 Task: Find connections with filter location Rahden with filter topic #lawsuitswith filter profile language Spanish with filter current company Evalueserve with filter school Patrician College Of Arts And Science with filter industry Digital Accessibility Services with filter service category iOS Development with filter keywords title Information Security Analyst
Action: Mouse moved to (353, 265)
Screenshot: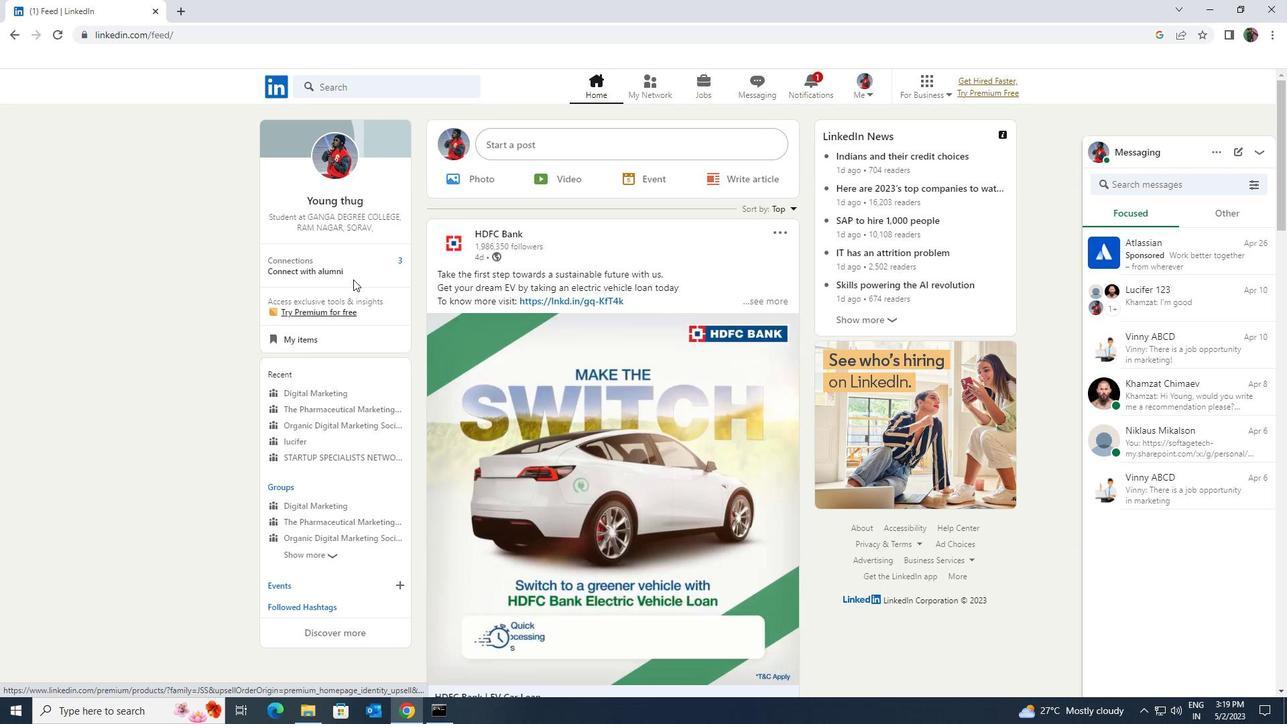 
Action: Mouse pressed left at (353, 265)
Screenshot: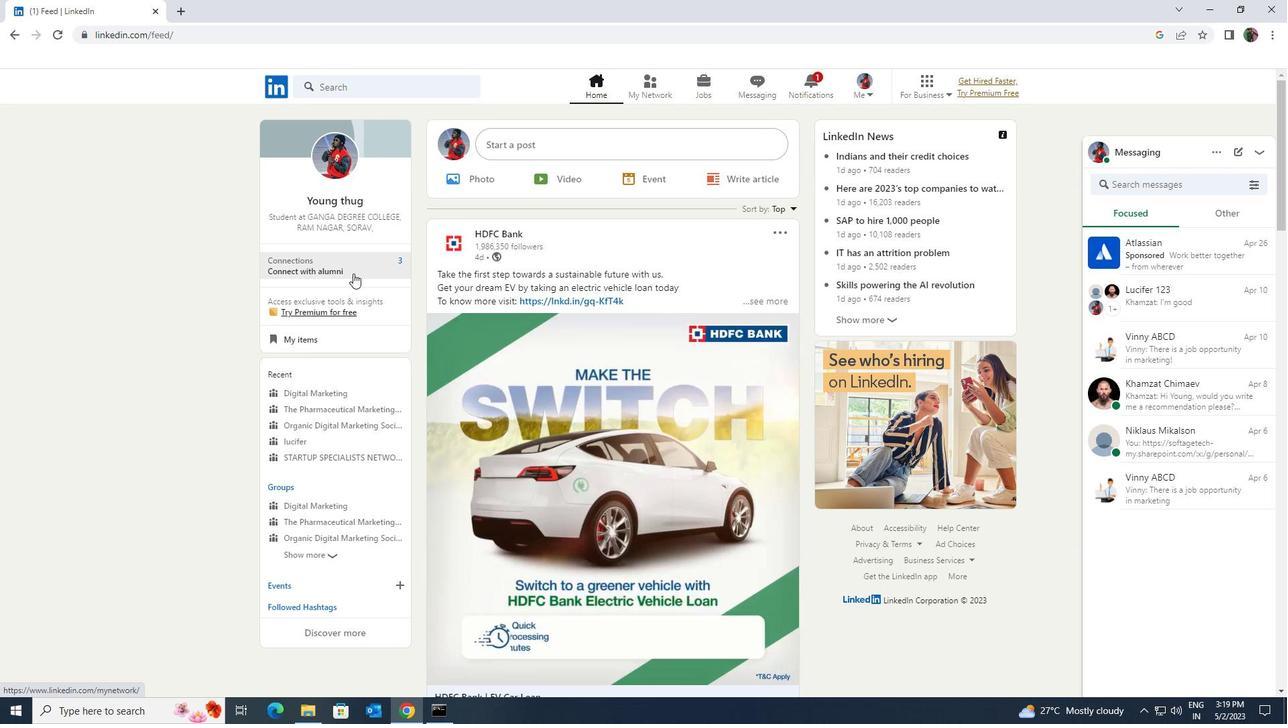 
Action: Mouse moved to (358, 159)
Screenshot: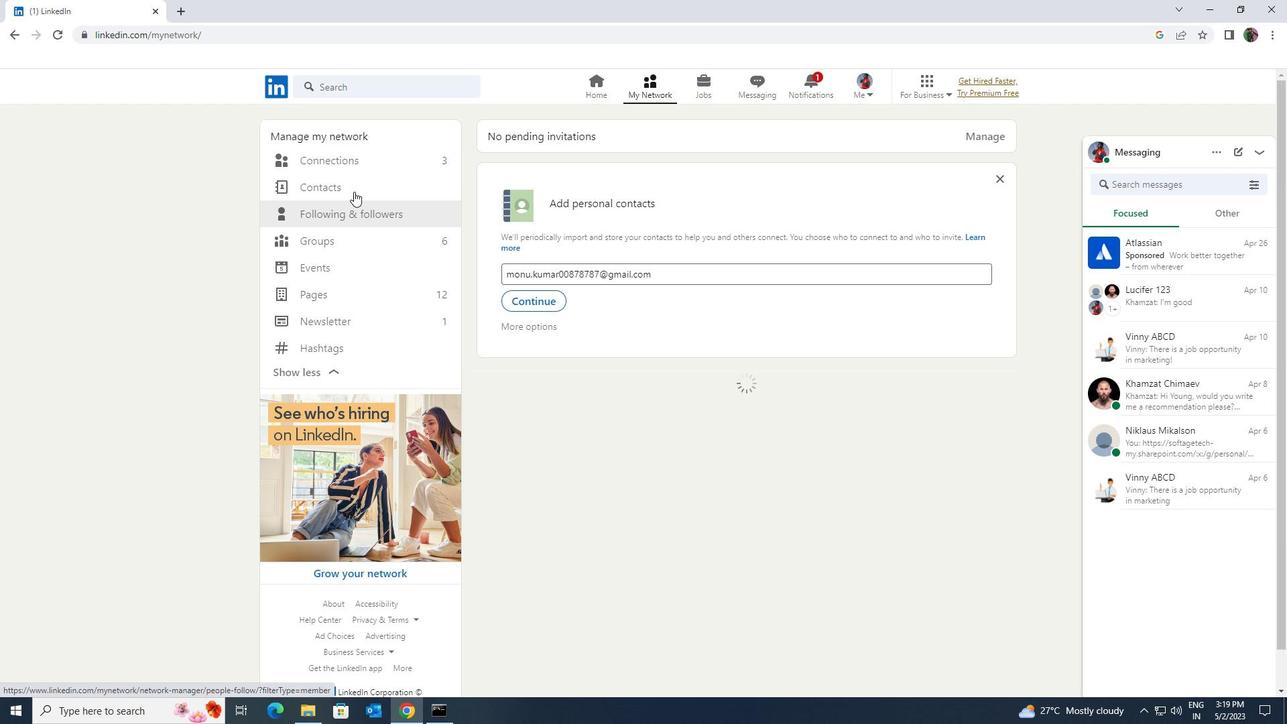 
Action: Mouse pressed left at (358, 159)
Screenshot: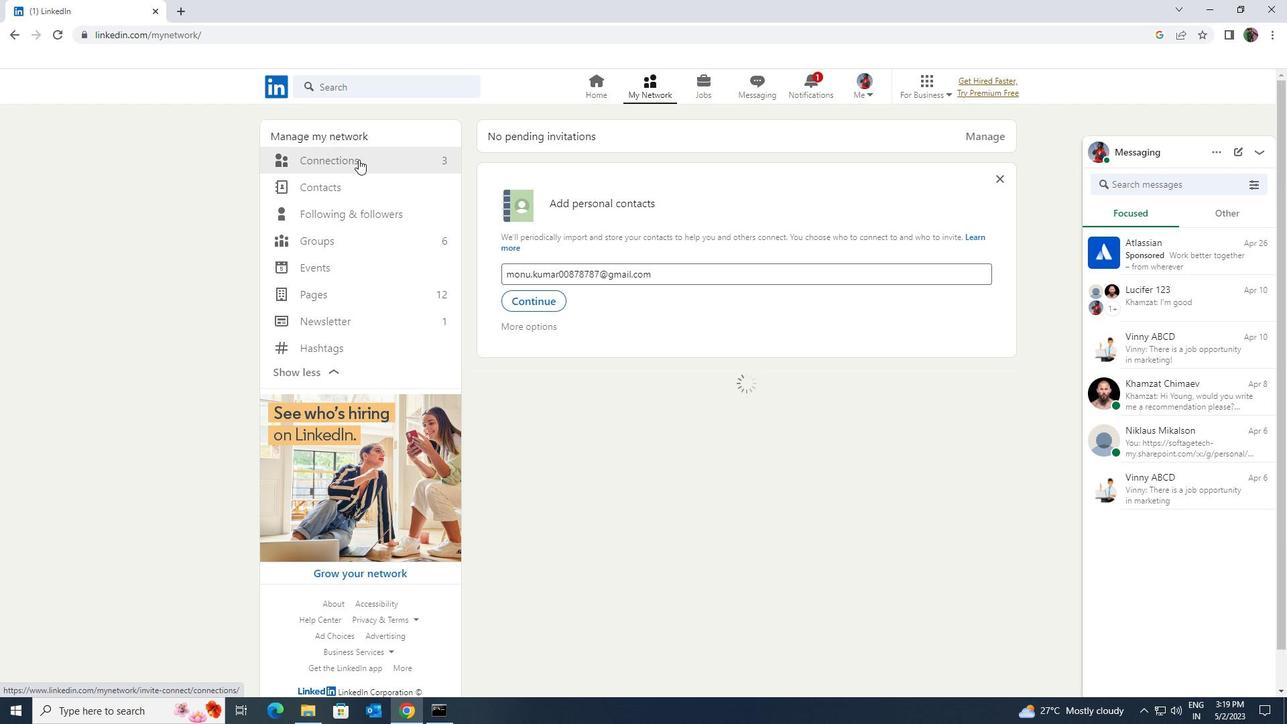 
Action: Mouse moved to (716, 165)
Screenshot: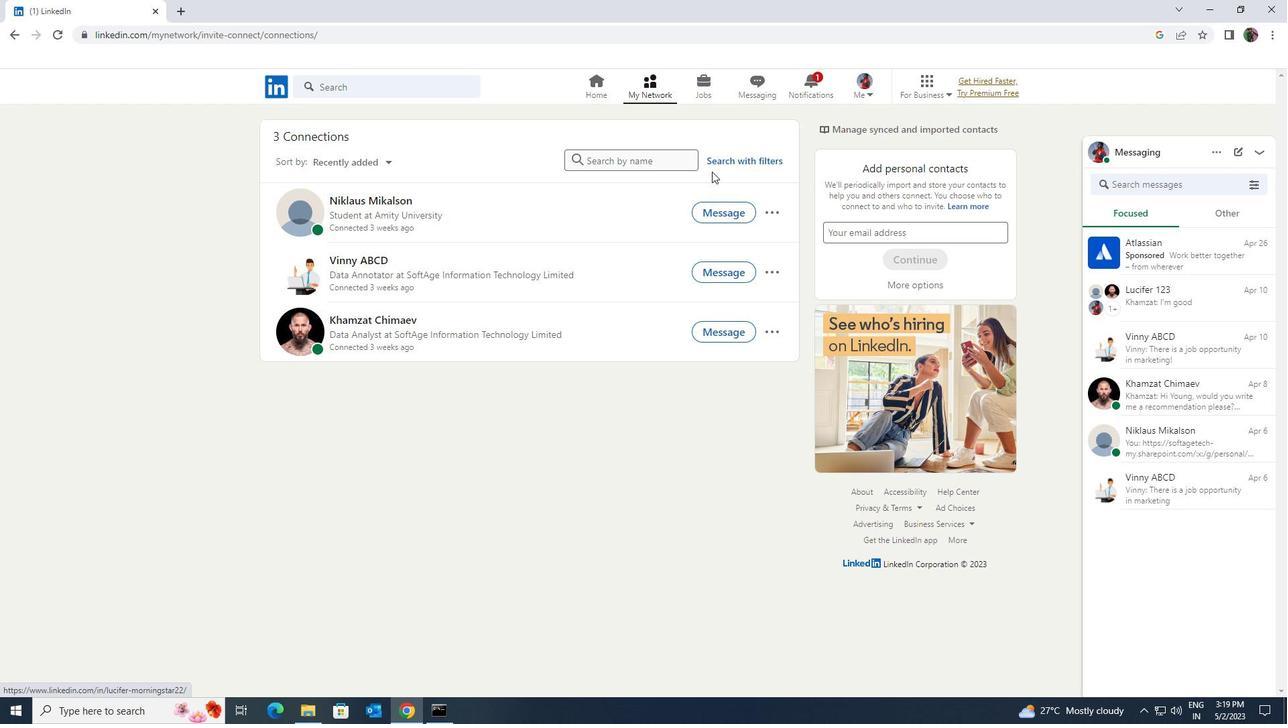 
Action: Mouse pressed left at (716, 165)
Screenshot: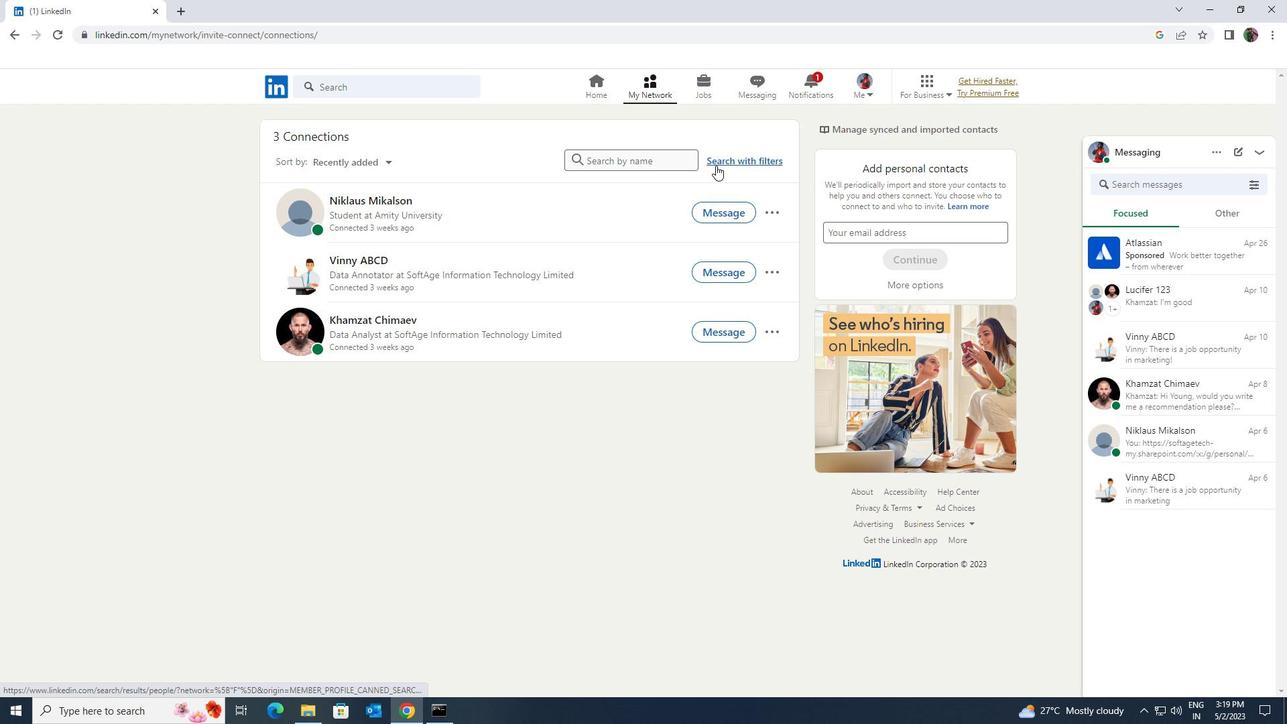 
Action: Mouse moved to (687, 124)
Screenshot: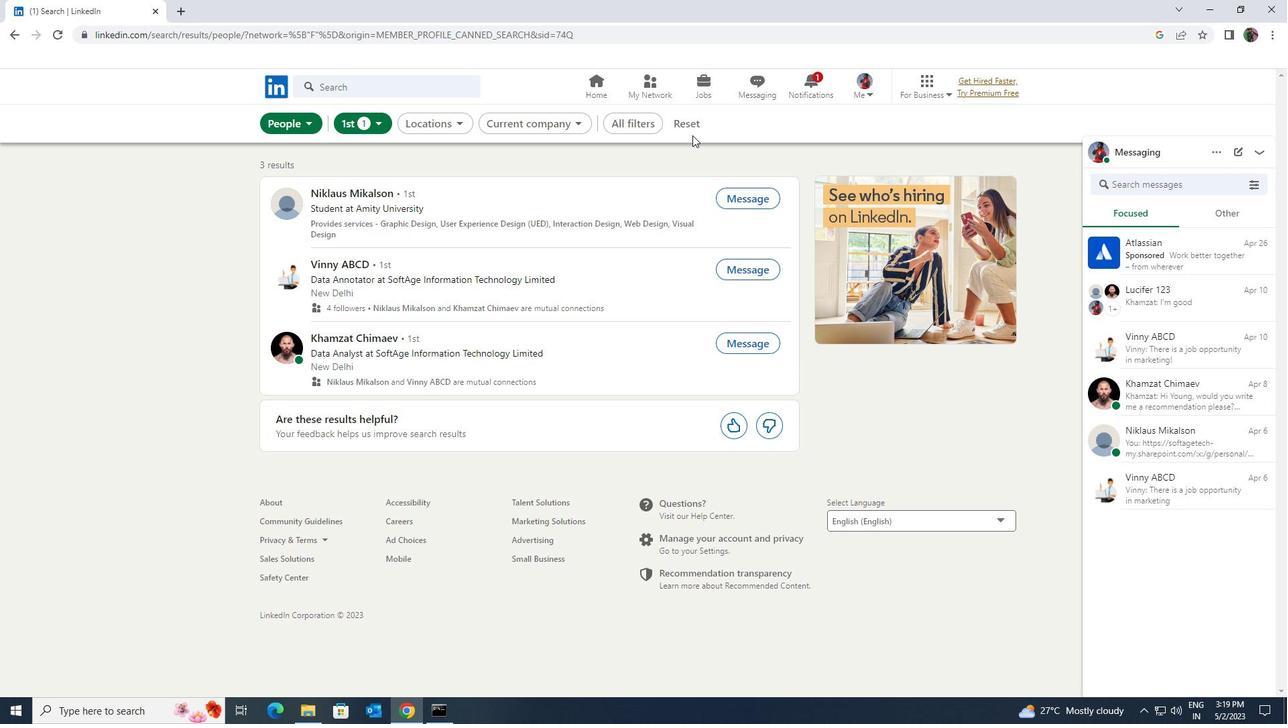 
Action: Mouse pressed left at (687, 124)
Screenshot: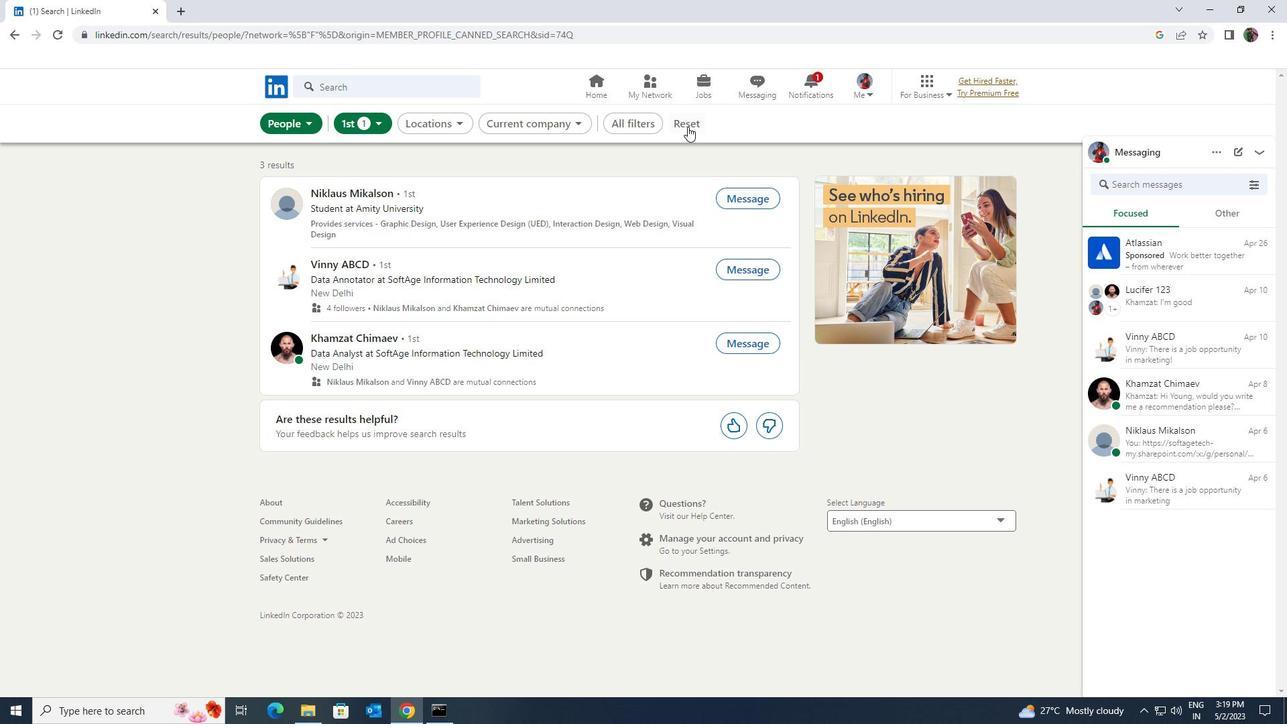 
Action: Mouse moved to (669, 122)
Screenshot: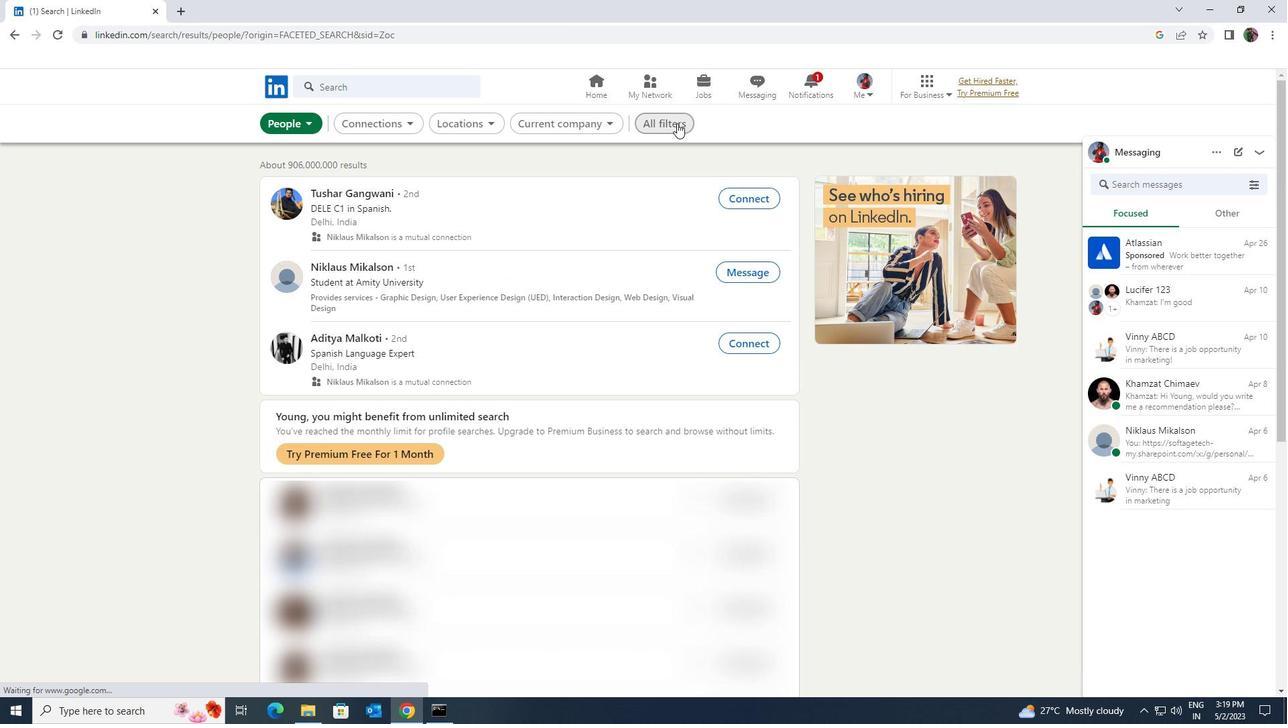 
Action: Mouse pressed left at (669, 122)
Screenshot: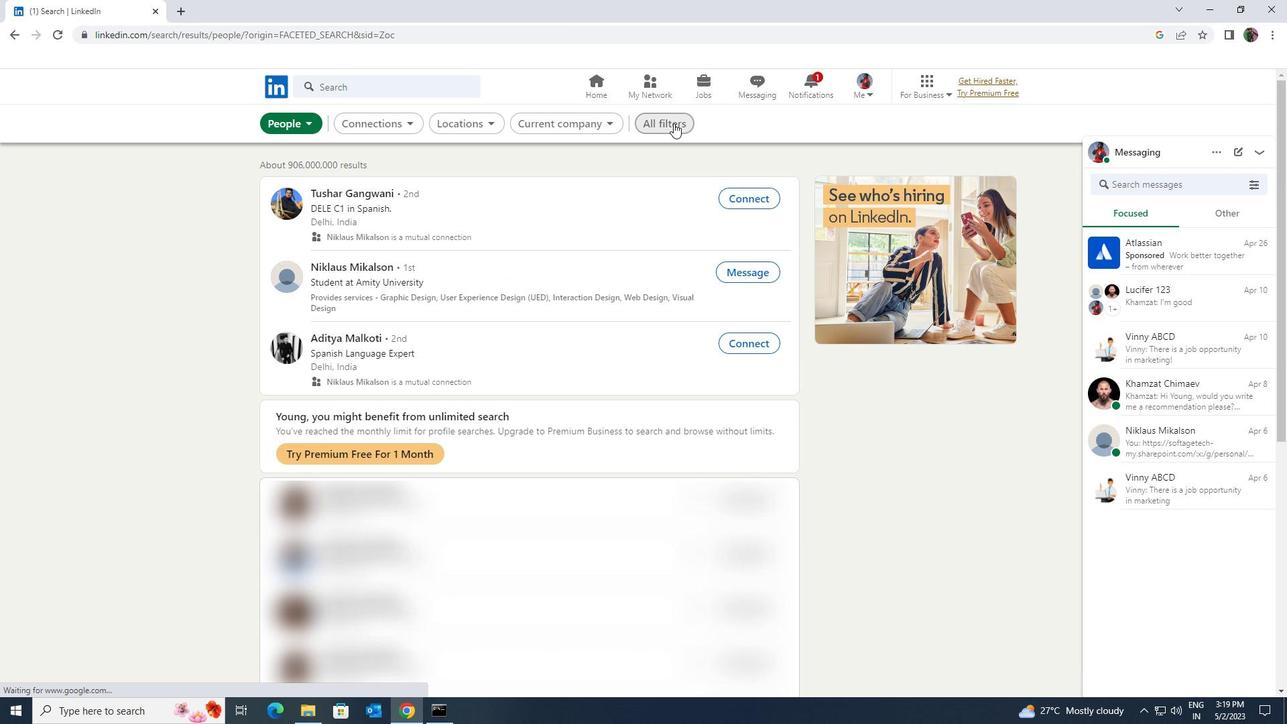 
Action: Mouse moved to (1123, 533)
Screenshot: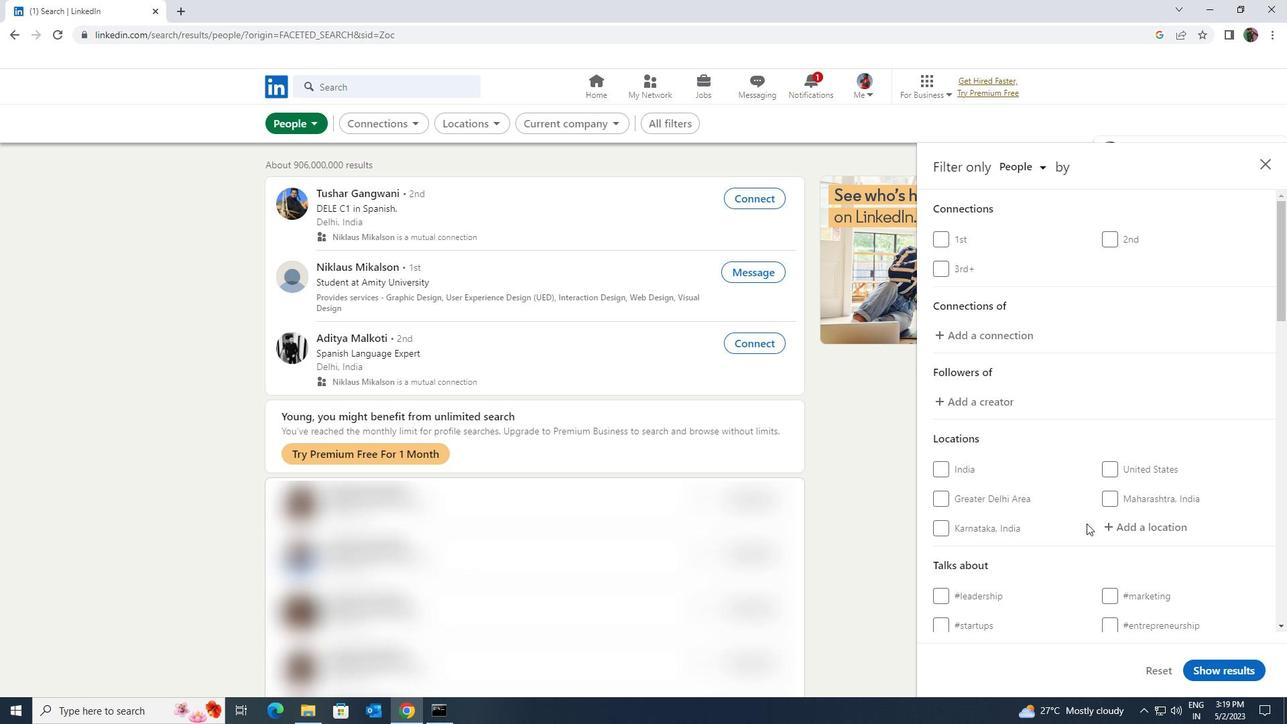 
Action: Mouse pressed left at (1123, 533)
Screenshot: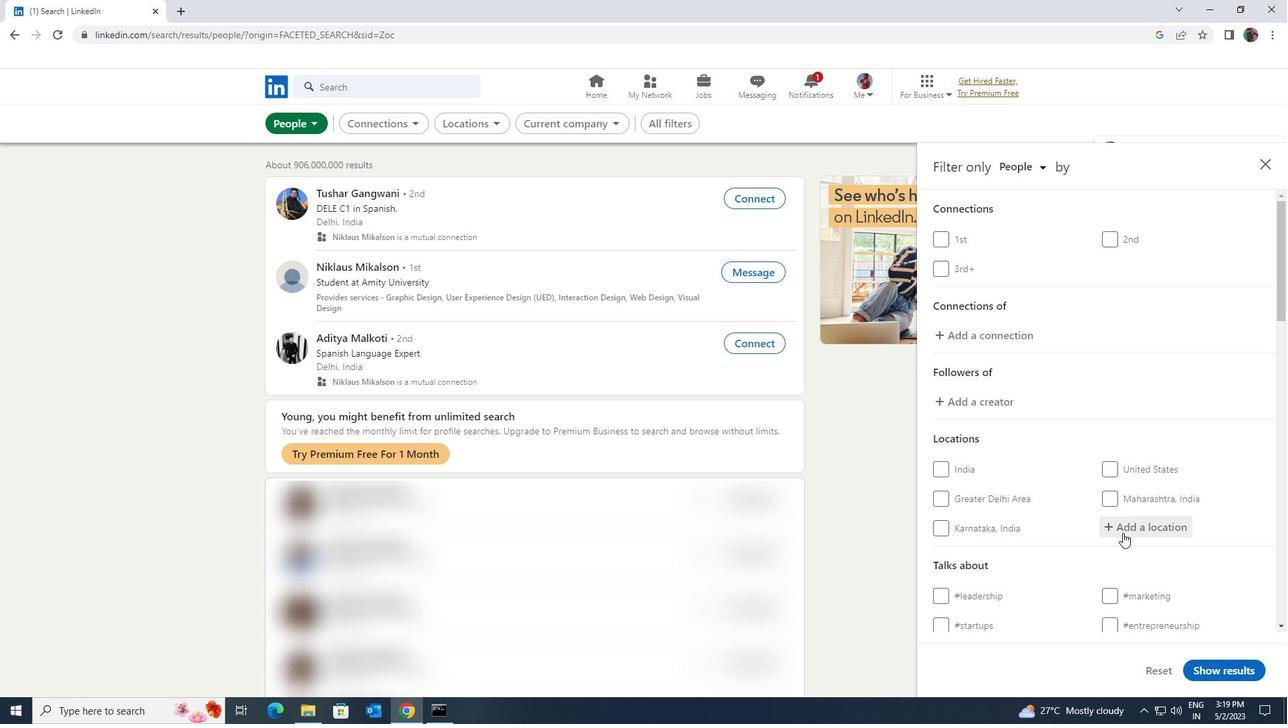
Action: Mouse moved to (1102, 547)
Screenshot: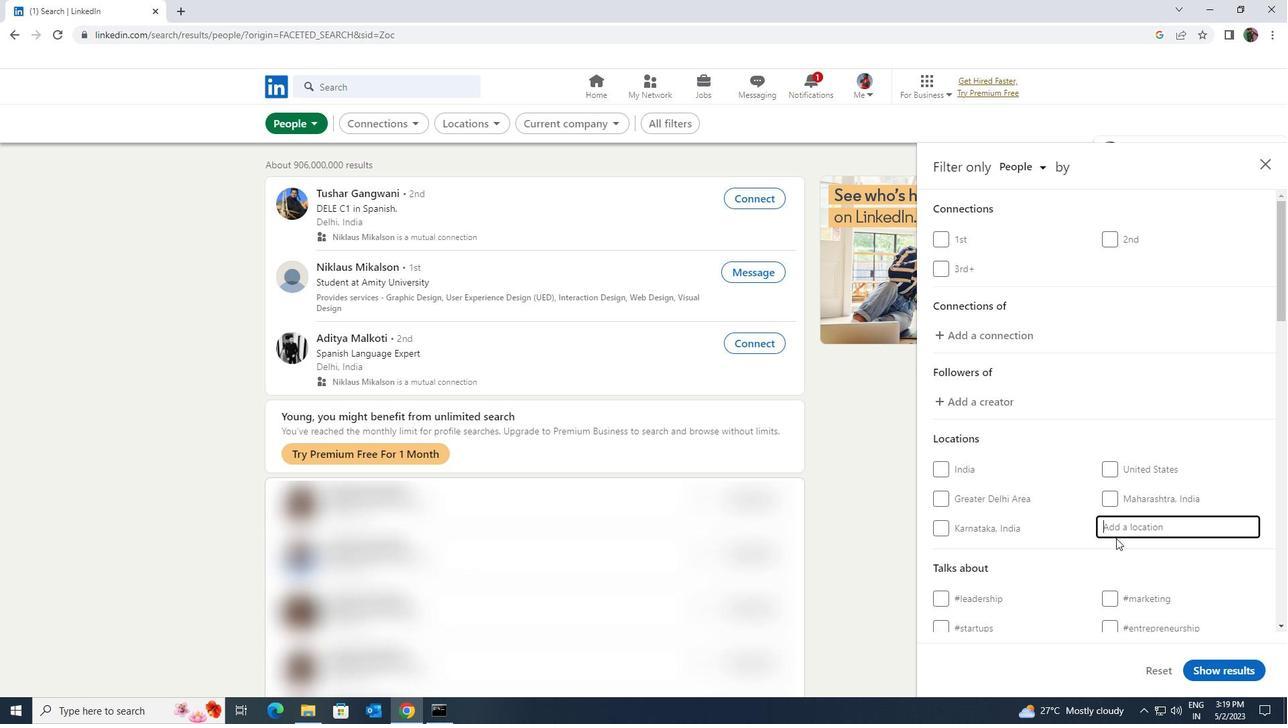 
Action: Key pressed <Key.shift>RAHDEN
Screenshot: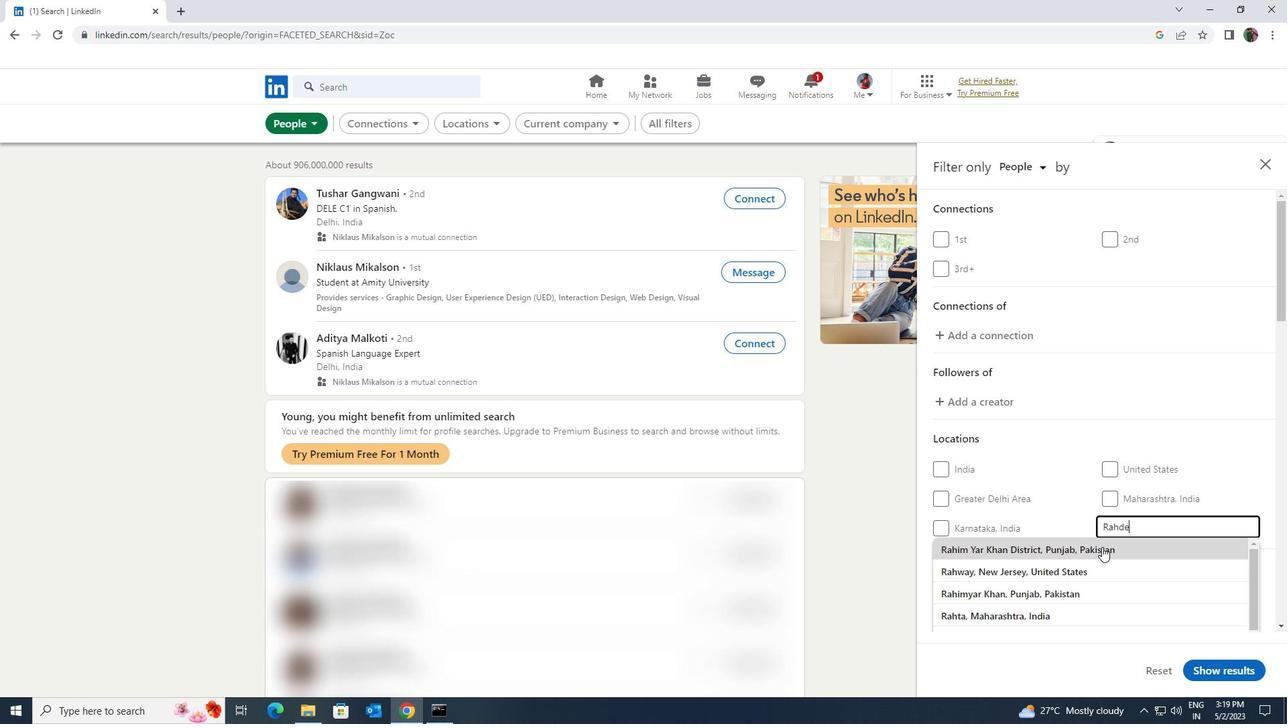 
Action: Mouse moved to (1080, 561)
Screenshot: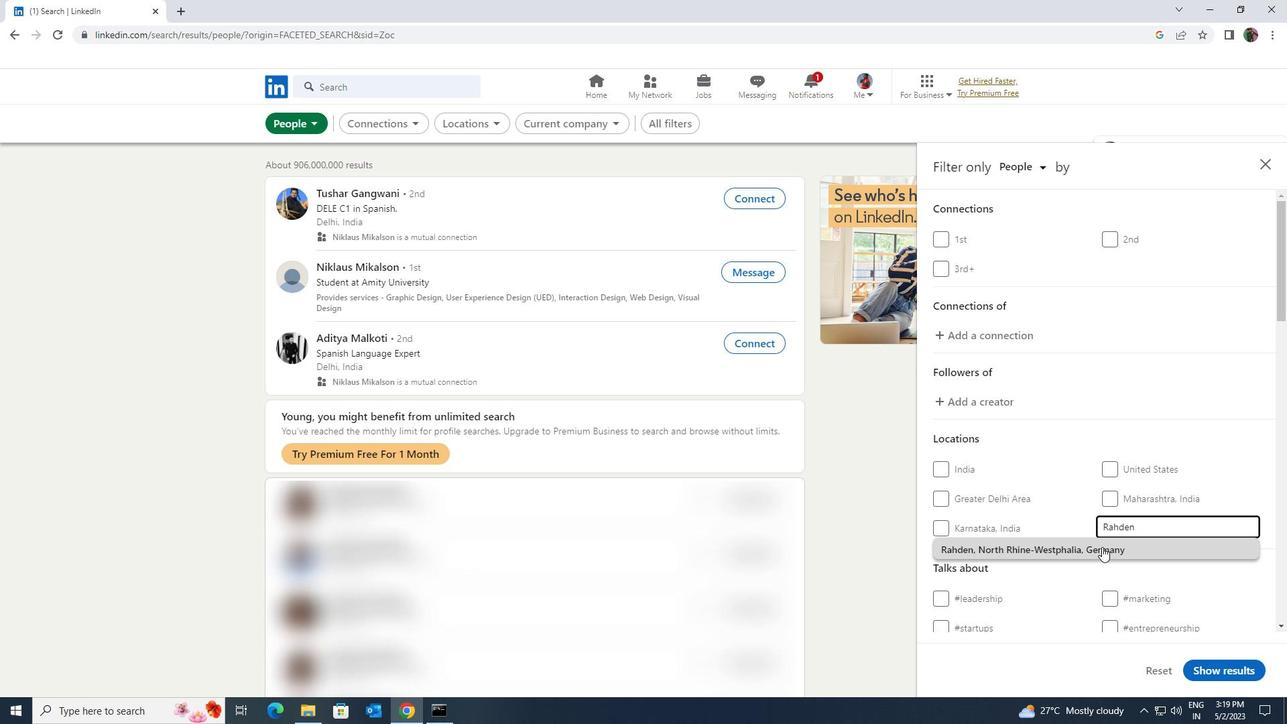 
Action: Mouse pressed left at (1080, 561)
Screenshot: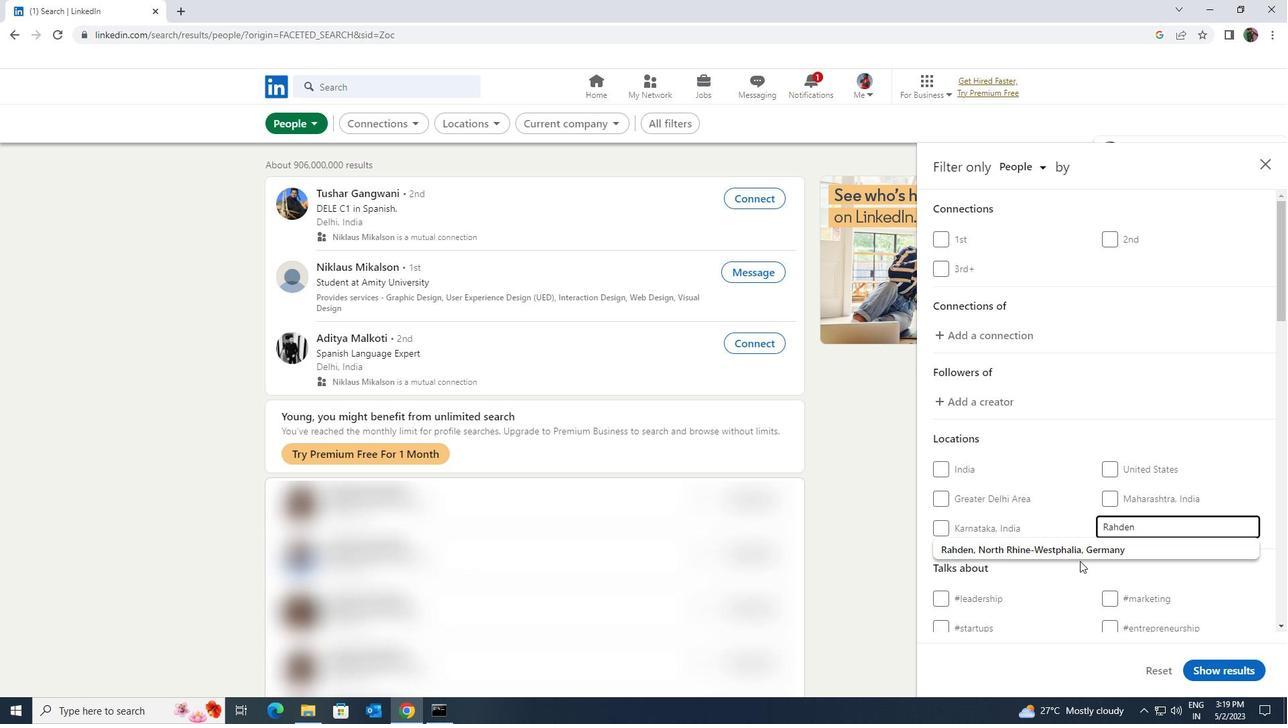 
Action: Mouse moved to (1082, 539)
Screenshot: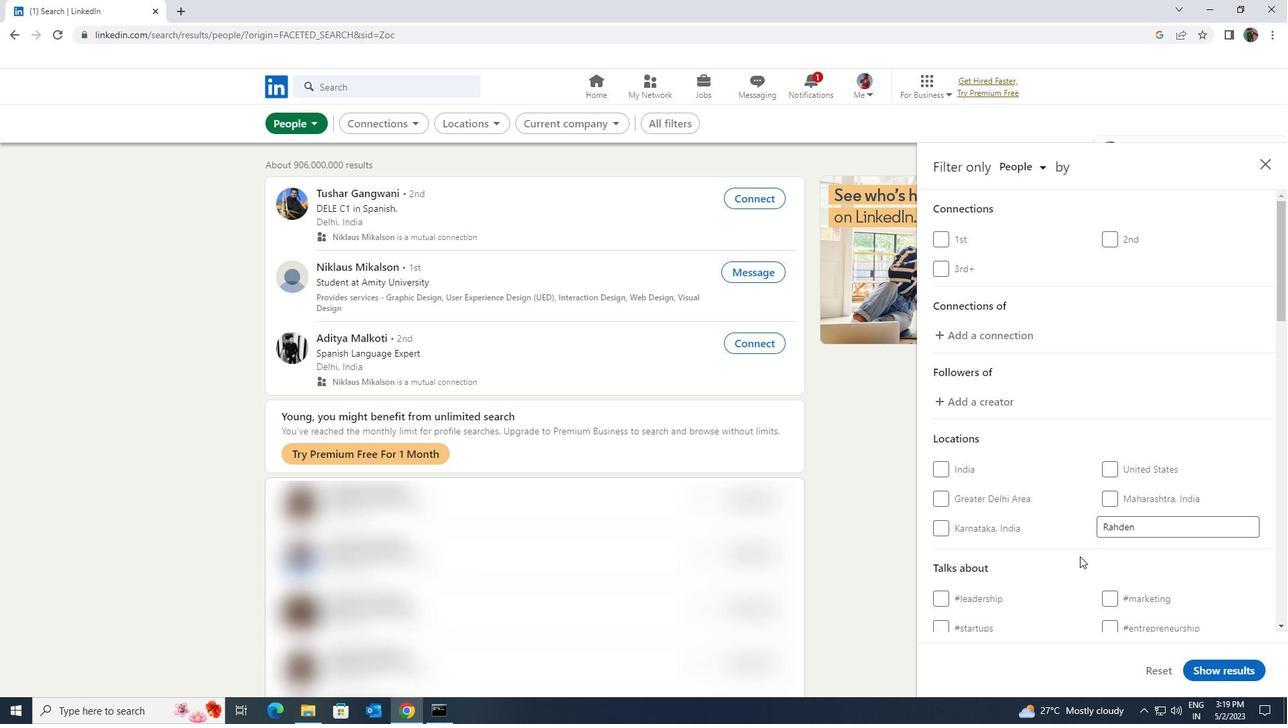 
Action: Mouse scrolled (1082, 538) with delta (0, 0)
Screenshot: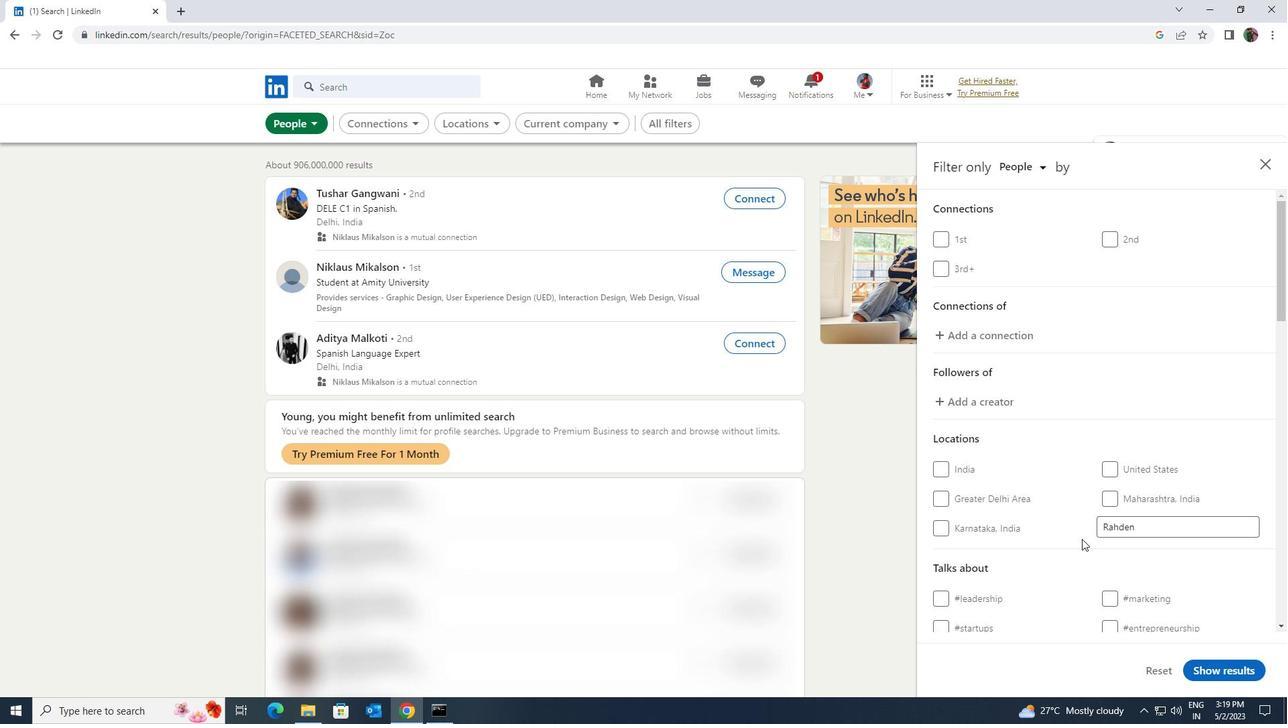 
Action: Mouse scrolled (1082, 538) with delta (0, 0)
Screenshot: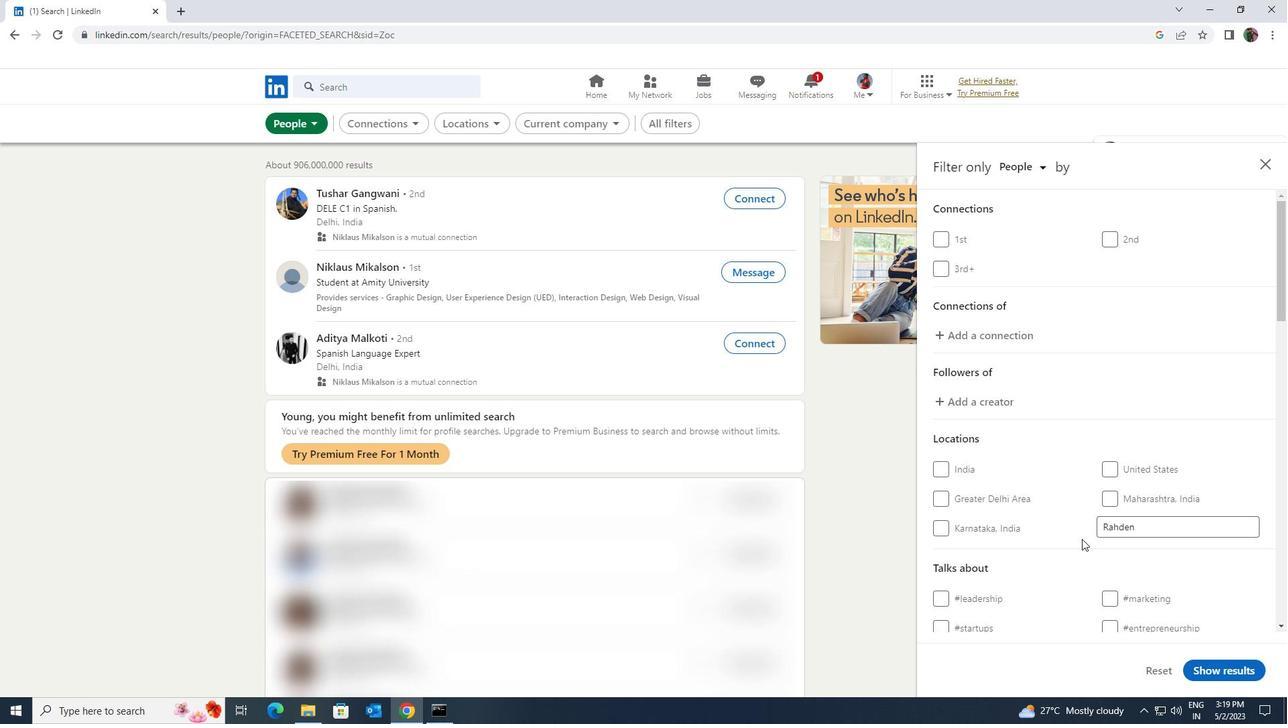 
Action: Mouse moved to (1119, 524)
Screenshot: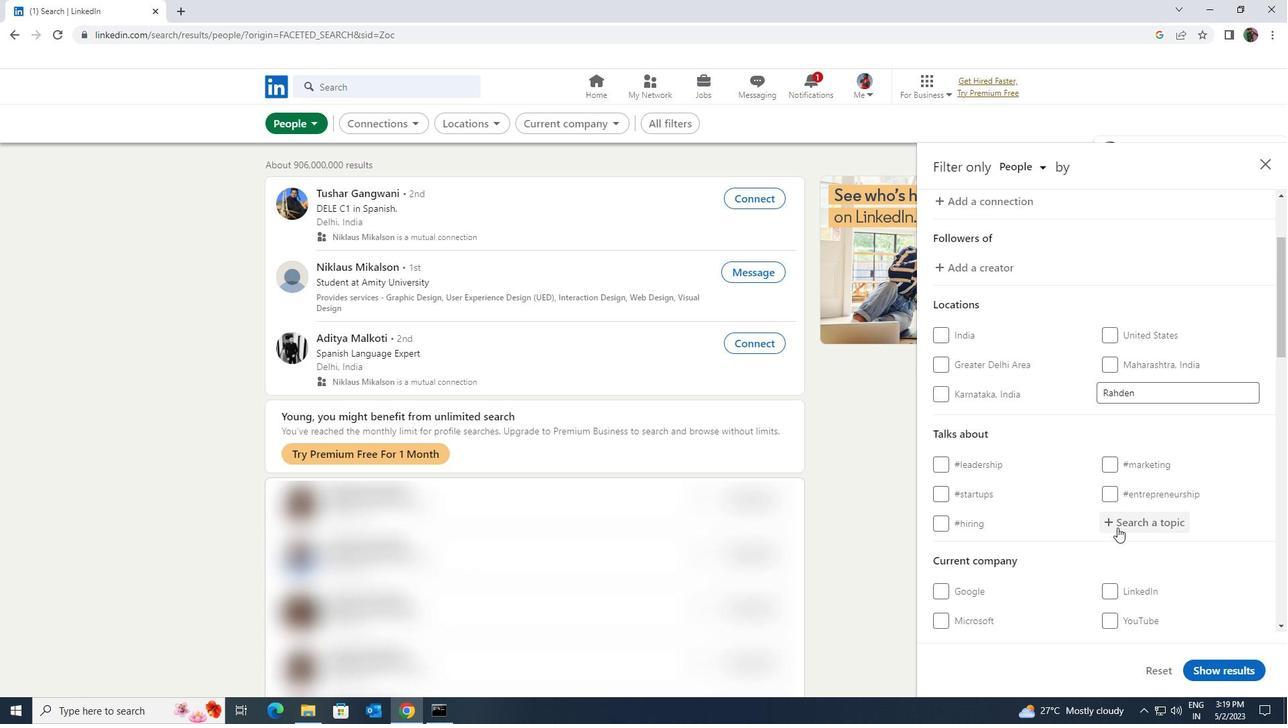
Action: Mouse pressed left at (1119, 524)
Screenshot: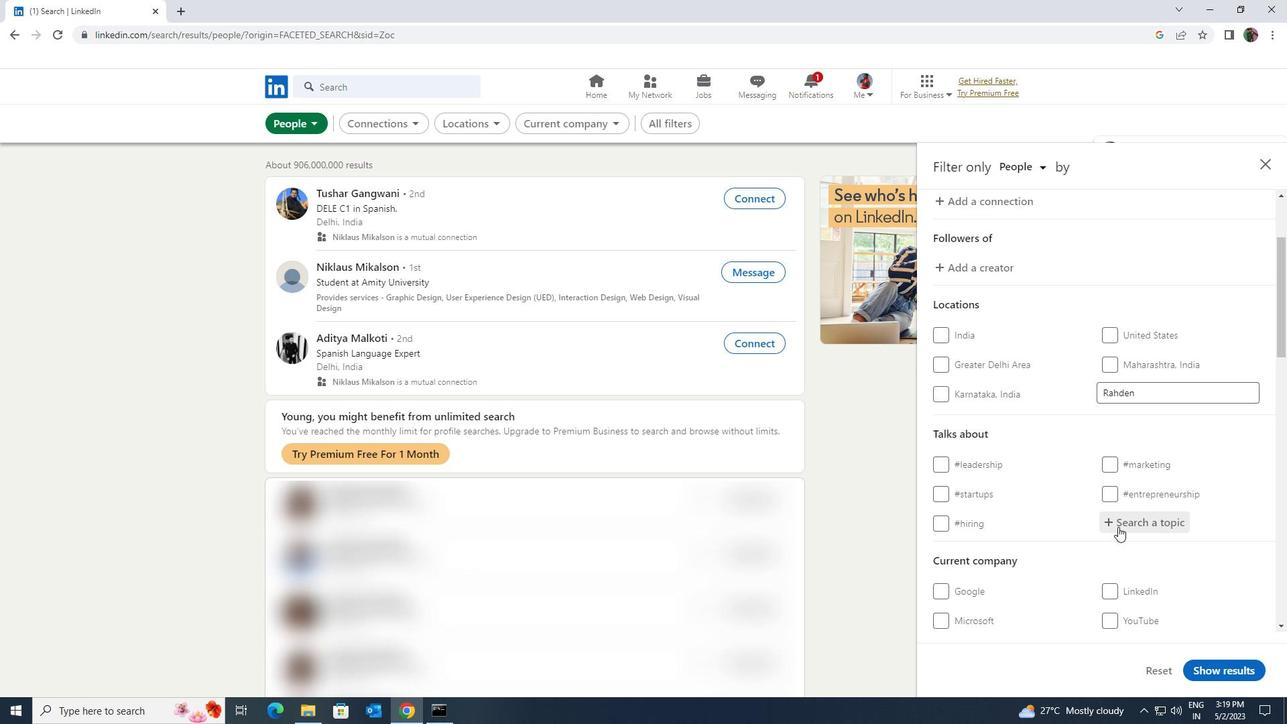
Action: Key pressed <Key.shift><Key.shift><Key.shift><Key.shift><Key.shift><Key.shift><Key.shift><Key.shift>LAWSUIT
Screenshot: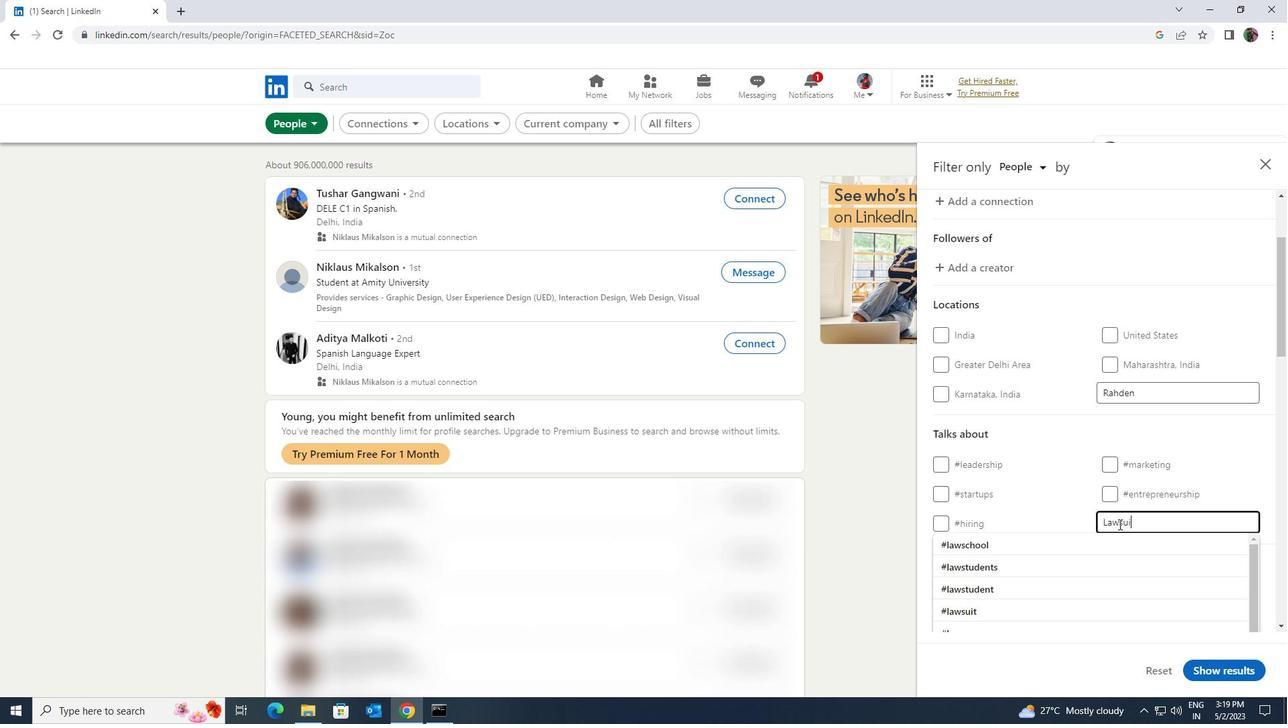 
Action: Mouse moved to (1081, 560)
Screenshot: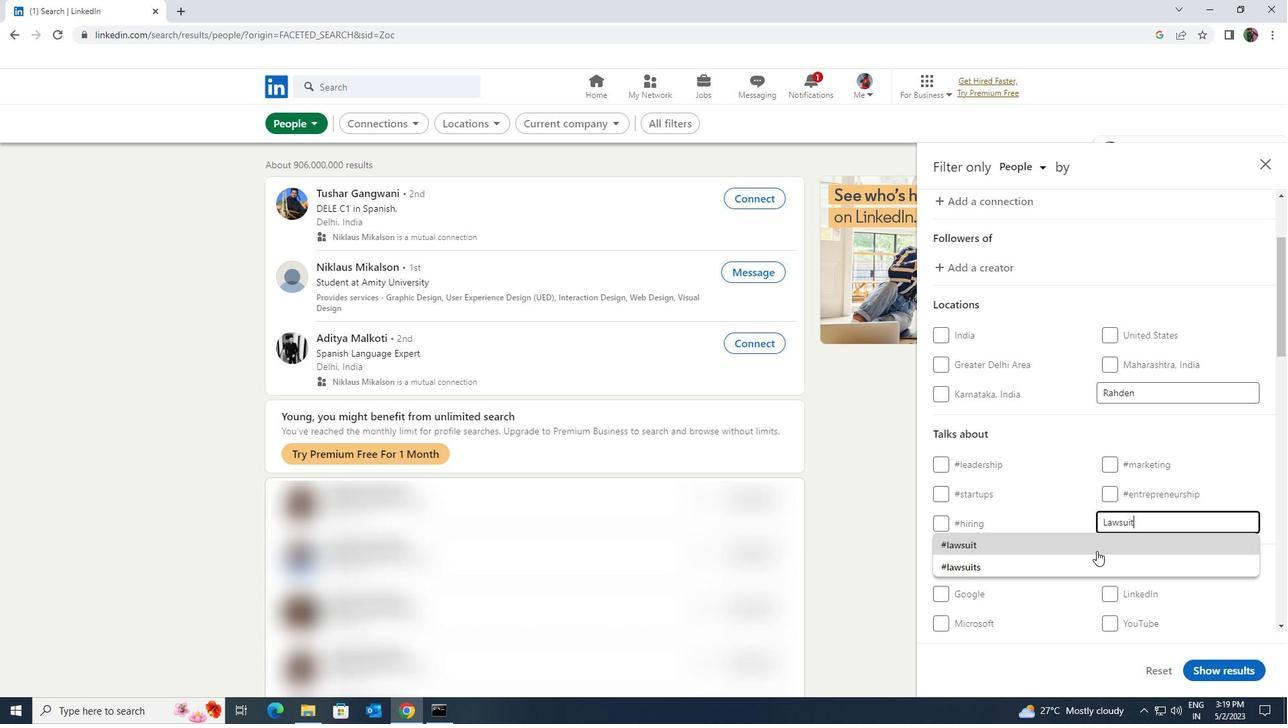
Action: Mouse pressed left at (1081, 560)
Screenshot: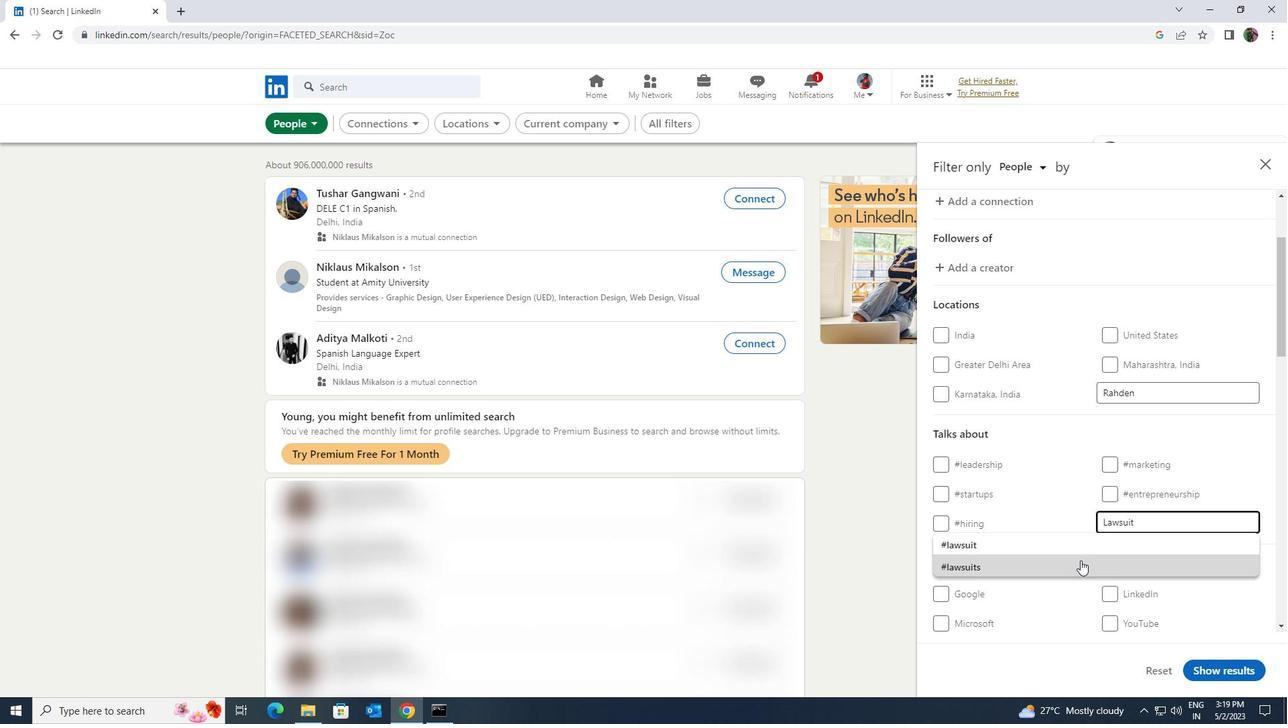 
Action: Mouse scrolled (1081, 559) with delta (0, 0)
Screenshot: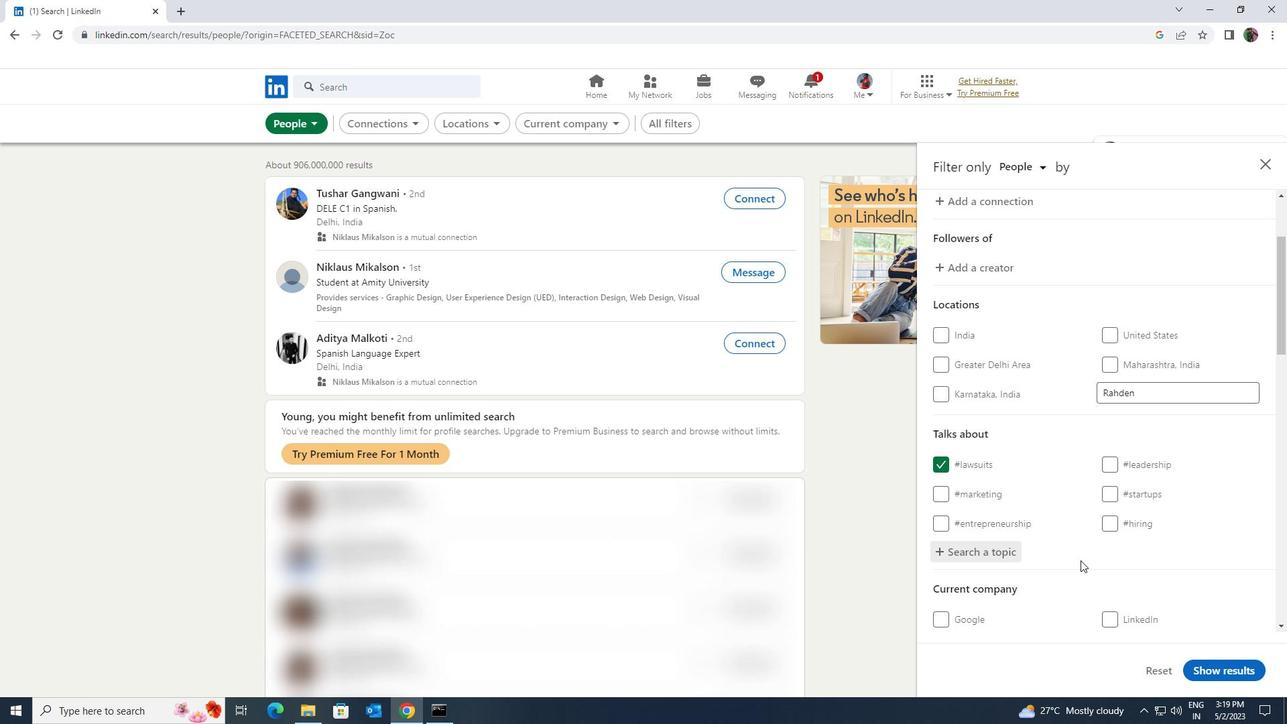 
Action: Mouse scrolled (1081, 559) with delta (0, 0)
Screenshot: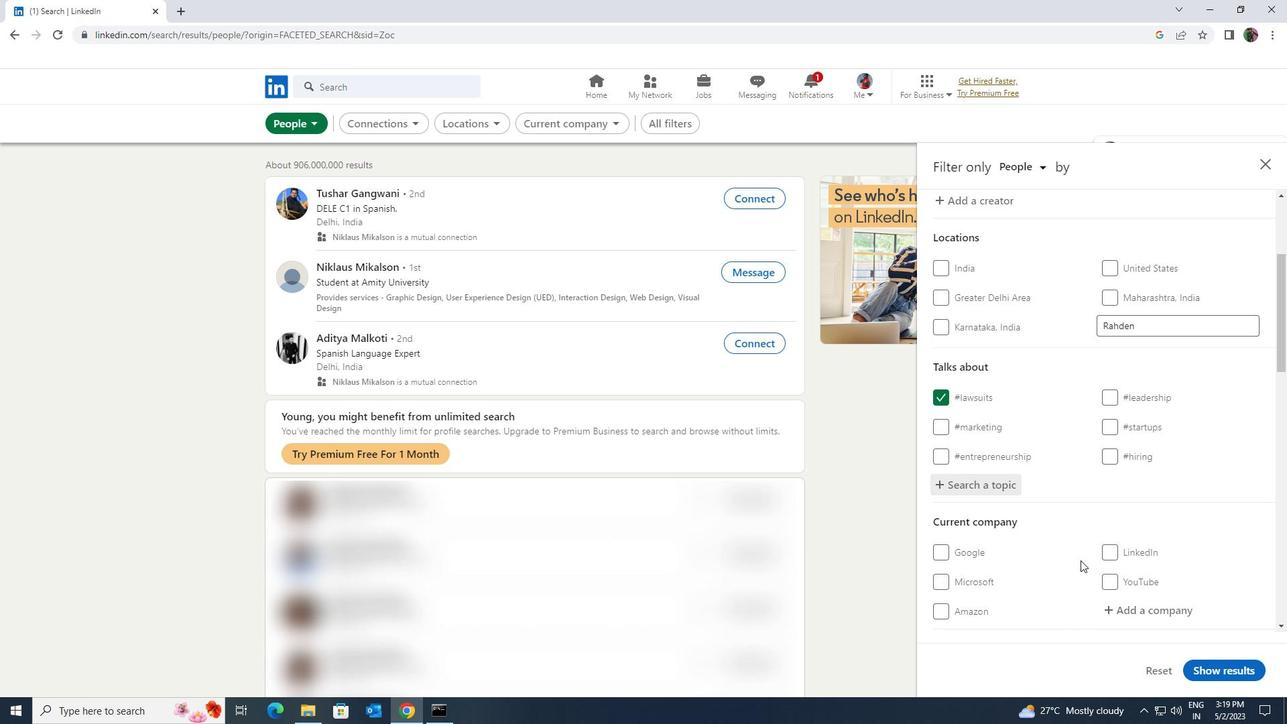 
Action: Mouse scrolled (1081, 559) with delta (0, 0)
Screenshot: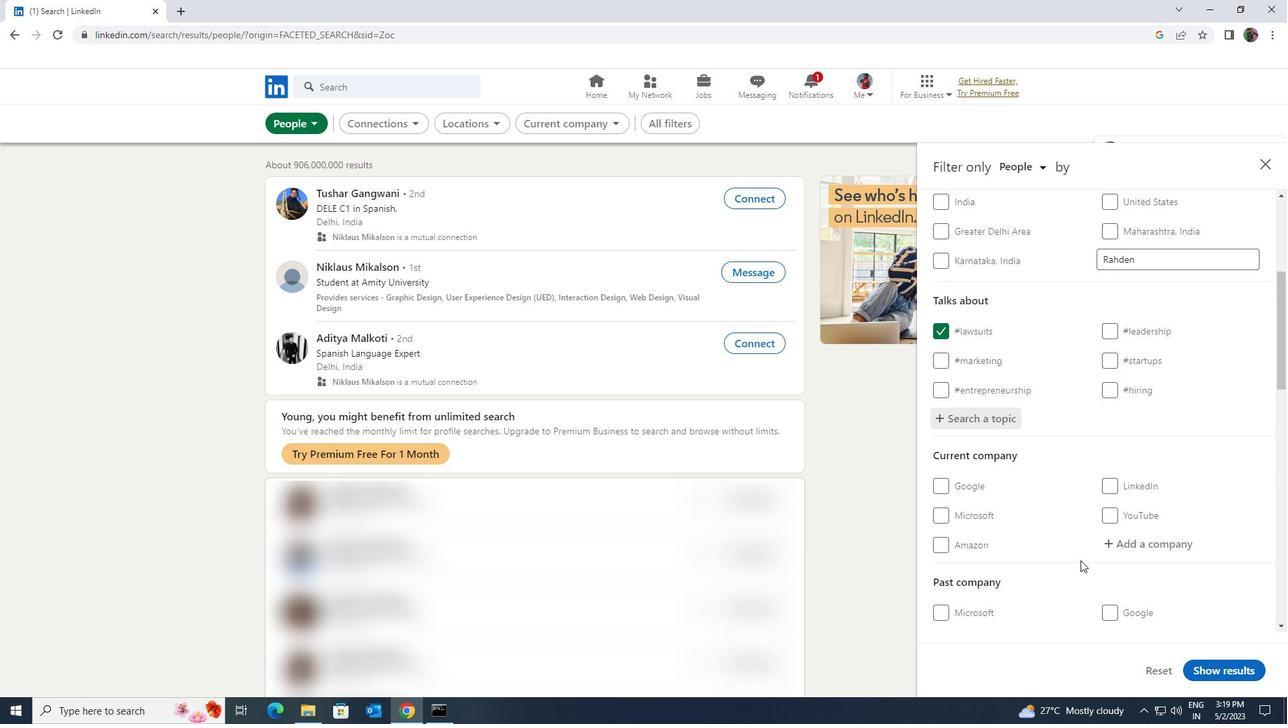 
Action: Mouse scrolled (1081, 559) with delta (0, 0)
Screenshot: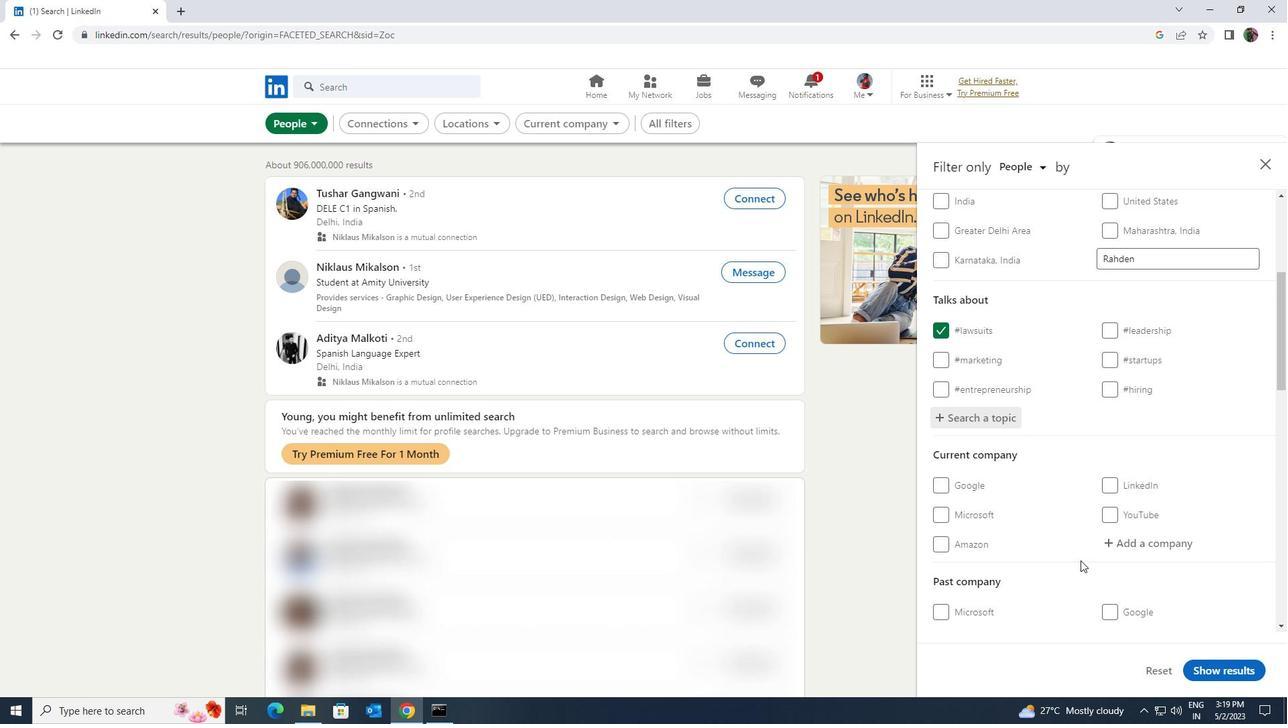 
Action: Mouse scrolled (1081, 559) with delta (0, 0)
Screenshot: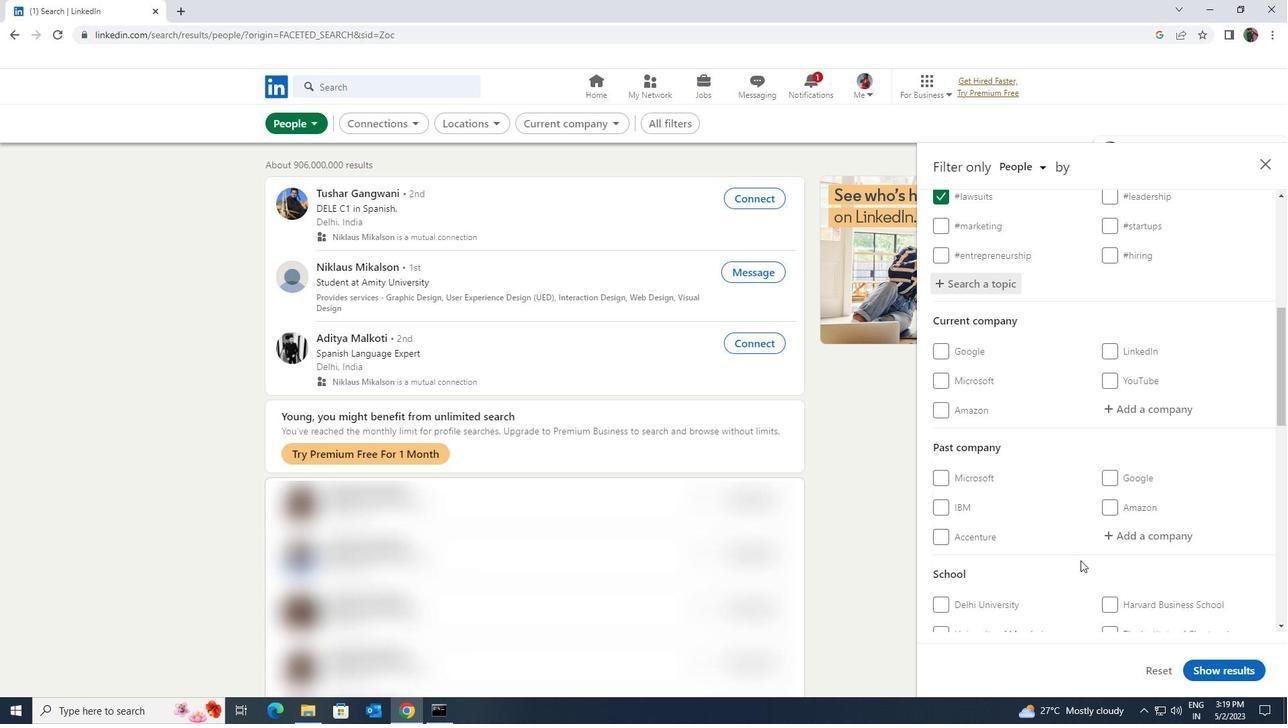 
Action: Mouse scrolled (1081, 559) with delta (0, 0)
Screenshot: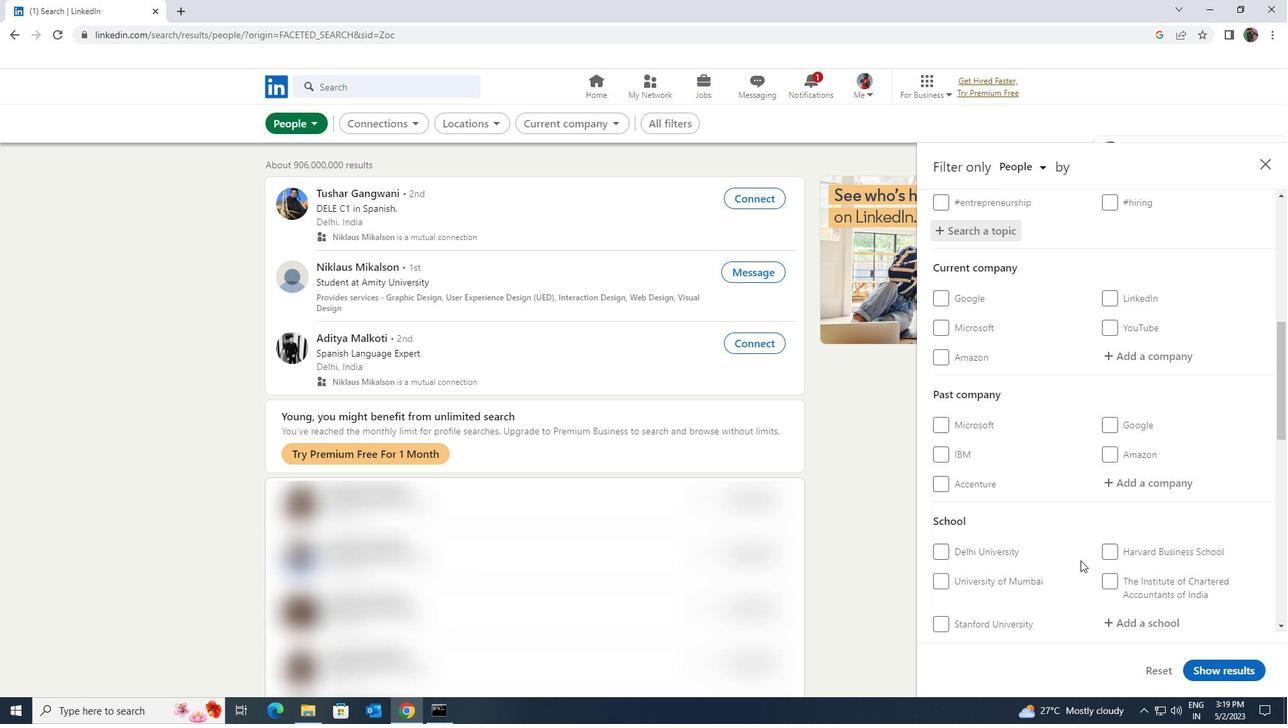 
Action: Mouse scrolled (1081, 559) with delta (0, 0)
Screenshot: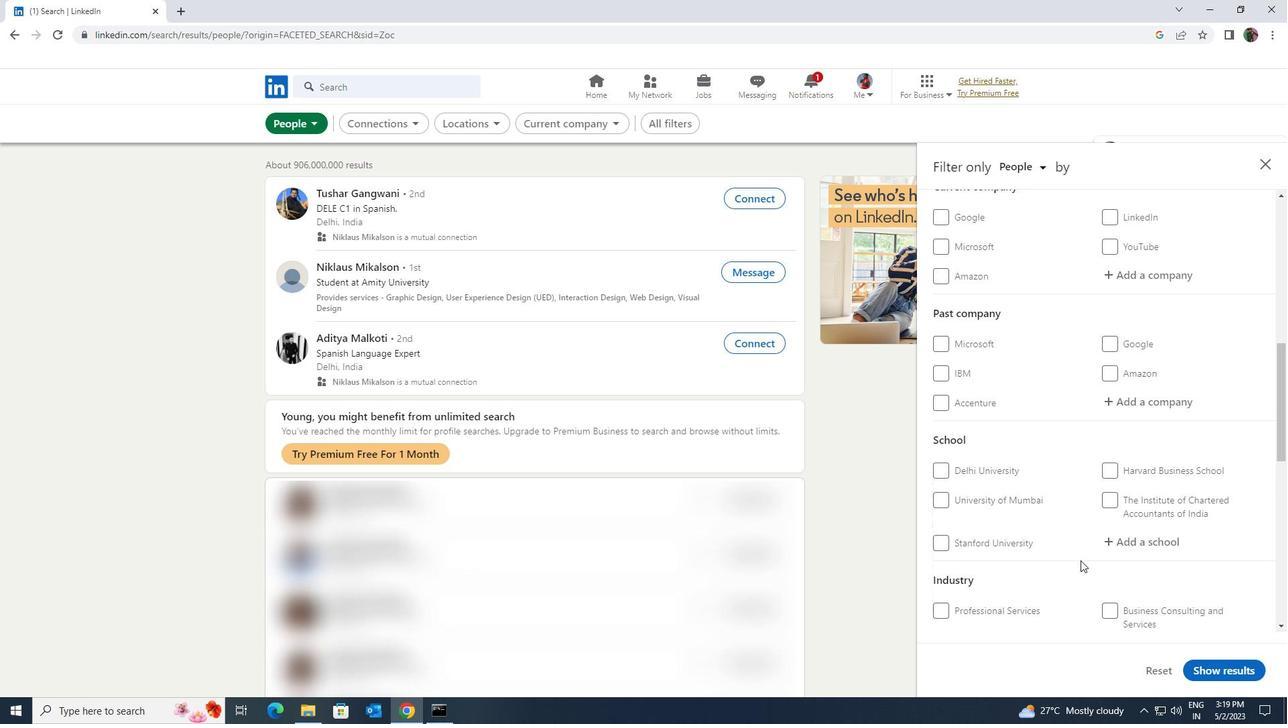 
Action: Mouse scrolled (1081, 559) with delta (0, 0)
Screenshot: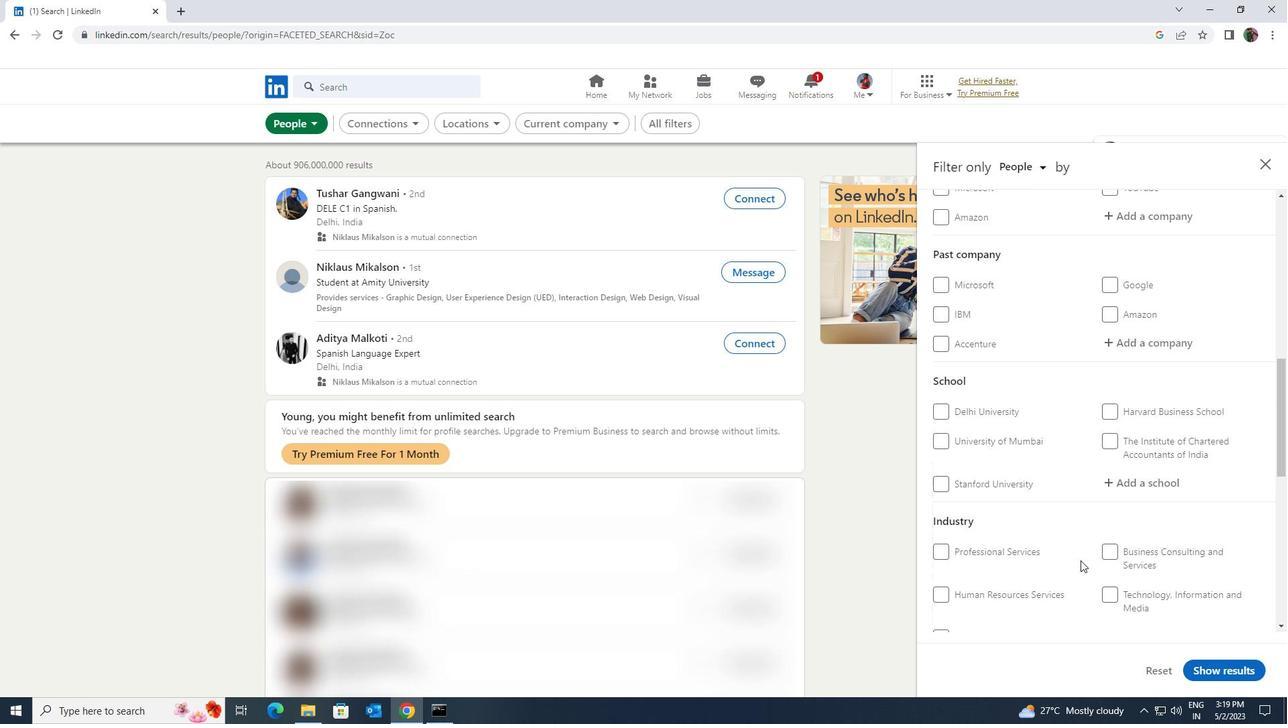 
Action: Mouse scrolled (1081, 559) with delta (0, 0)
Screenshot: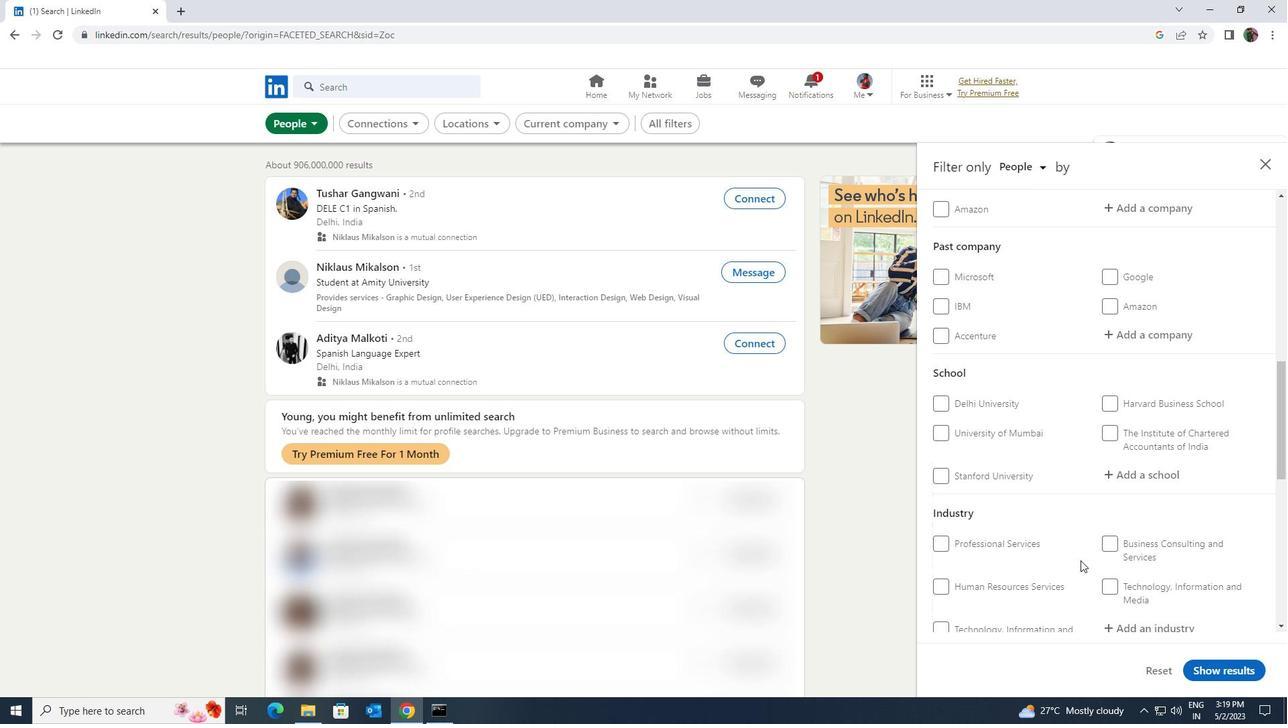 
Action: Mouse scrolled (1081, 559) with delta (0, 0)
Screenshot: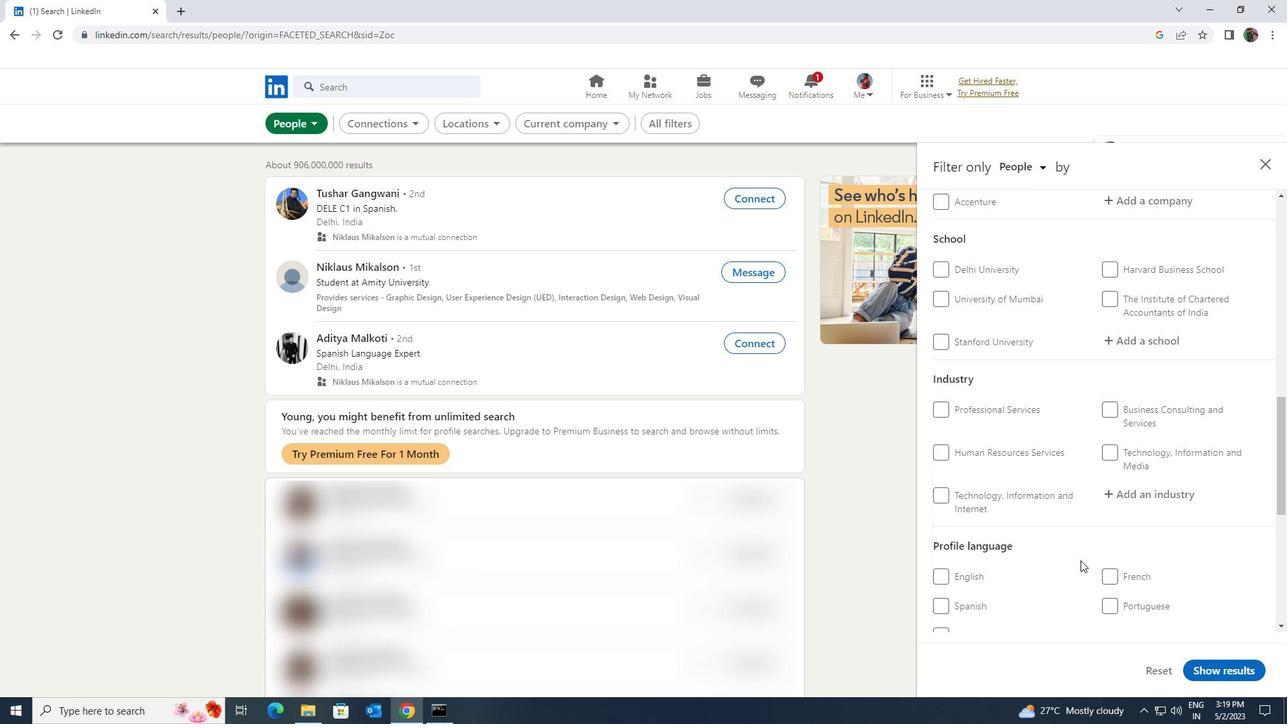 
Action: Mouse moved to (941, 535)
Screenshot: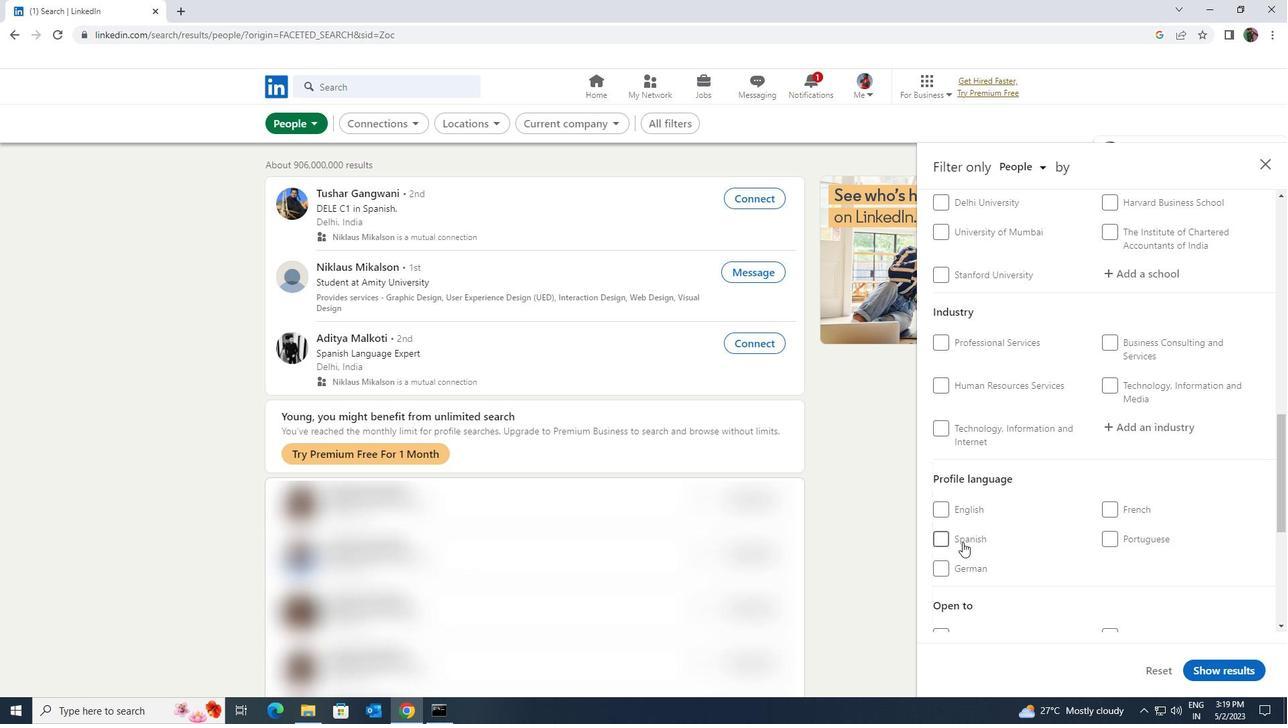
Action: Mouse pressed left at (941, 535)
Screenshot: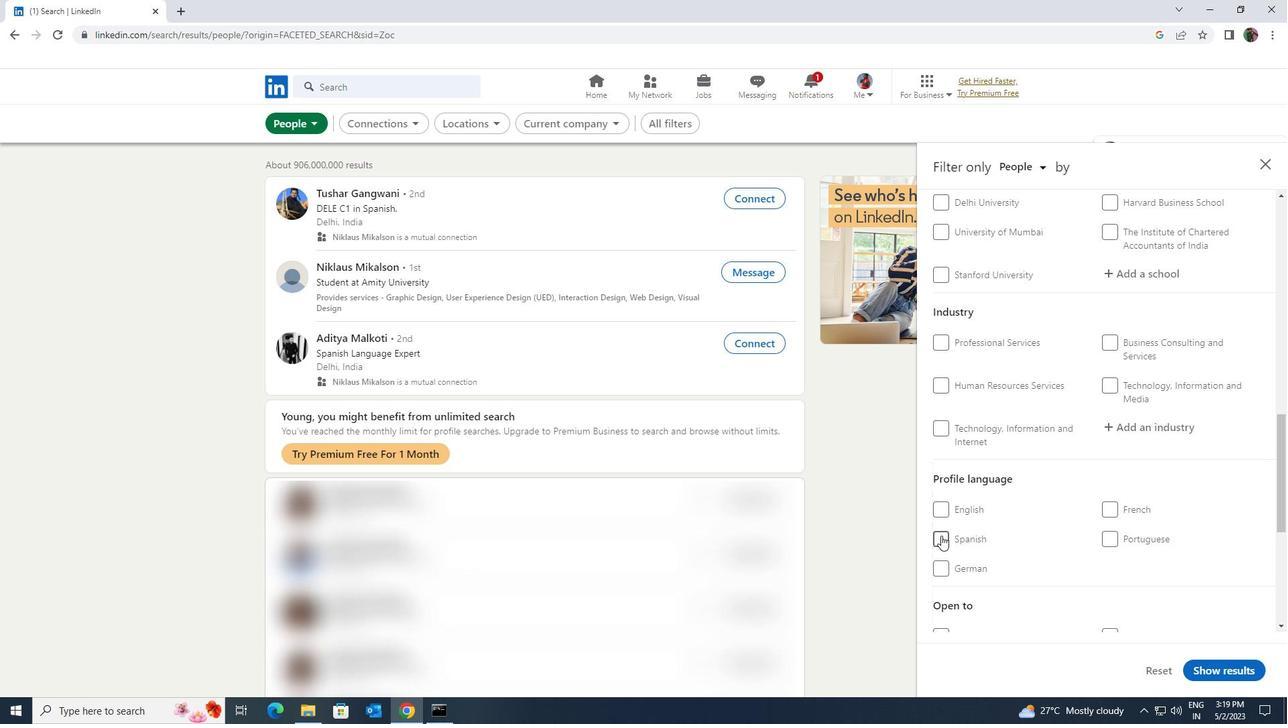 
Action: Mouse moved to (1107, 558)
Screenshot: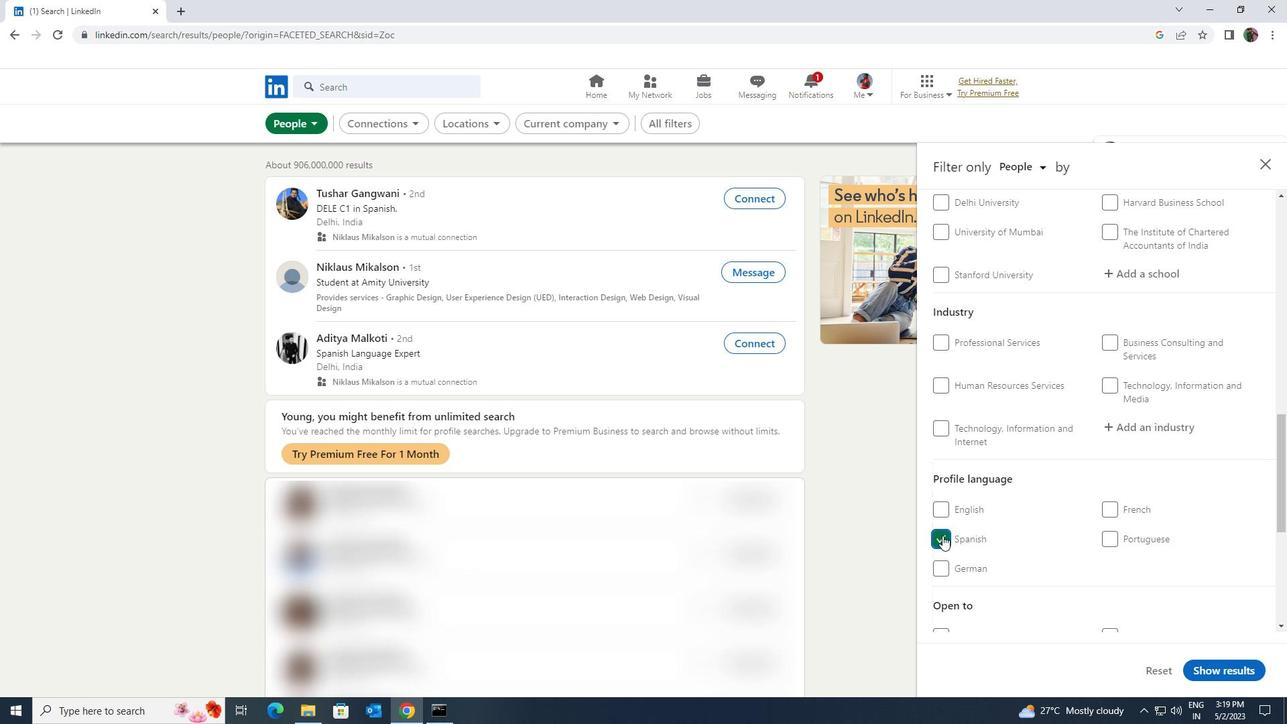 
Action: Mouse scrolled (1107, 559) with delta (0, 0)
Screenshot: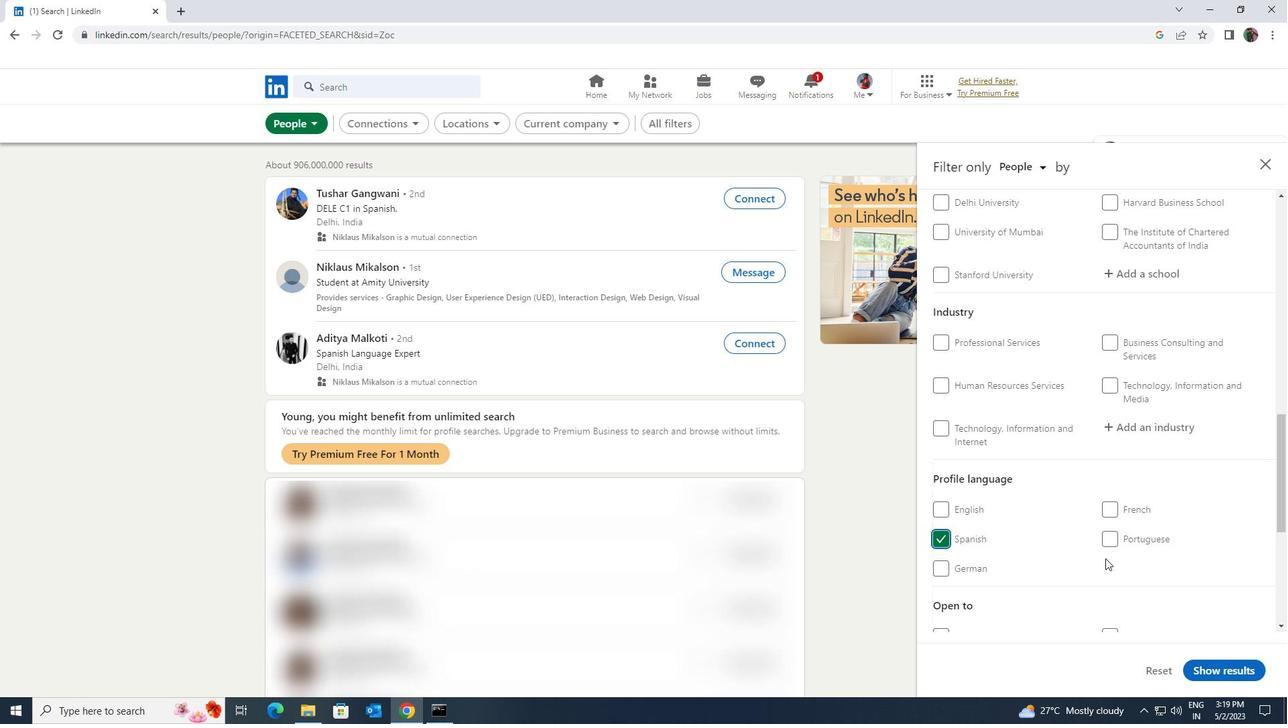 
Action: Mouse scrolled (1107, 559) with delta (0, 0)
Screenshot: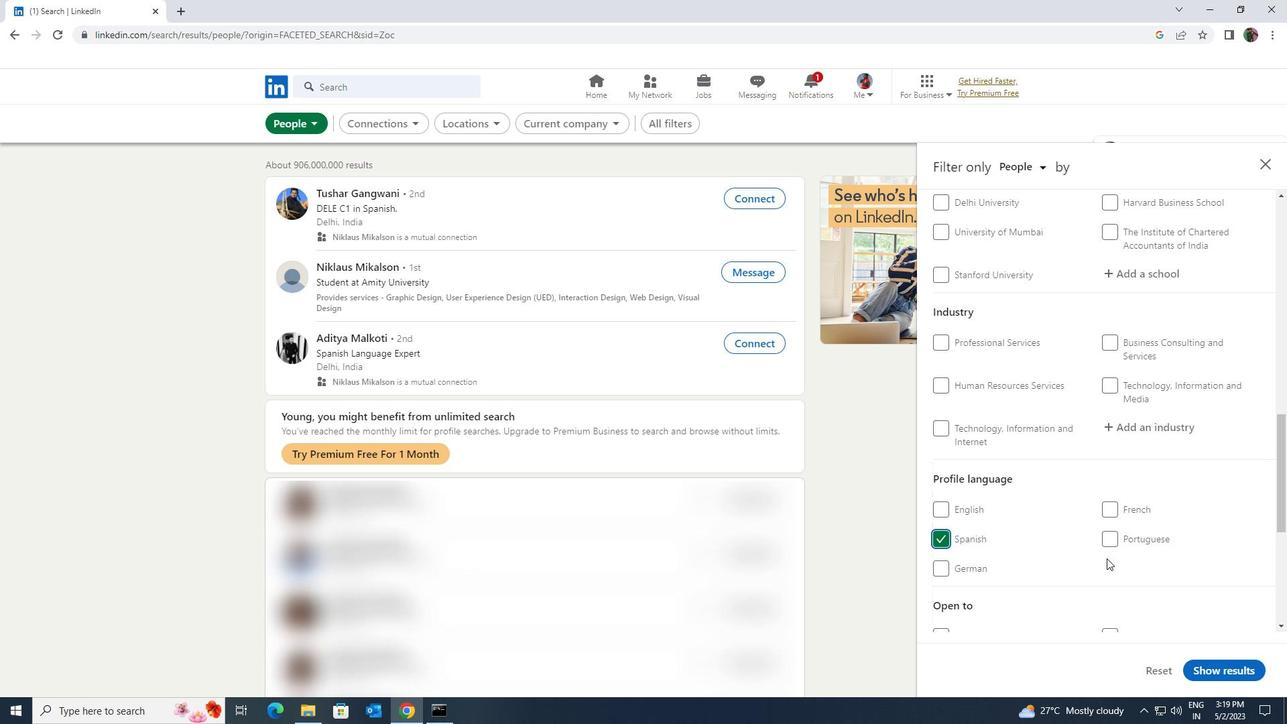 
Action: Mouse scrolled (1107, 559) with delta (0, 0)
Screenshot: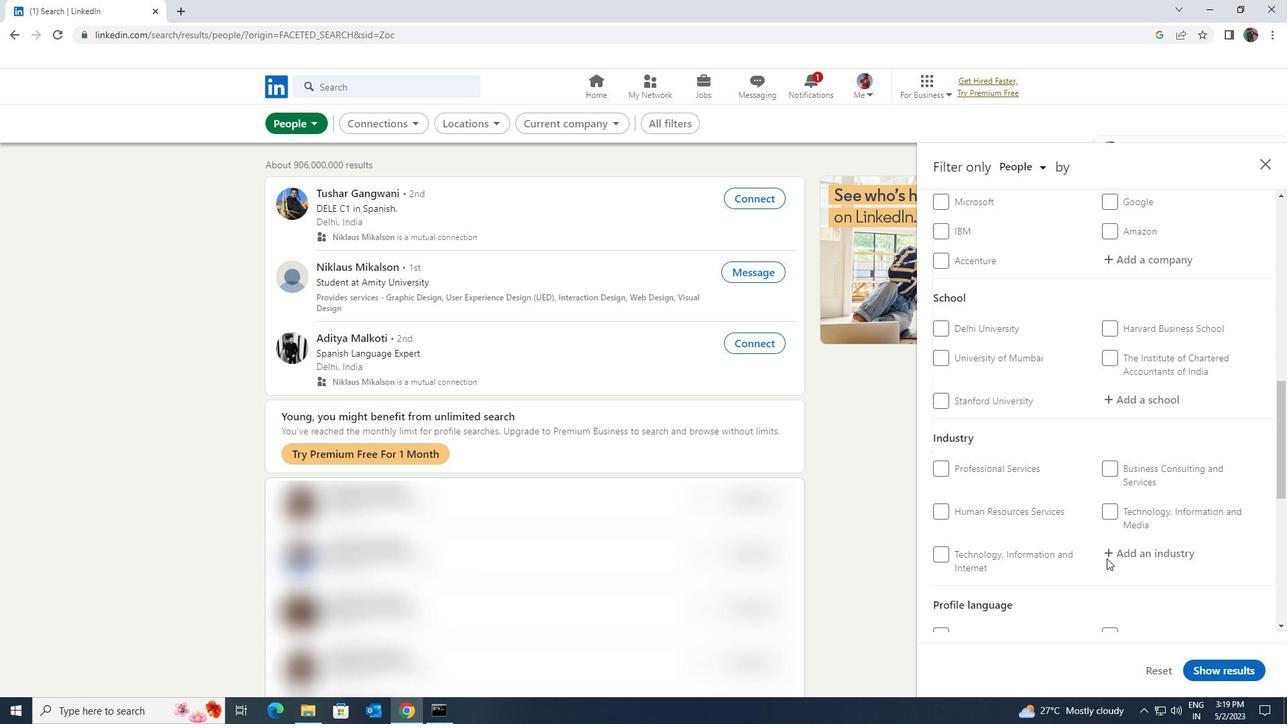 
Action: Mouse scrolled (1107, 559) with delta (0, 0)
Screenshot: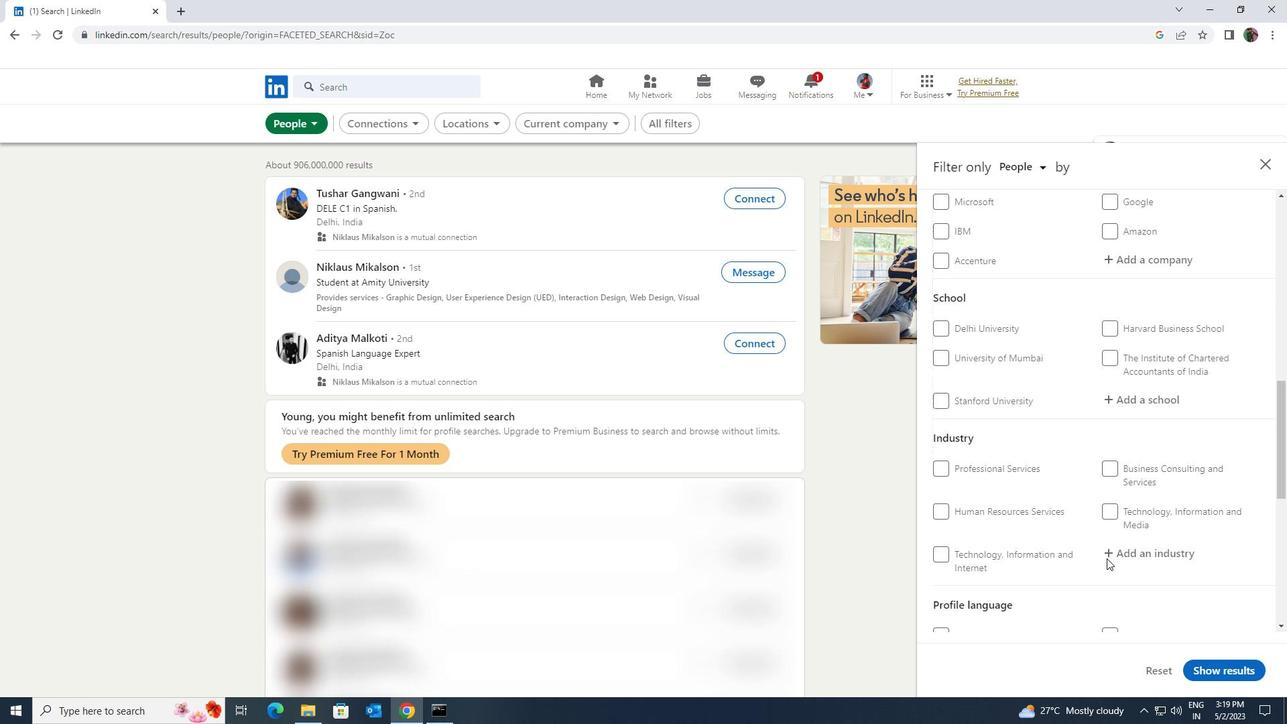 
Action: Mouse moved to (1107, 558)
Screenshot: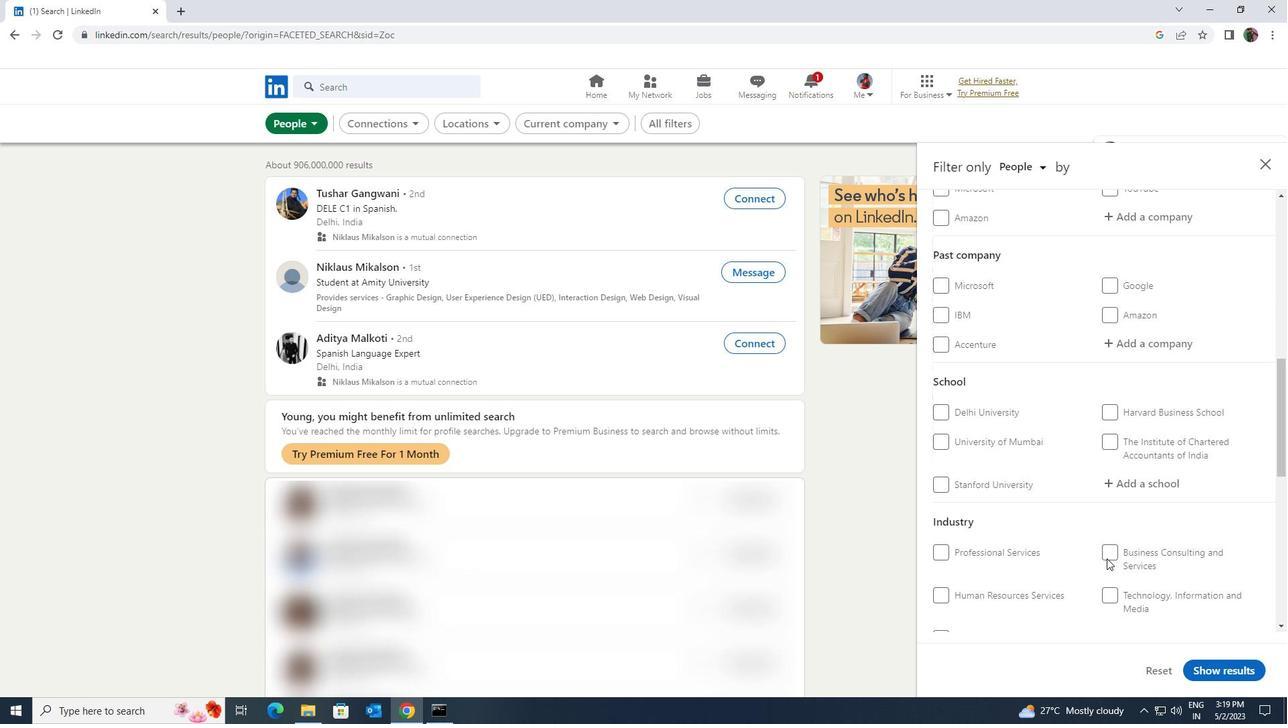 
Action: Mouse scrolled (1107, 559) with delta (0, 0)
Screenshot: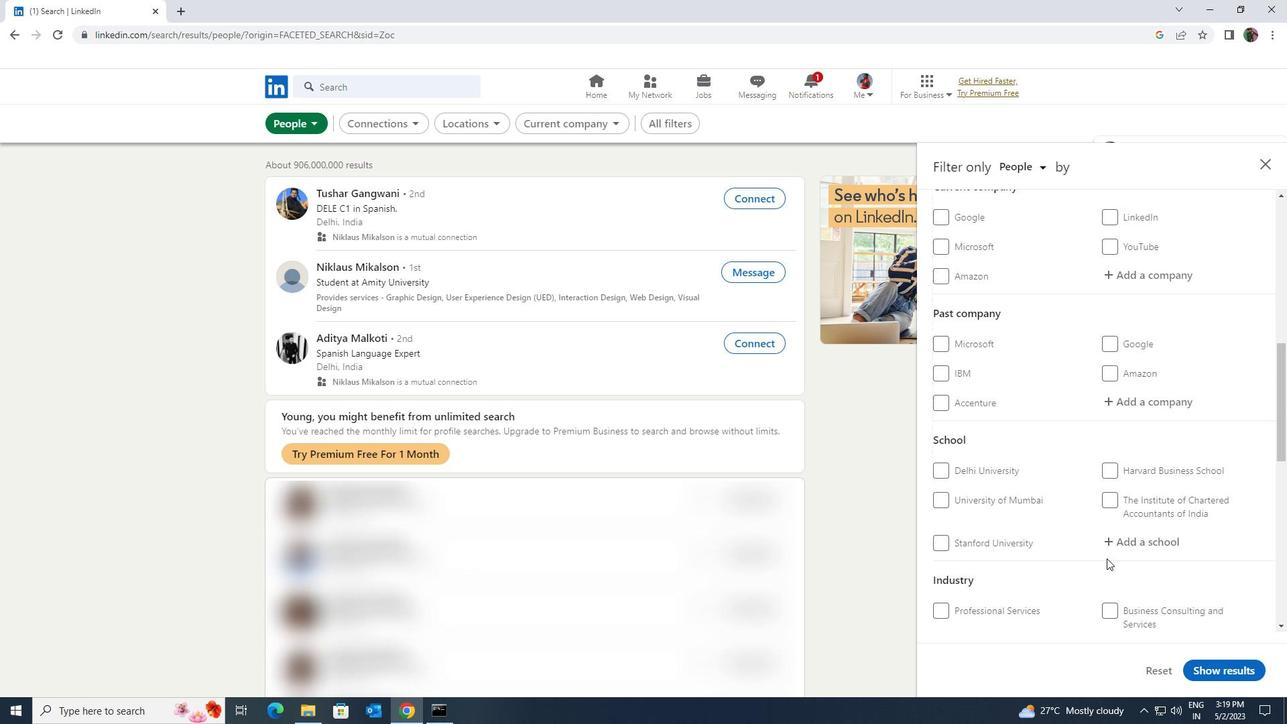 
Action: Mouse moved to (1105, 559)
Screenshot: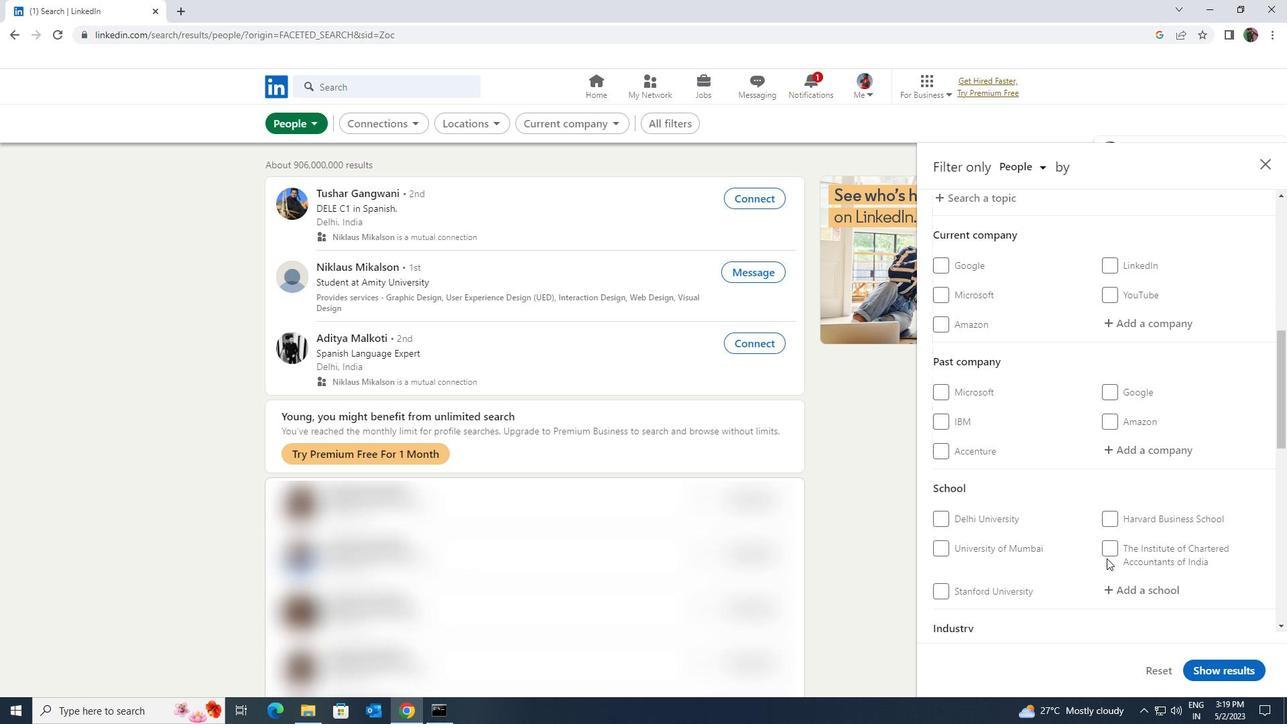 
Action: Mouse scrolled (1105, 559) with delta (0, 0)
Screenshot: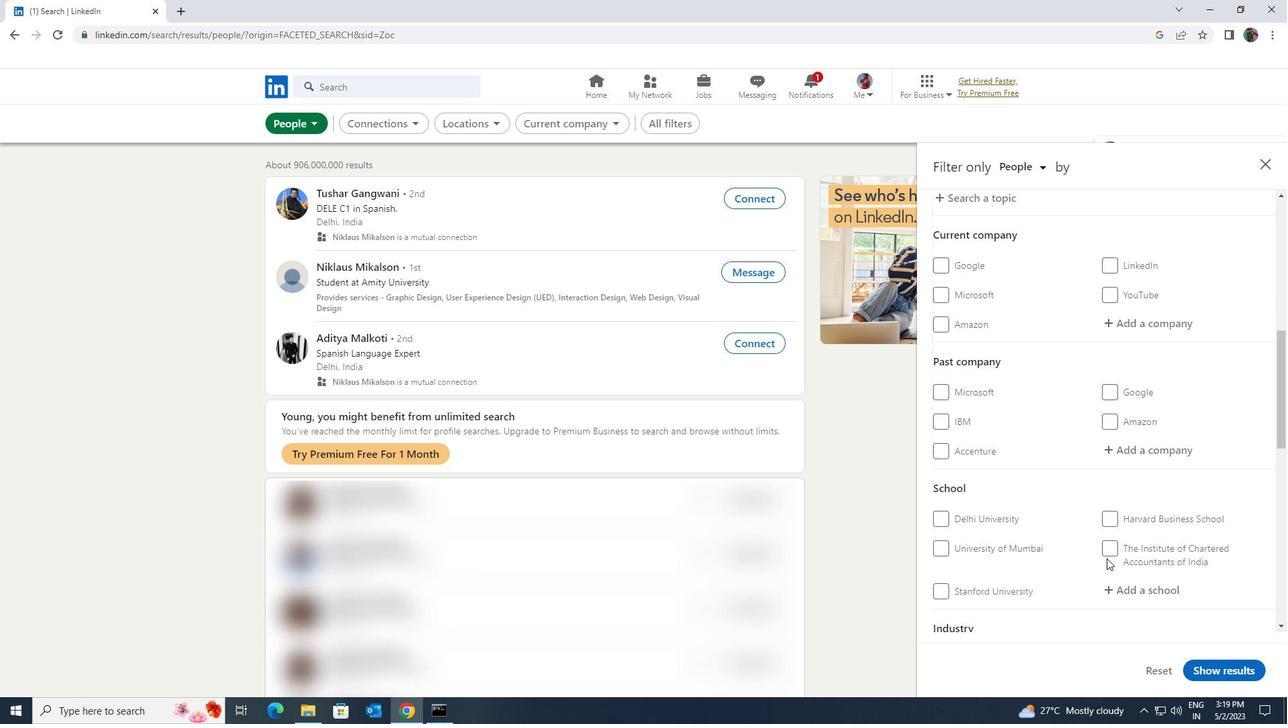 
Action: Mouse scrolled (1105, 559) with delta (0, 0)
Screenshot: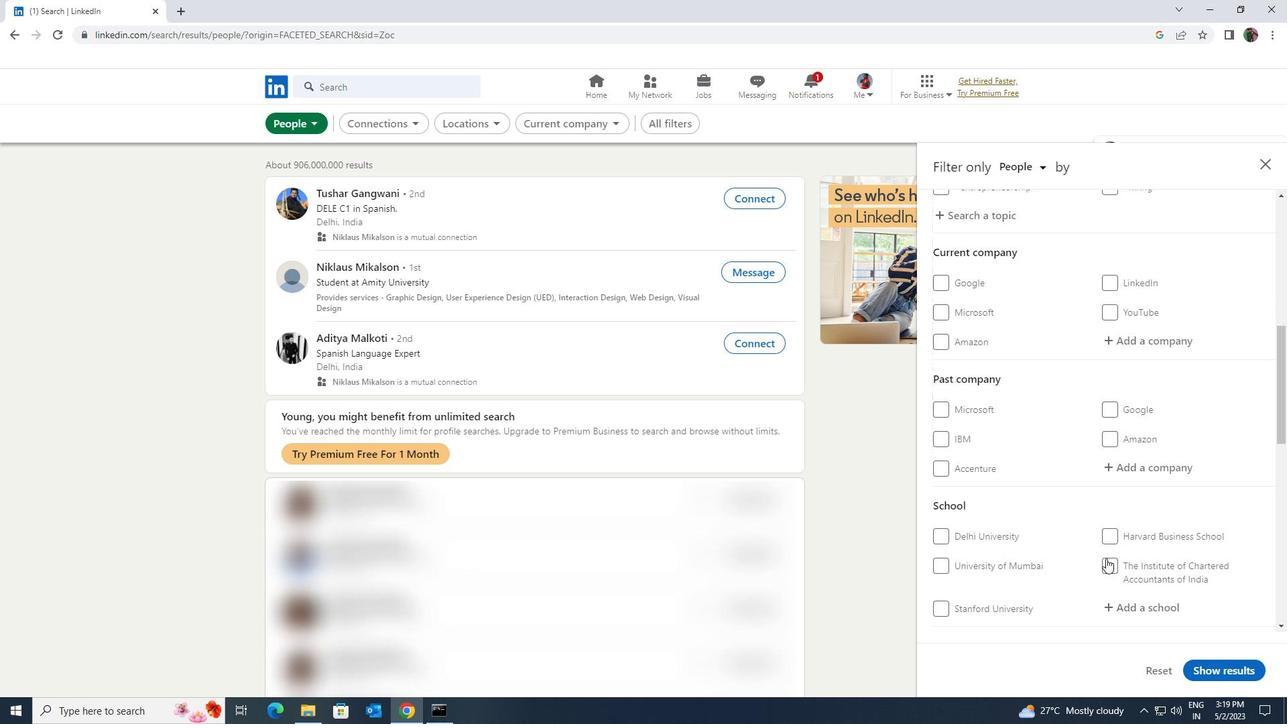 
Action: Mouse moved to (1110, 480)
Screenshot: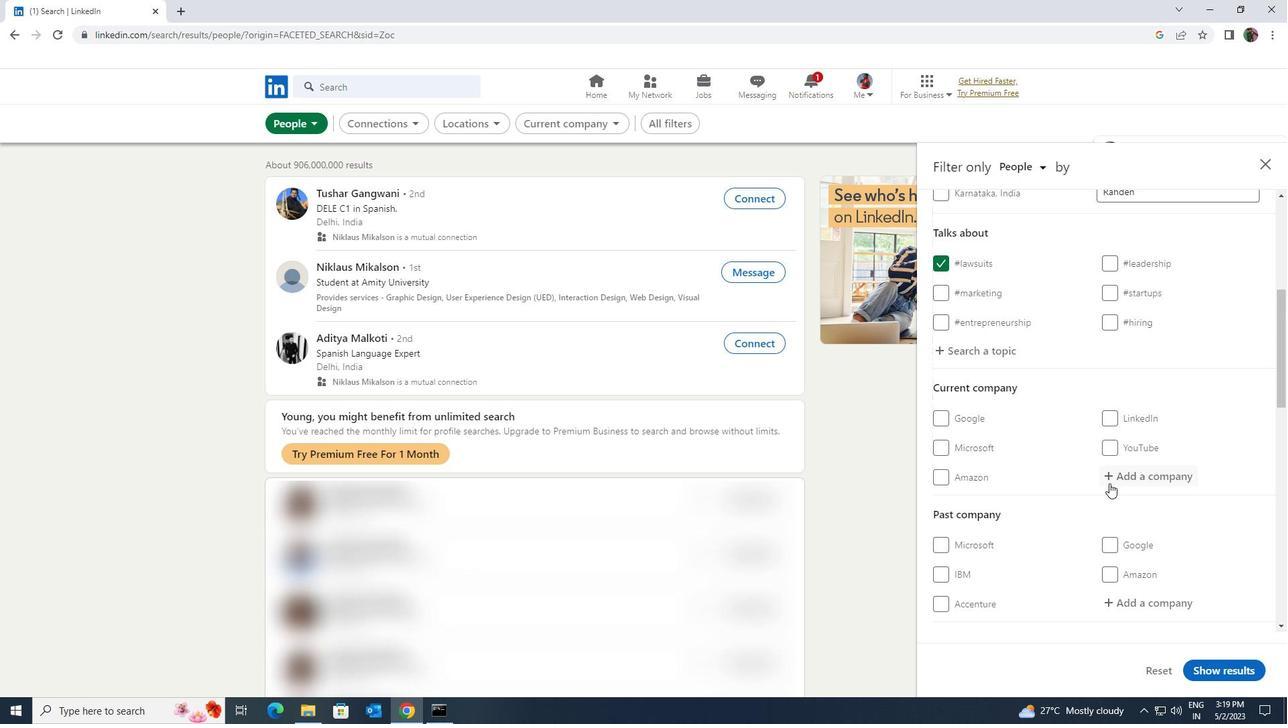 
Action: Mouse pressed left at (1110, 480)
Screenshot: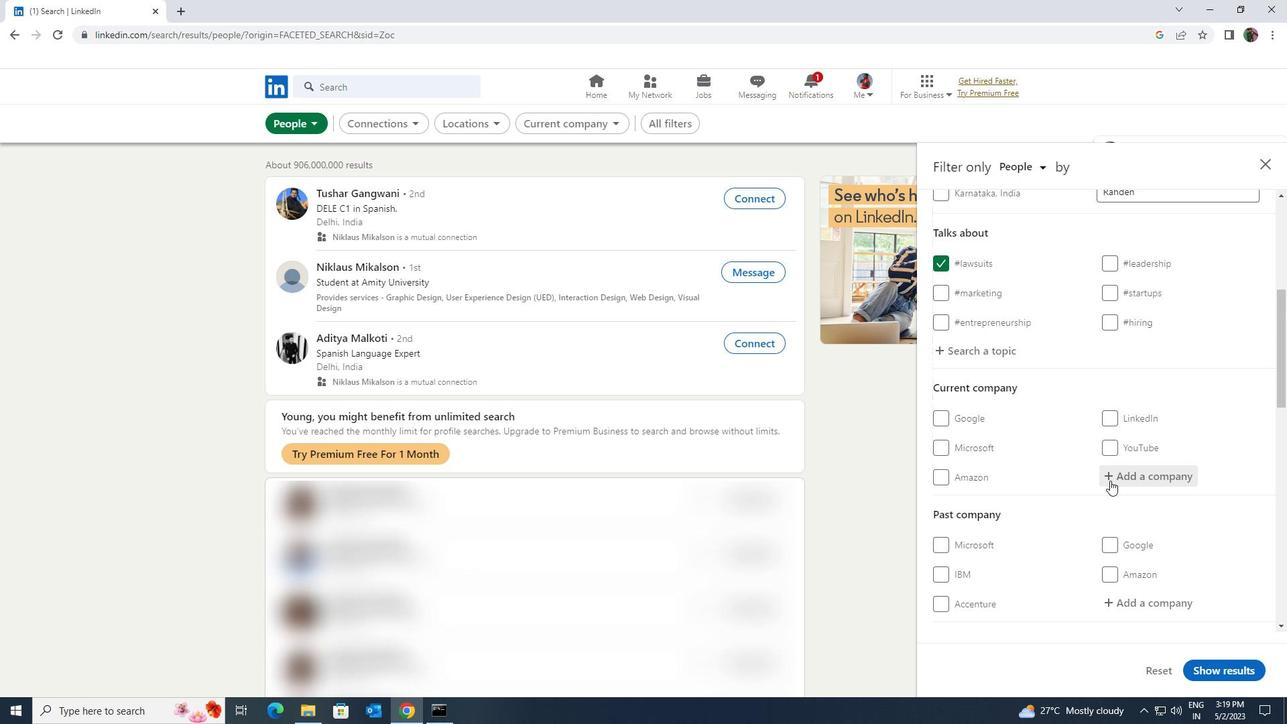 
Action: Key pressed <Key.shift><Key.shift><Key.shift><Key.shift><Key.shift><Key.shift><Key.shift><Key.shift><Key.shift><Key.shift><Key.shift><Key.shift><Key.shift><Key.shift><Key.shift><Key.shift><Key.shift><Key.shift><Key.shift><Key.shift><Key.shift><Key.shift><Key.shift><Key.shift><Key.shift><Key.shift><Key.shift><Key.shift><Key.shift><Key.shift>EVALUESS<Key.backspace><Key.backspace>
Screenshot: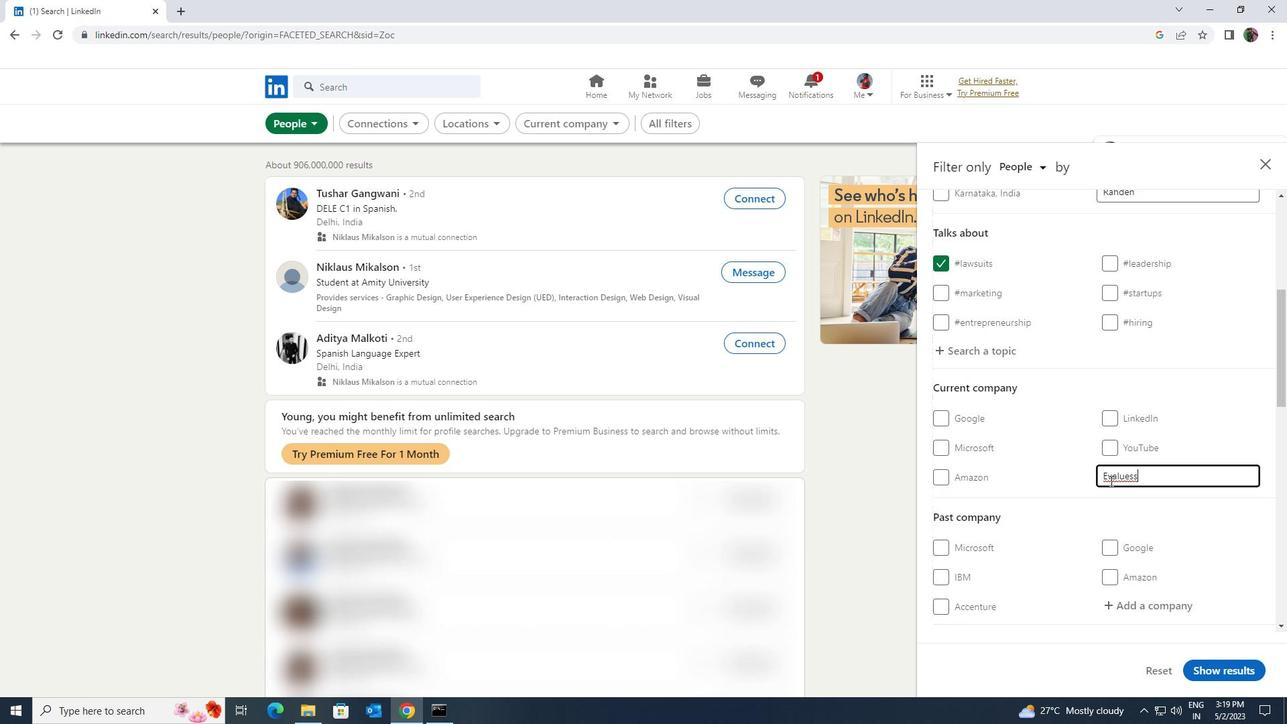 
Action: Mouse moved to (1074, 502)
Screenshot: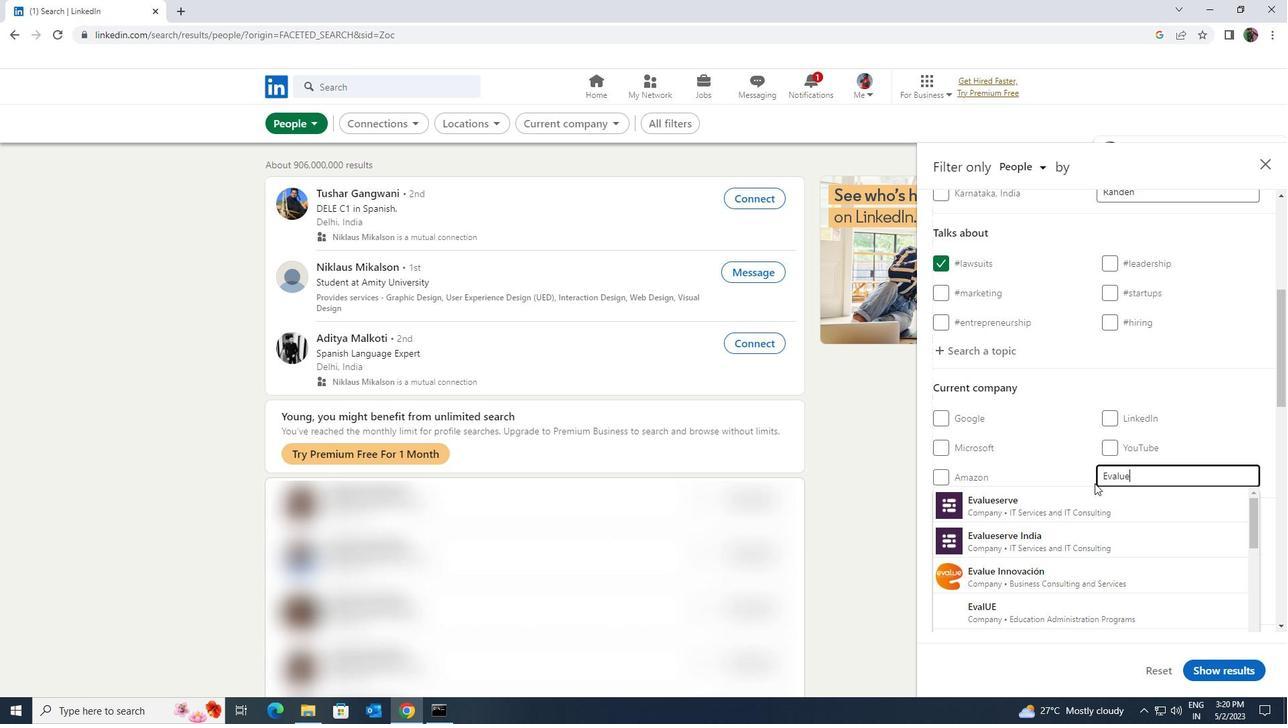 
Action: Mouse pressed left at (1074, 502)
Screenshot: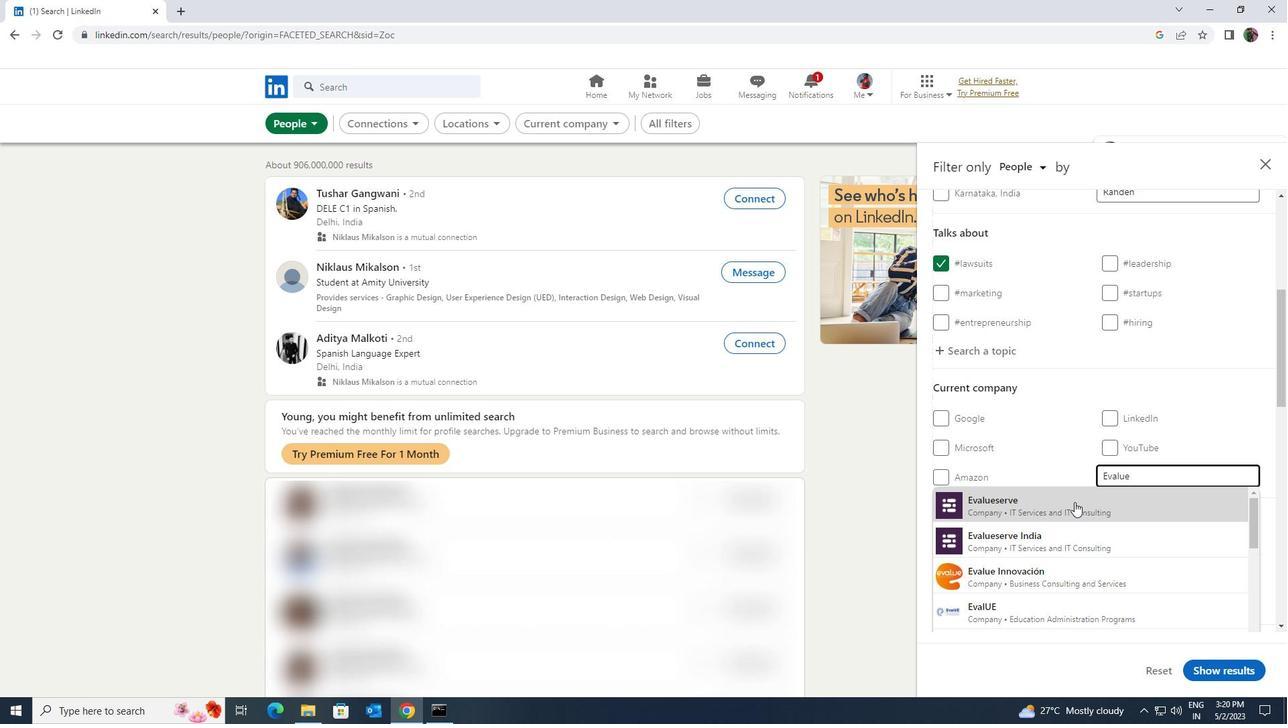 
Action: Mouse scrolled (1074, 501) with delta (0, 0)
Screenshot: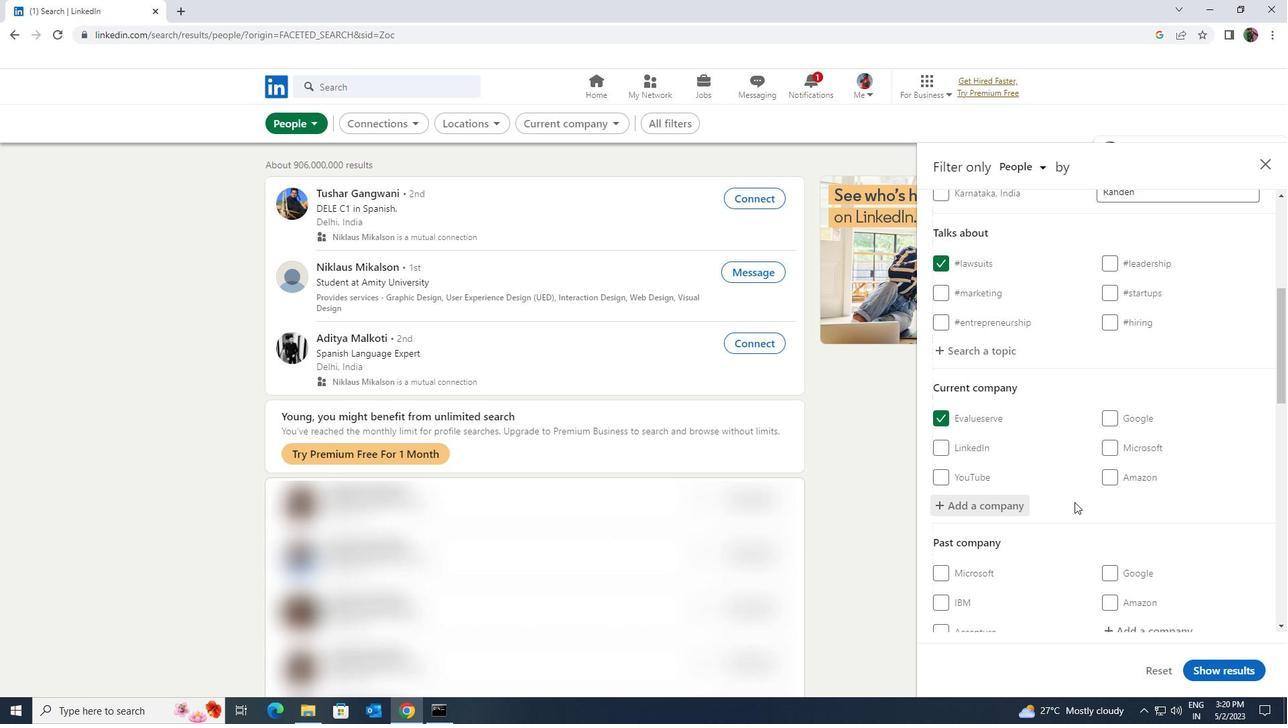 
Action: Mouse scrolled (1074, 501) with delta (0, 0)
Screenshot: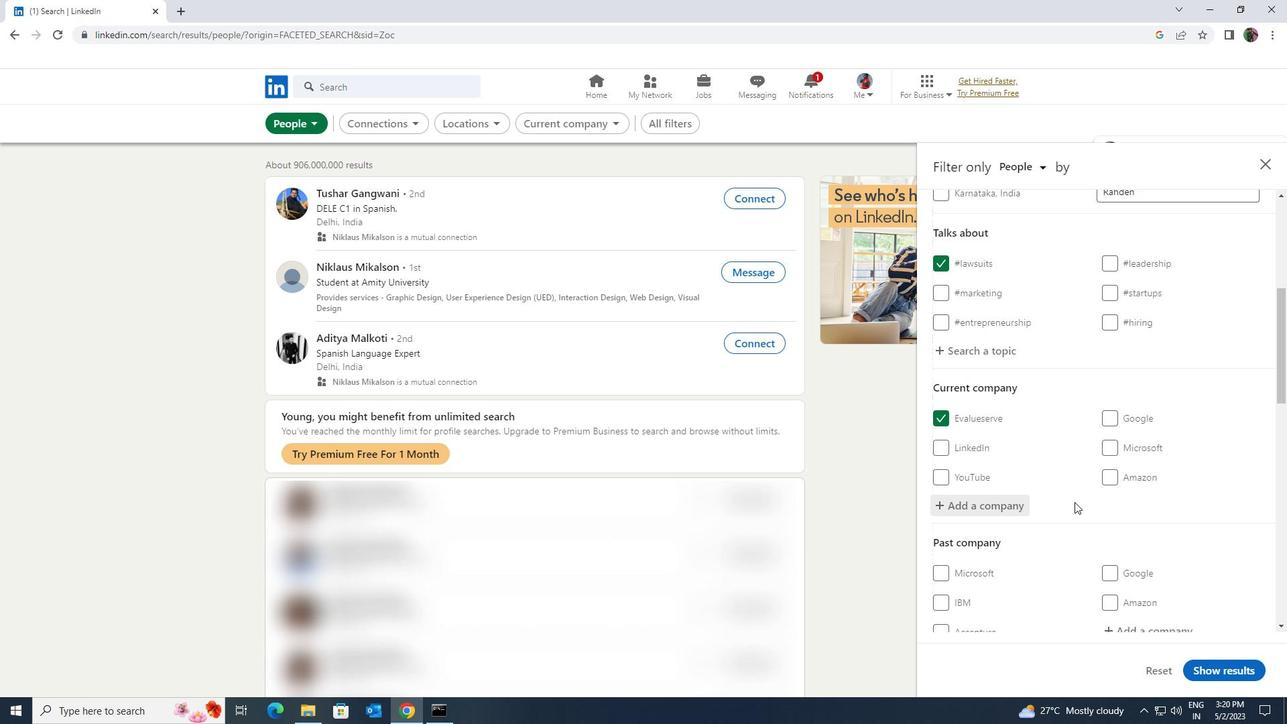 
Action: Mouse scrolled (1074, 501) with delta (0, 0)
Screenshot: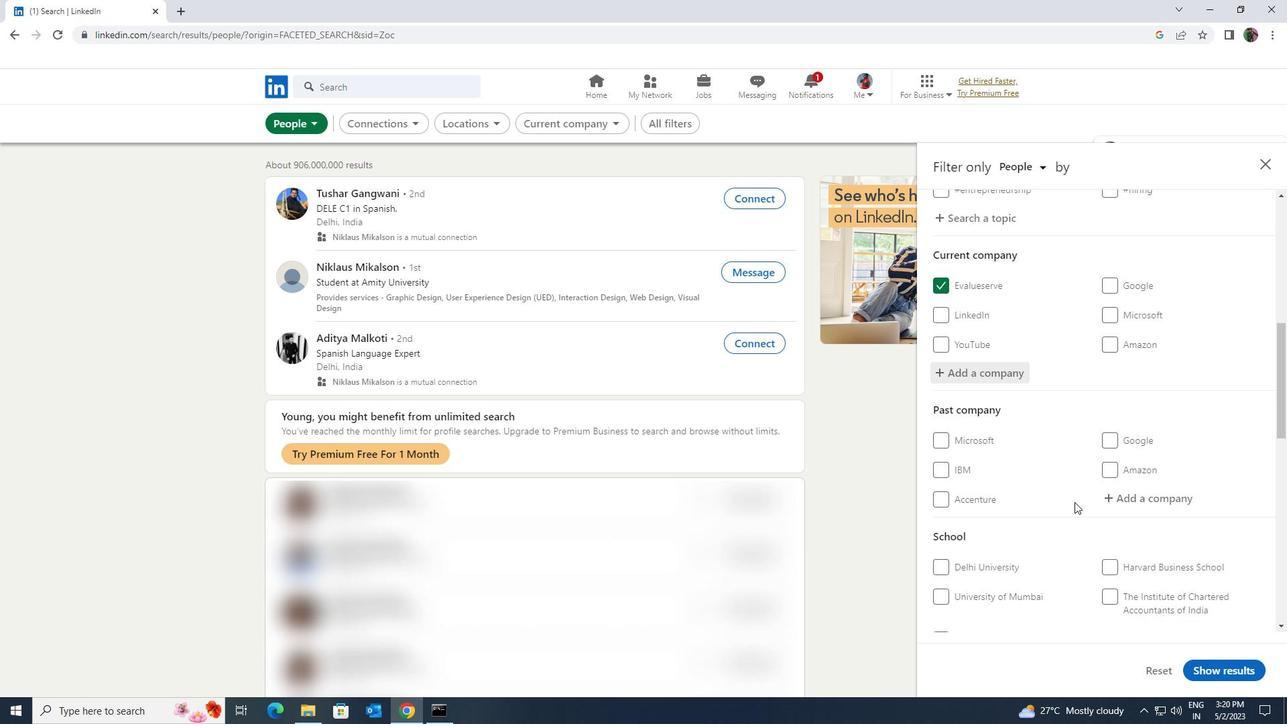 
Action: Mouse moved to (1115, 564)
Screenshot: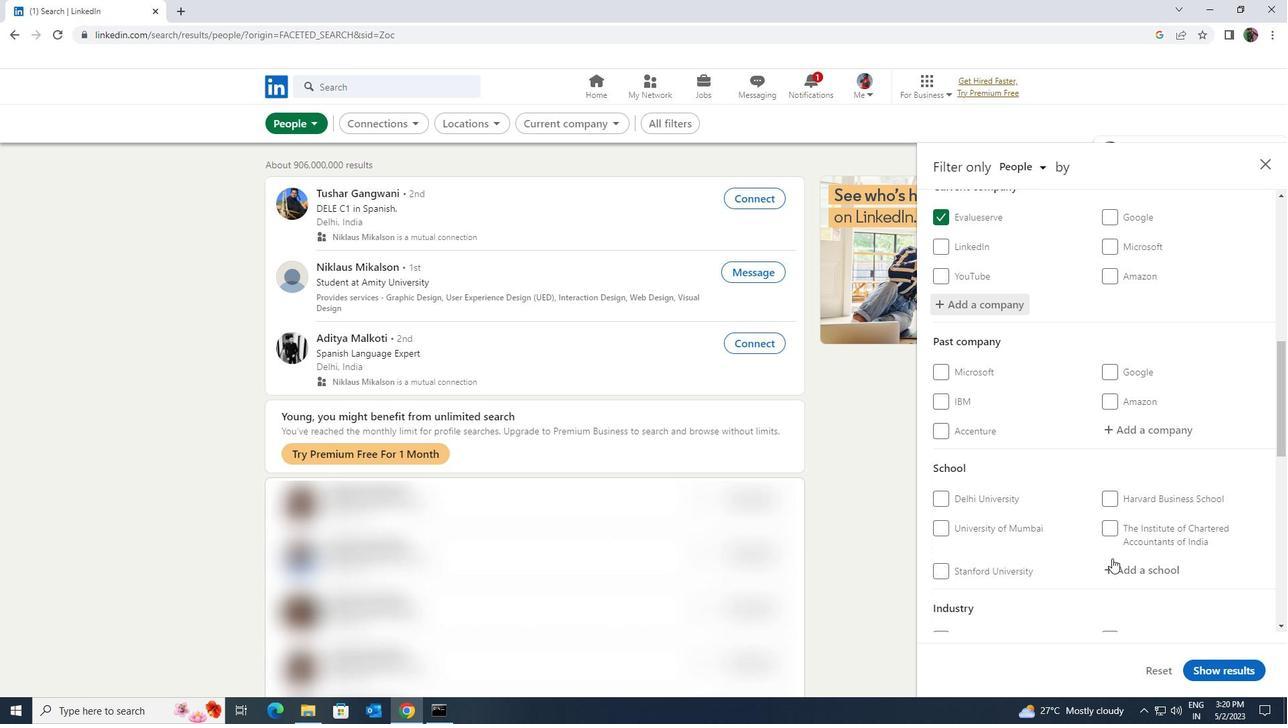 
Action: Mouse pressed left at (1115, 564)
Screenshot: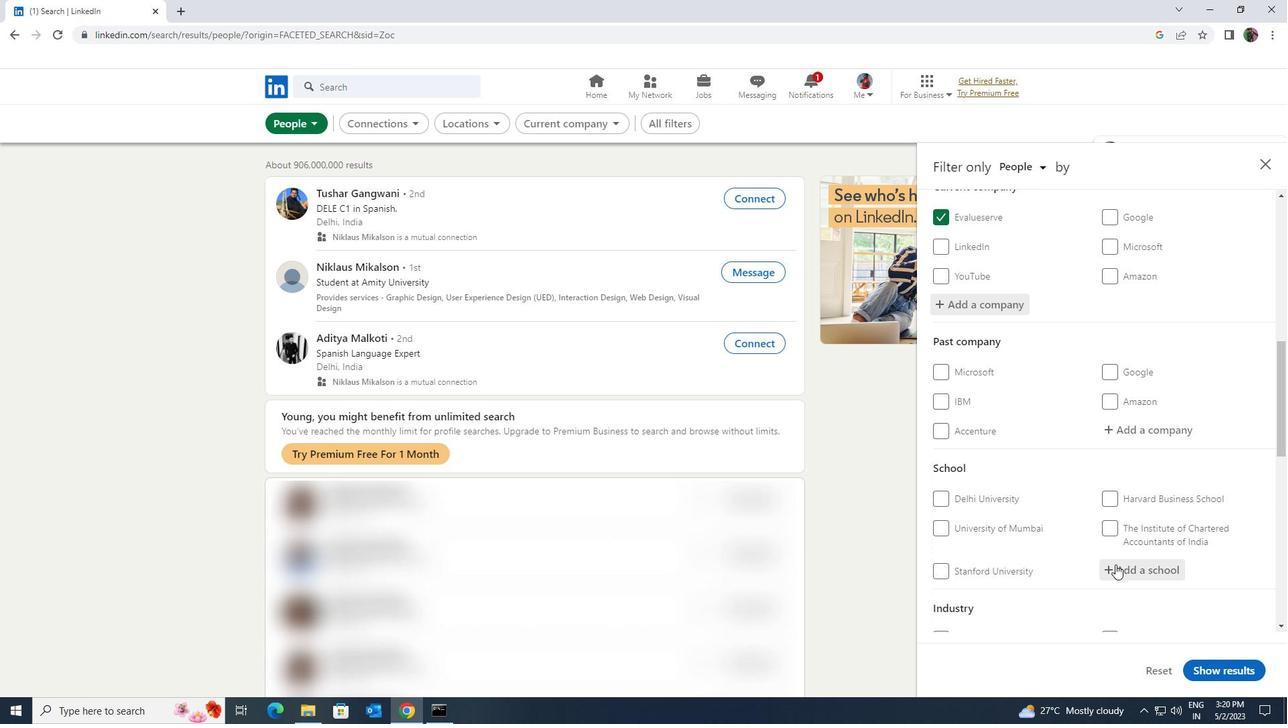 
Action: Key pressed <Key.shift>PATRI
Screenshot: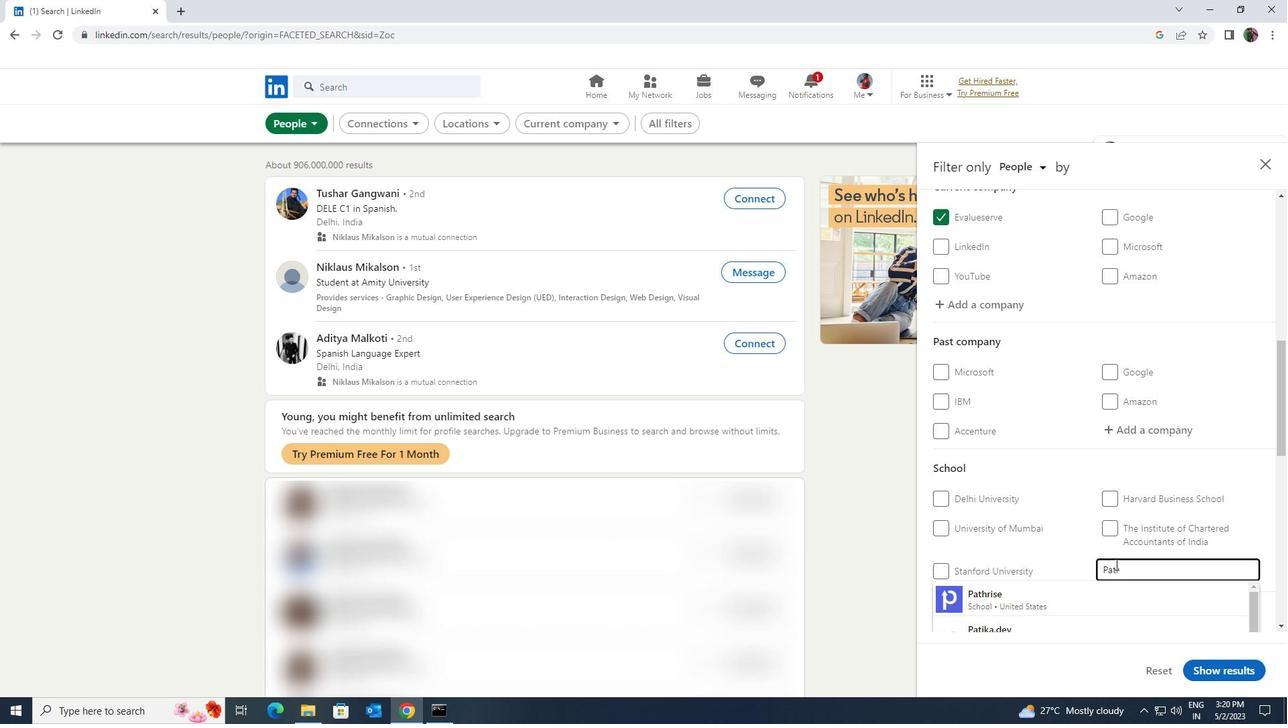 
Action: Mouse moved to (1107, 618)
Screenshot: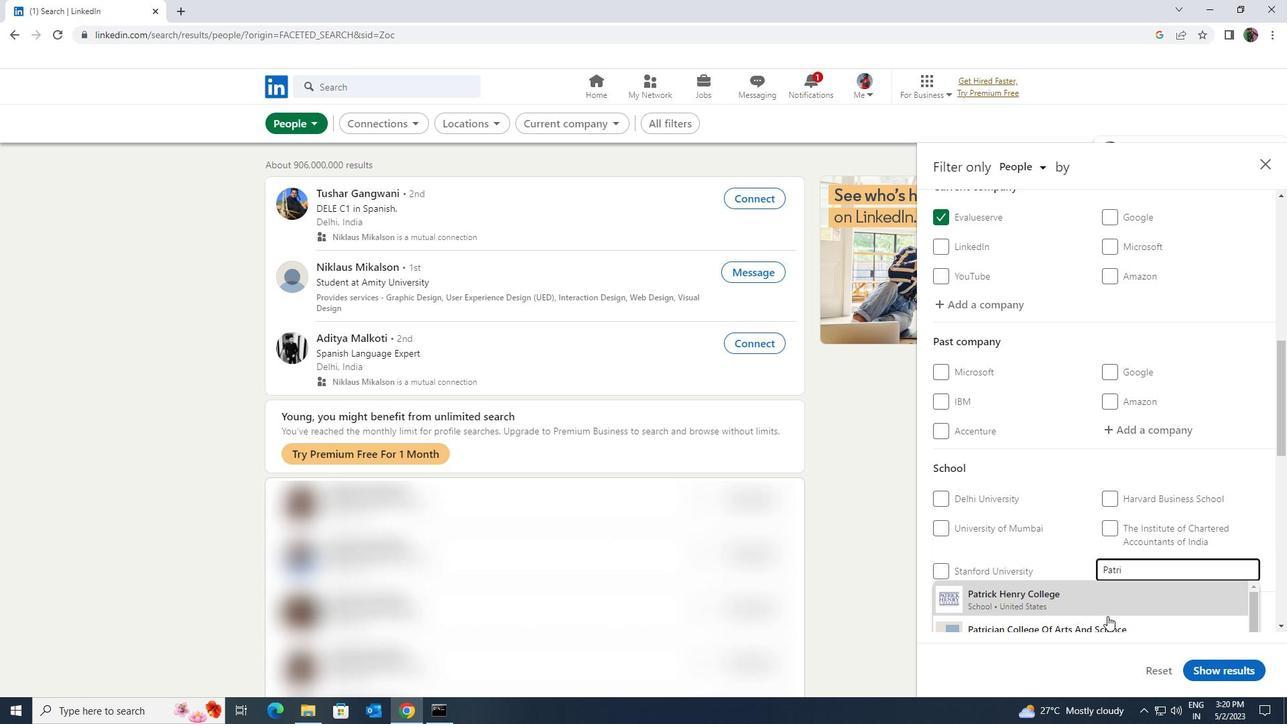 
Action: Mouse pressed left at (1107, 618)
Screenshot: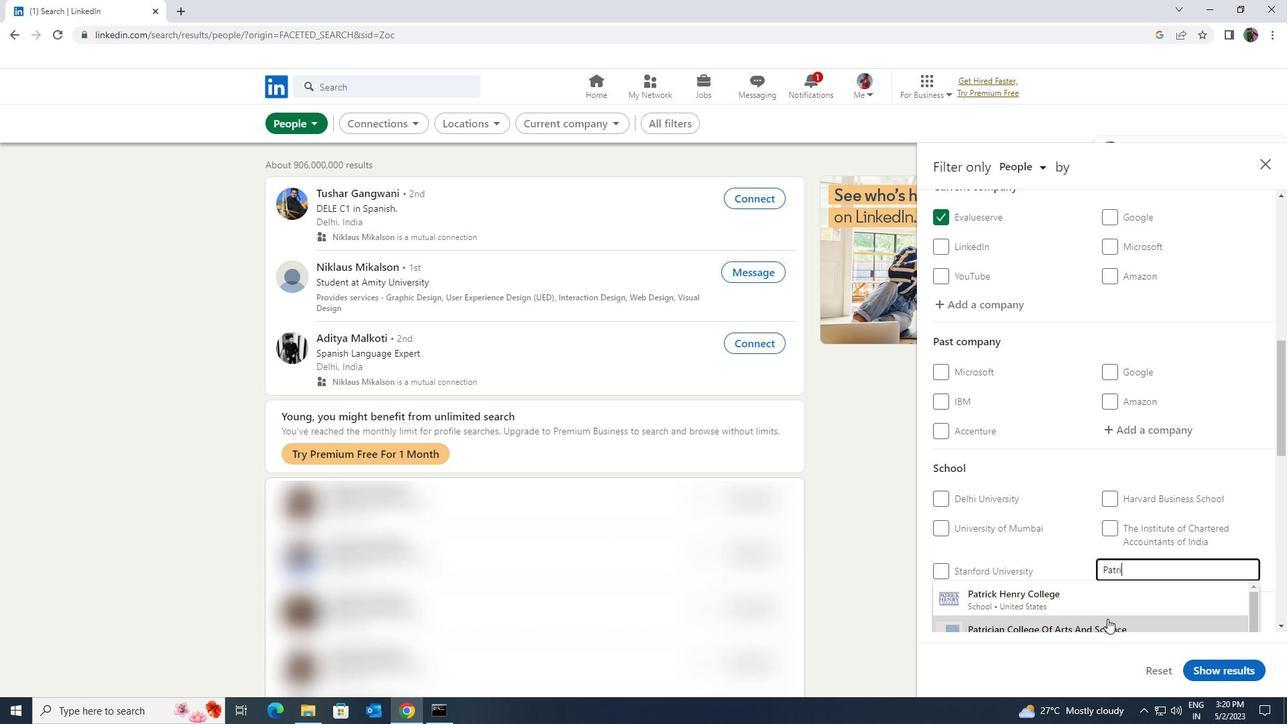 
Action: Mouse scrolled (1107, 618) with delta (0, 0)
Screenshot: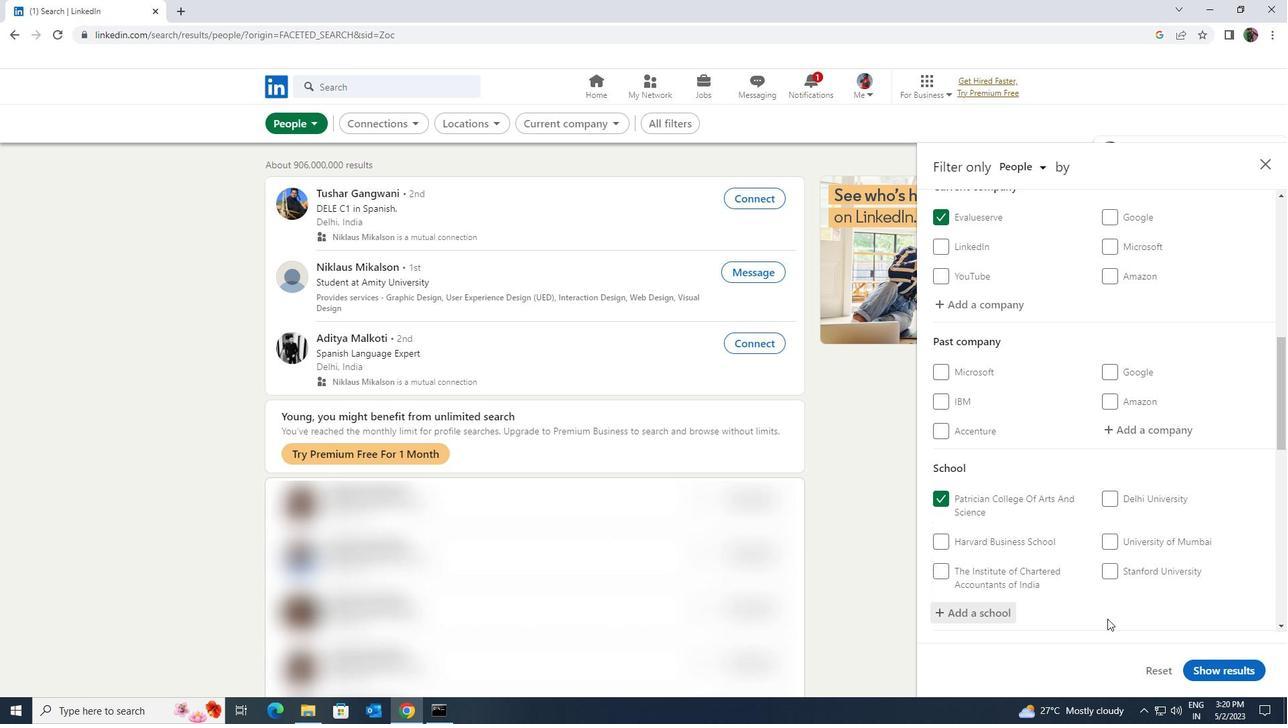 
Action: Mouse scrolled (1107, 618) with delta (0, 0)
Screenshot: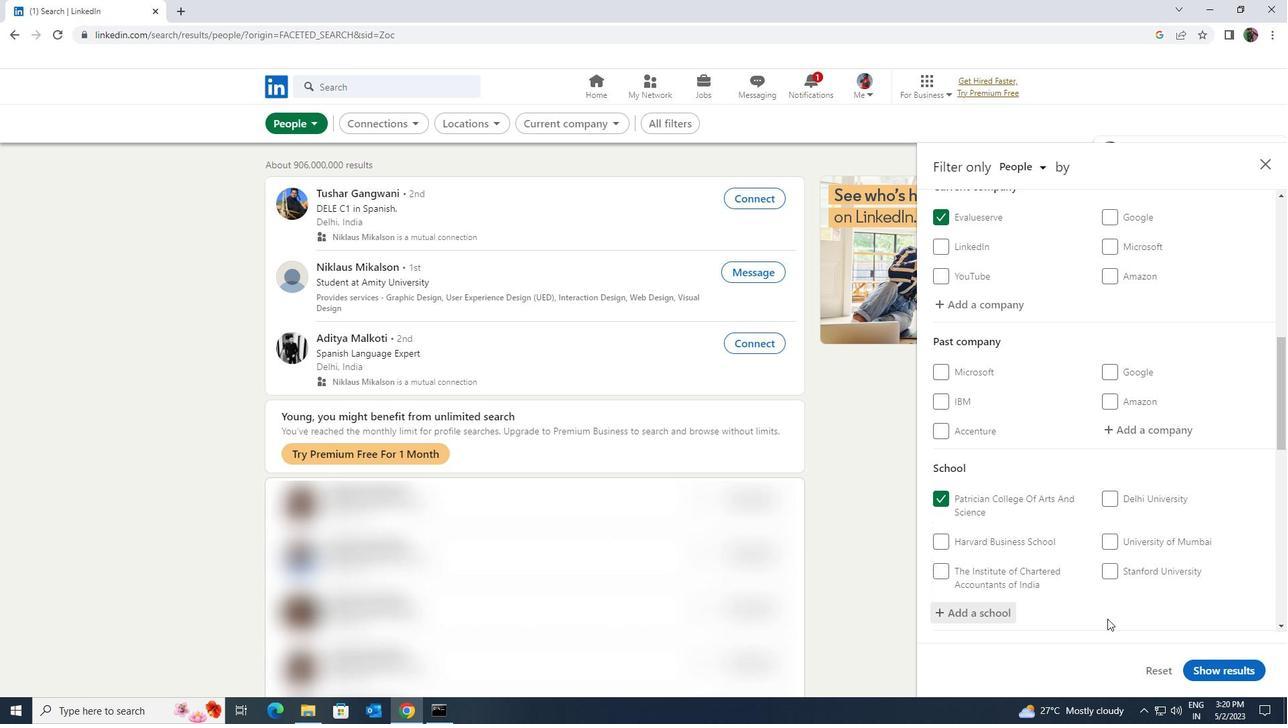 
Action: Mouse moved to (1103, 611)
Screenshot: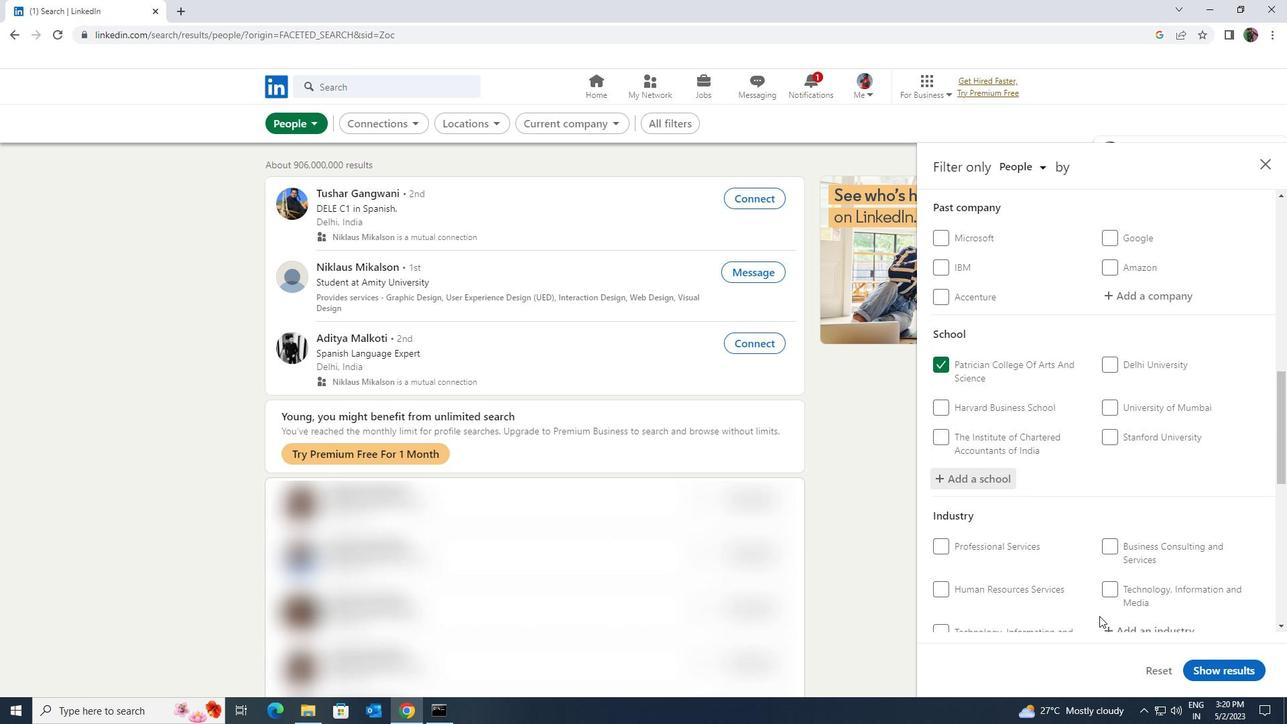 
Action: Mouse scrolled (1103, 610) with delta (0, 0)
Screenshot: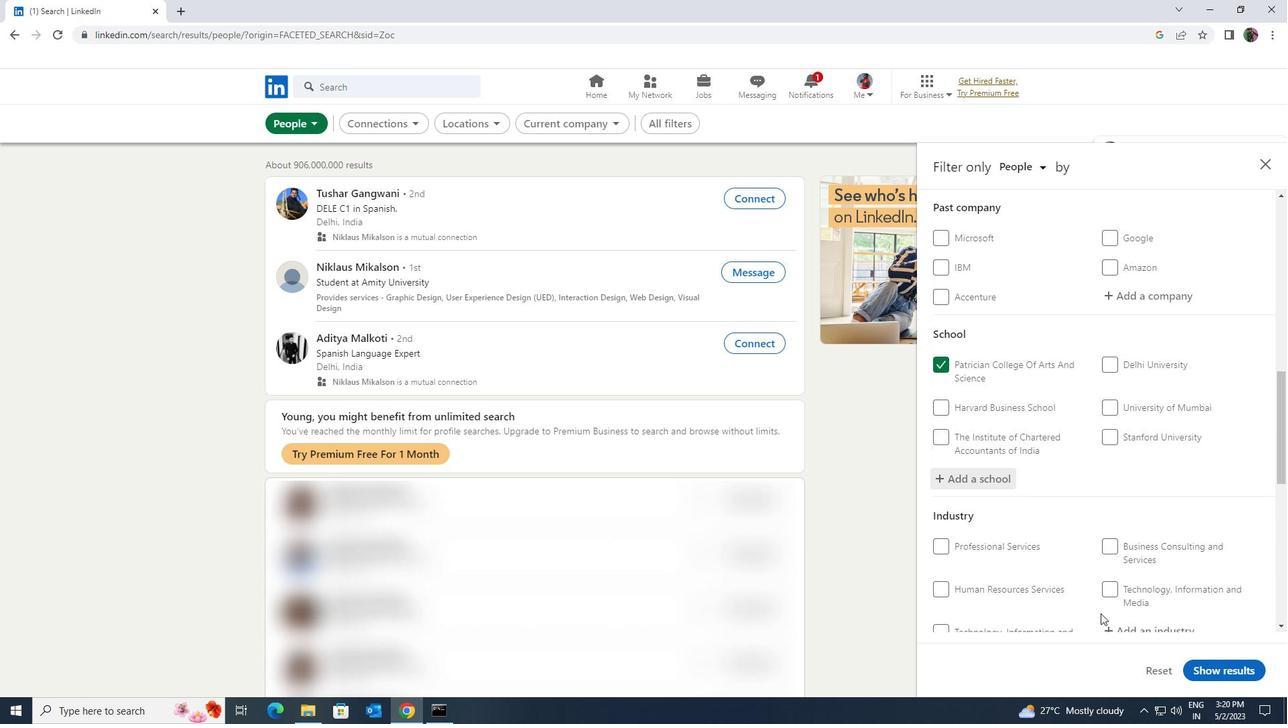 
Action: Mouse moved to (1114, 567)
Screenshot: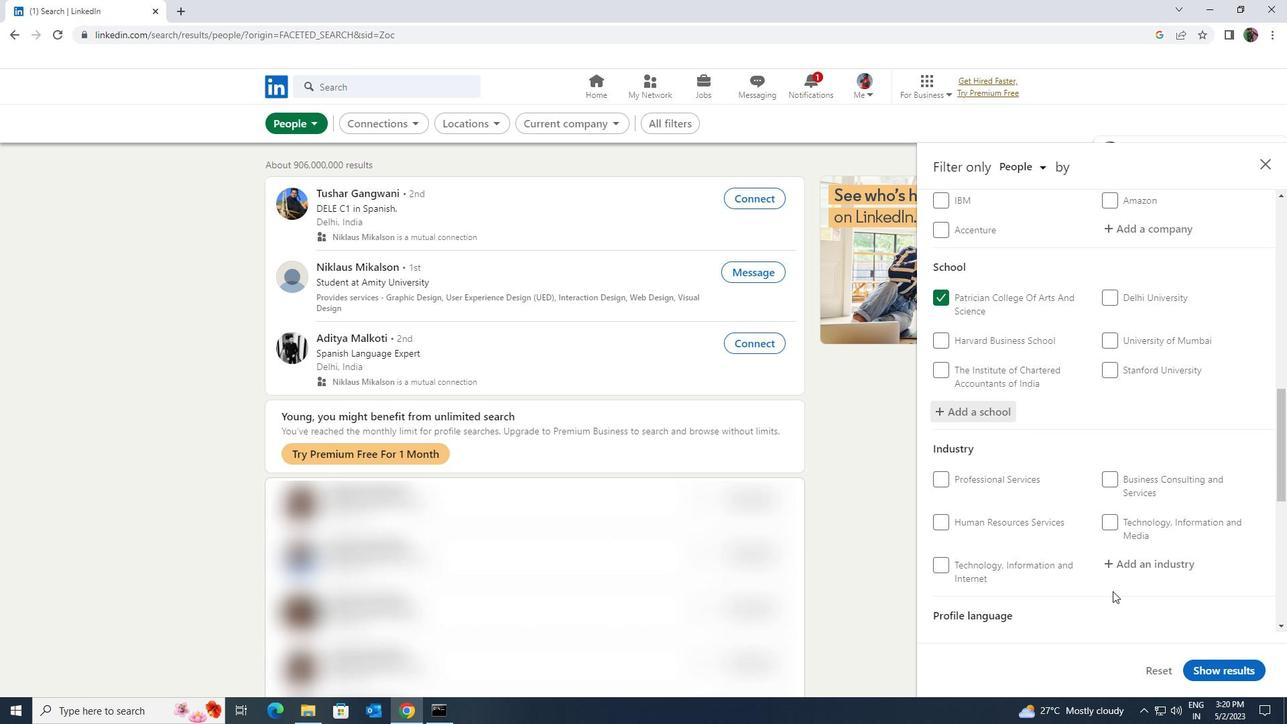 
Action: Mouse pressed left at (1114, 567)
Screenshot: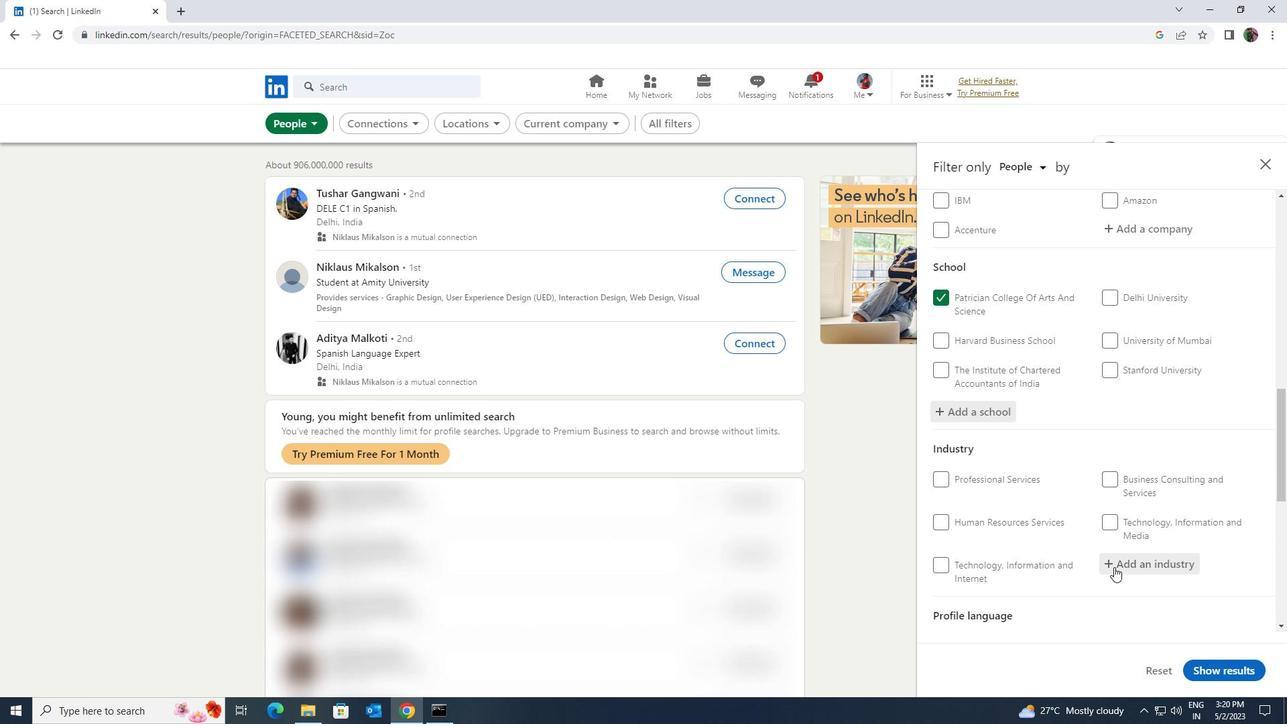 
Action: Key pressed <Key.shift><Key.shift><Key.shift><Key.shift><Key.shift><Key.shift><Key.shift><Key.shift><Key.shift><Key.shift><Key.shift><Key.shift><Key.shift><Key.shift><Key.shift><Key.shift><Key.shift><Key.shift><Key.shift><Key.shift><Key.shift><Key.shift><Key.shift><Key.shift><Key.shift><Key.shift><Key.shift><Key.shift><Key.shift><Key.shift><Key.shift><Key.shift><Key.shift><Key.shift><Key.shift><Key.shift><Key.shift><Key.shift><Key.shift><Key.shift>DIGITAL<Key.space>
Screenshot: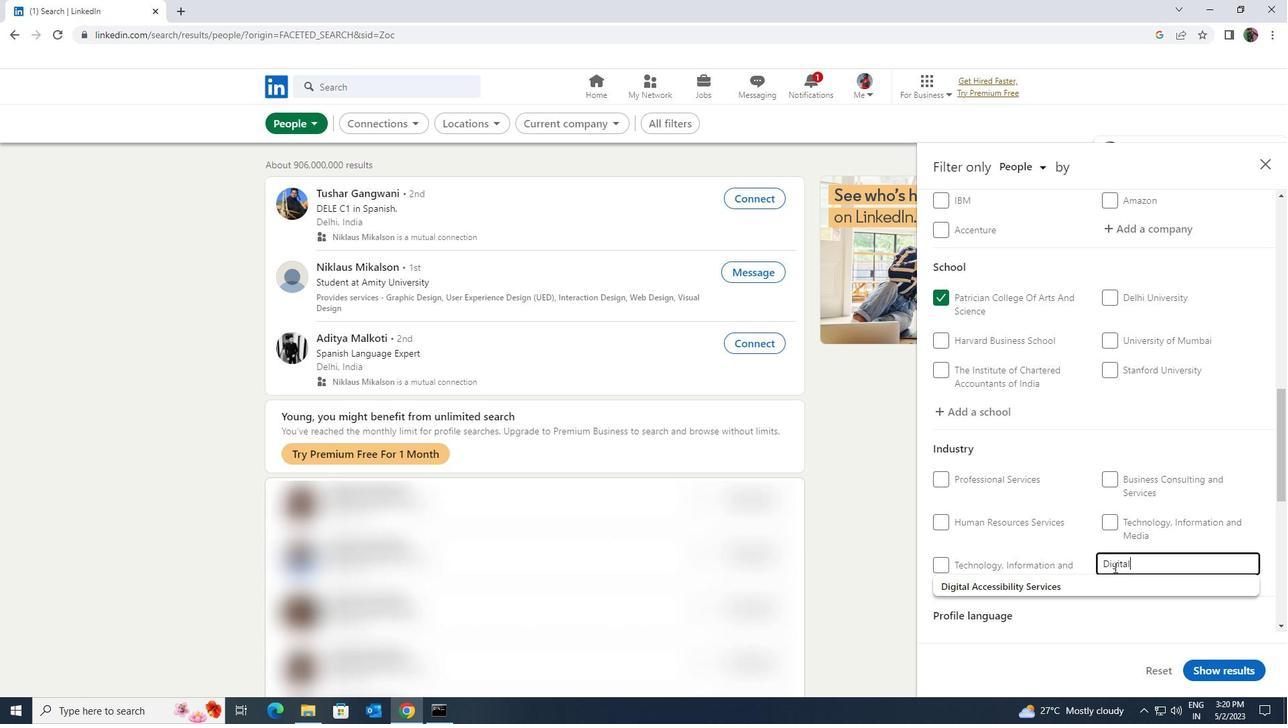 
Action: Mouse moved to (1108, 576)
Screenshot: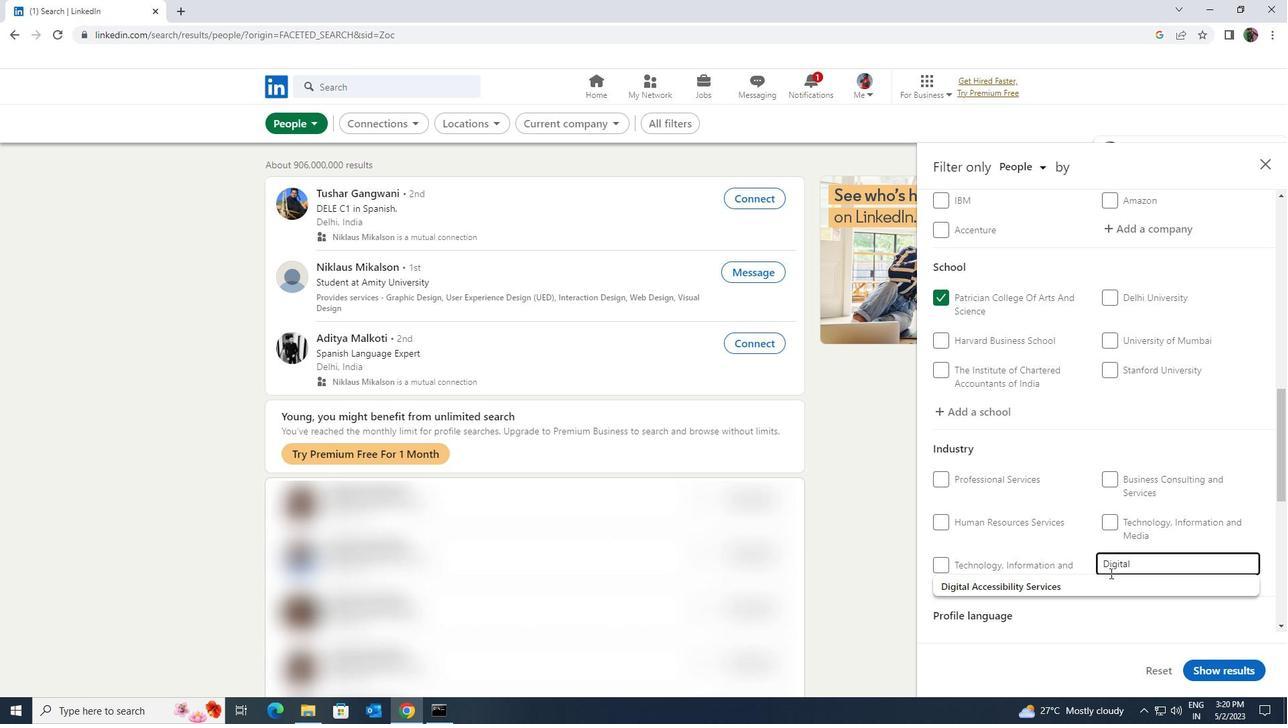 
Action: Mouse pressed left at (1108, 576)
Screenshot: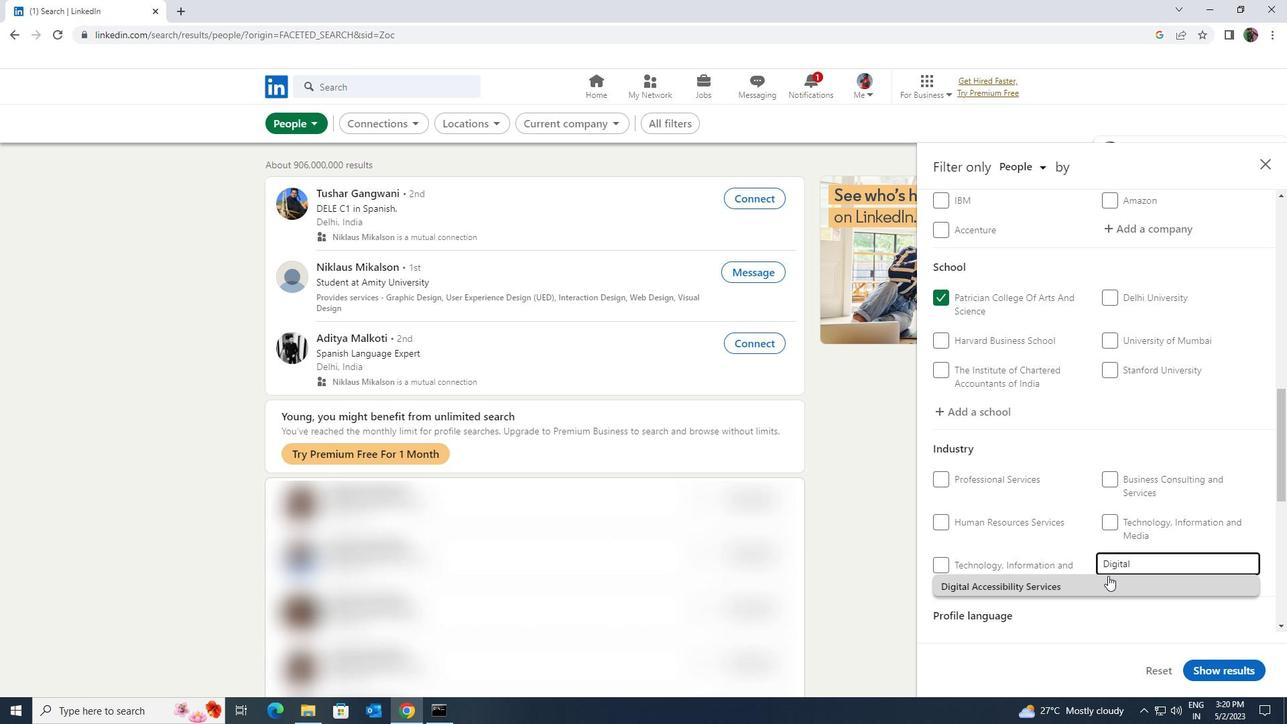 
Action: Mouse scrolled (1108, 575) with delta (0, 0)
Screenshot: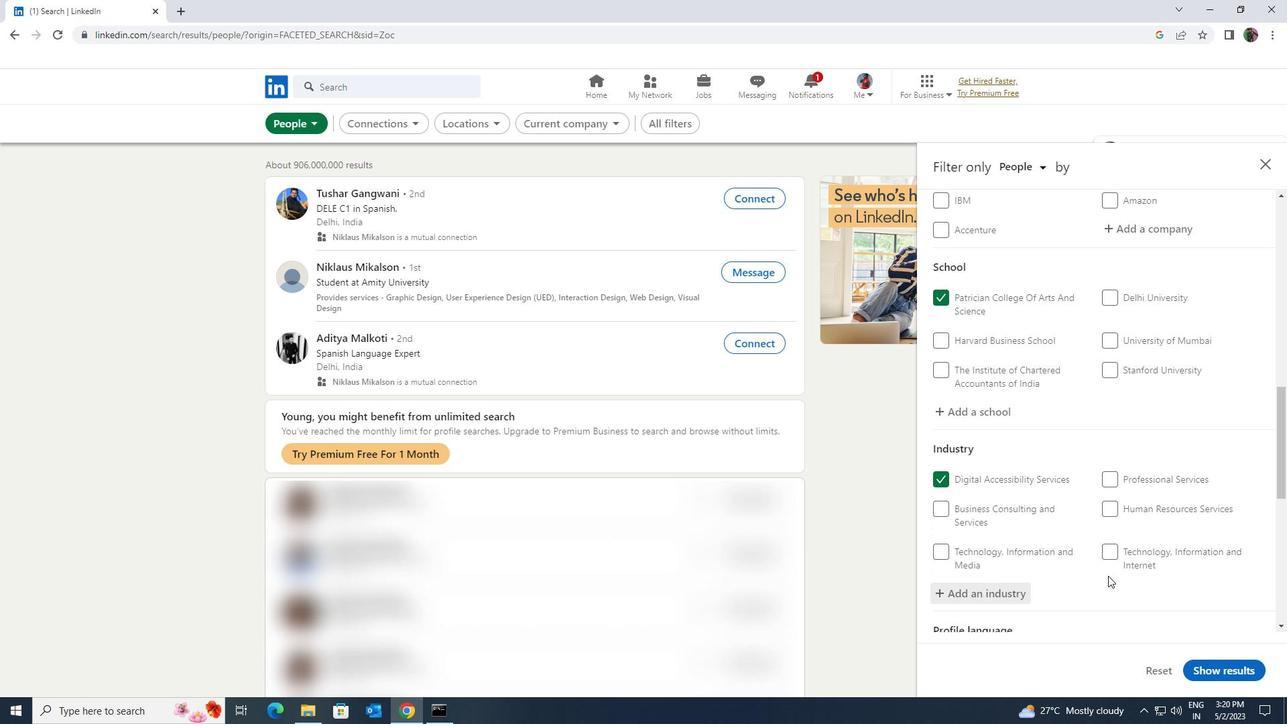 
Action: Mouse scrolled (1108, 575) with delta (0, 0)
Screenshot: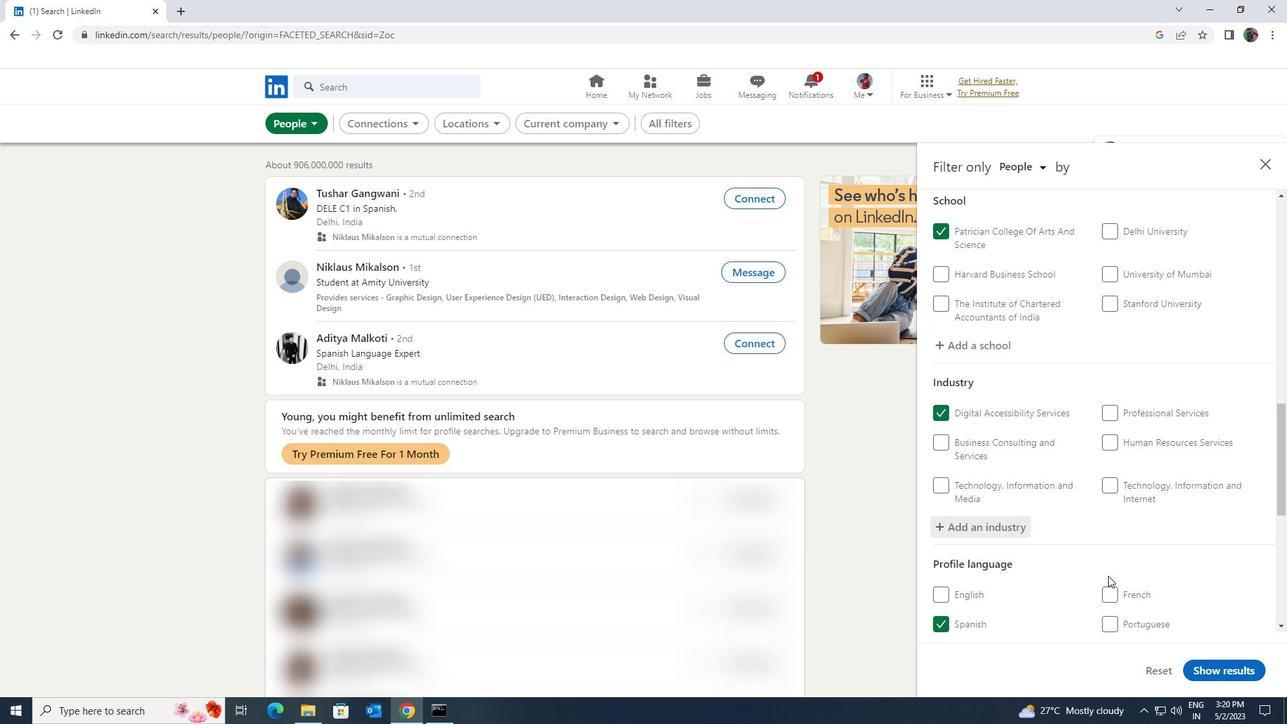 
Action: Mouse scrolled (1108, 575) with delta (0, 0)
Screenshot: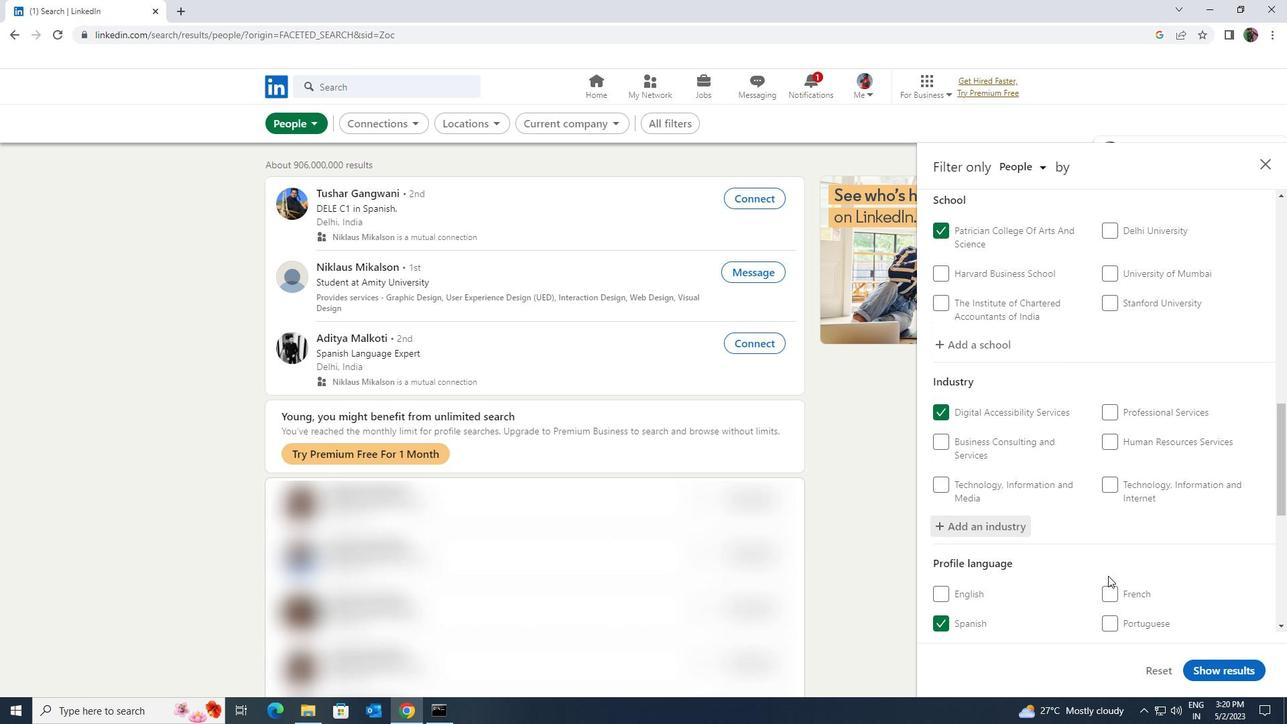 
Action: Mouse scrolled (1108, 575) with delta (0, 0)
Screenshot: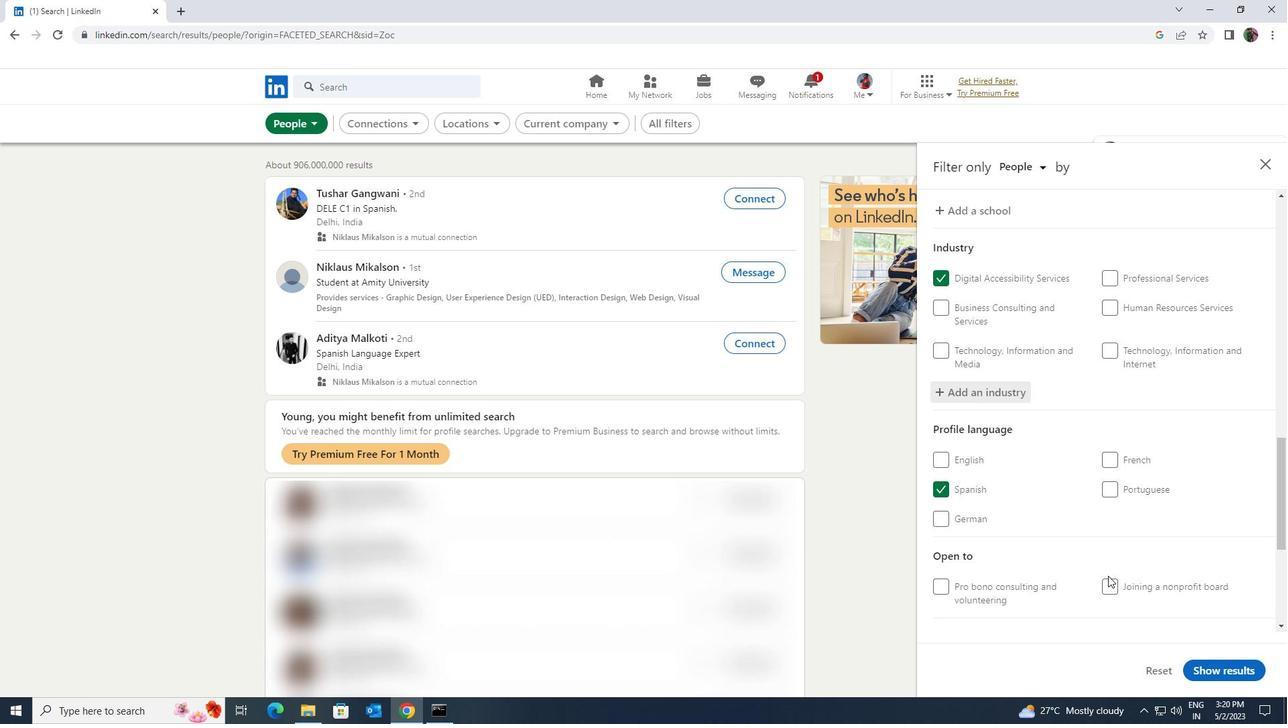 
Action: Mouse scrolled (1108, 575) with delta (0, 0)
Screenshot: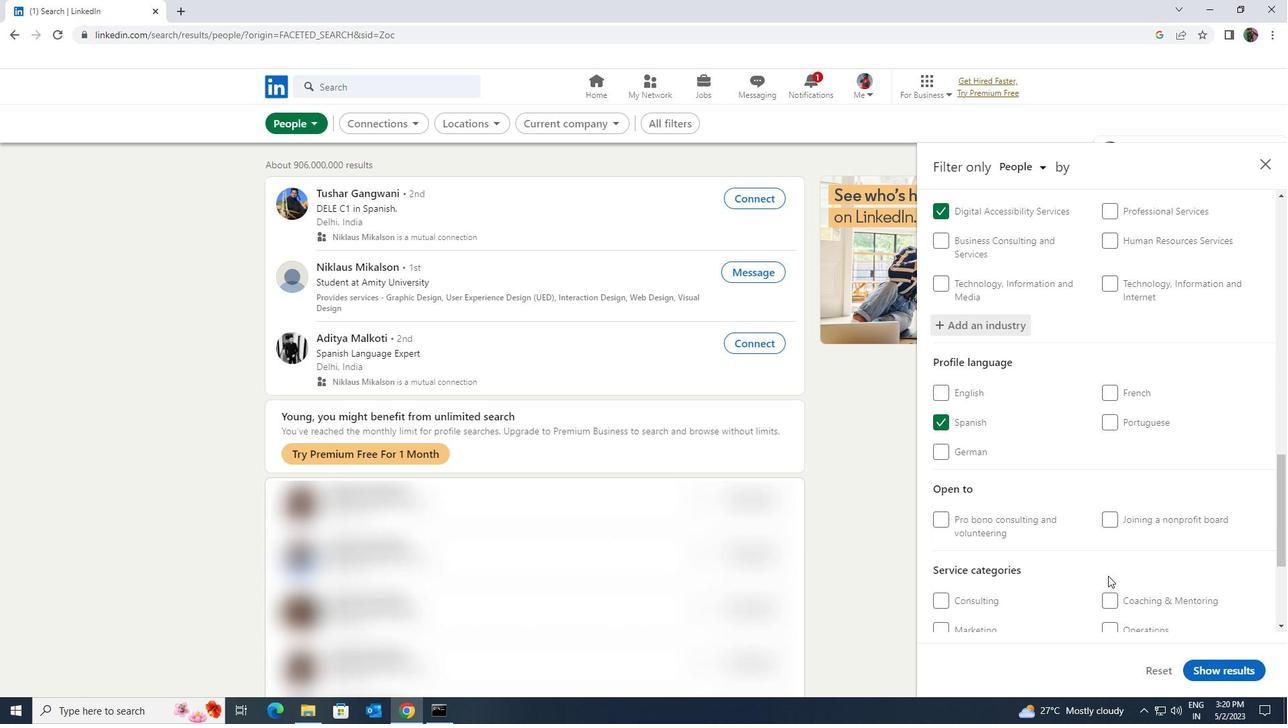 
Action: Mouse scrolled (1108, 575) with delta (0, 0)
Screenshot: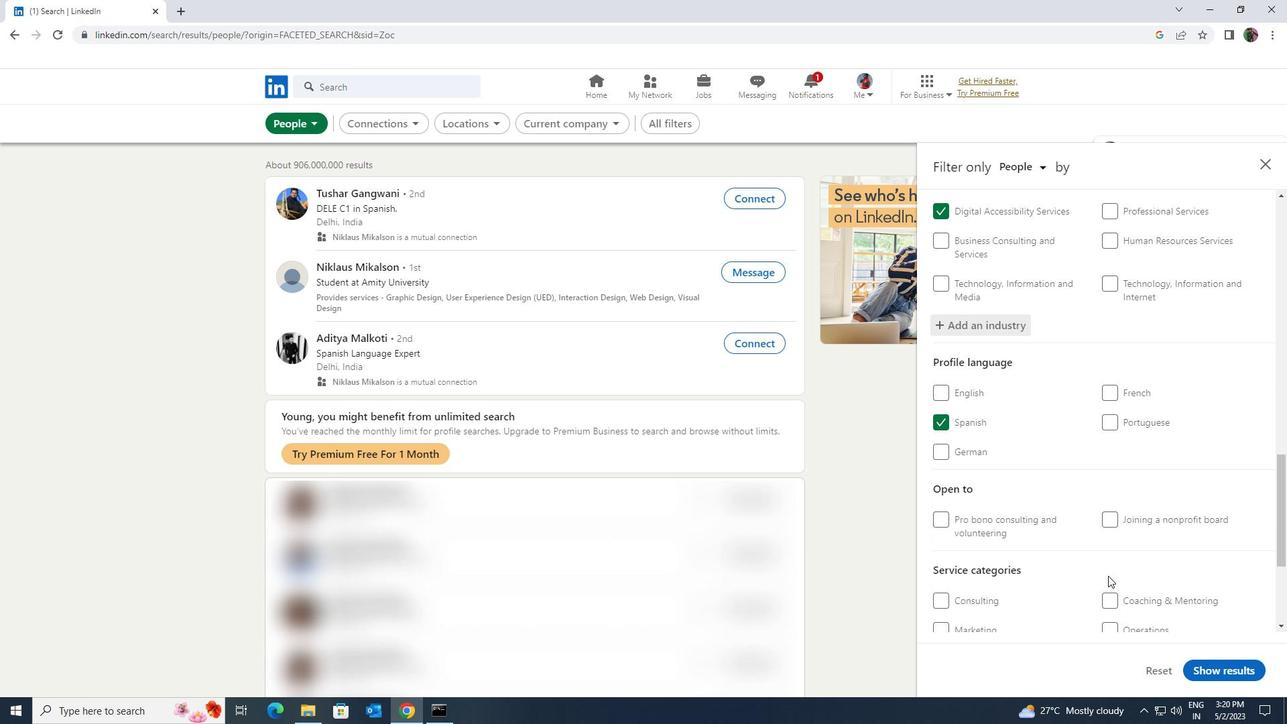 
Action: Mouse moved to (1122, 531)
Screenshot: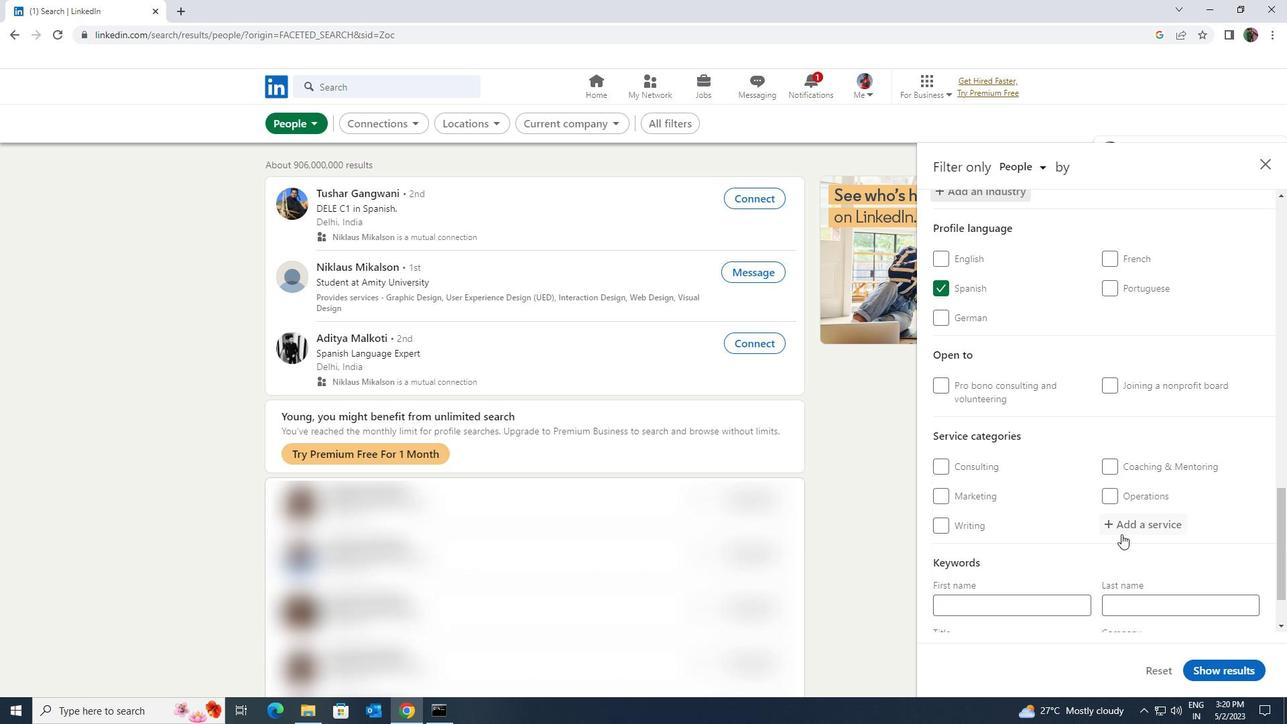 
Action: Mouse pressed left at (1122, 531)
Screenshot: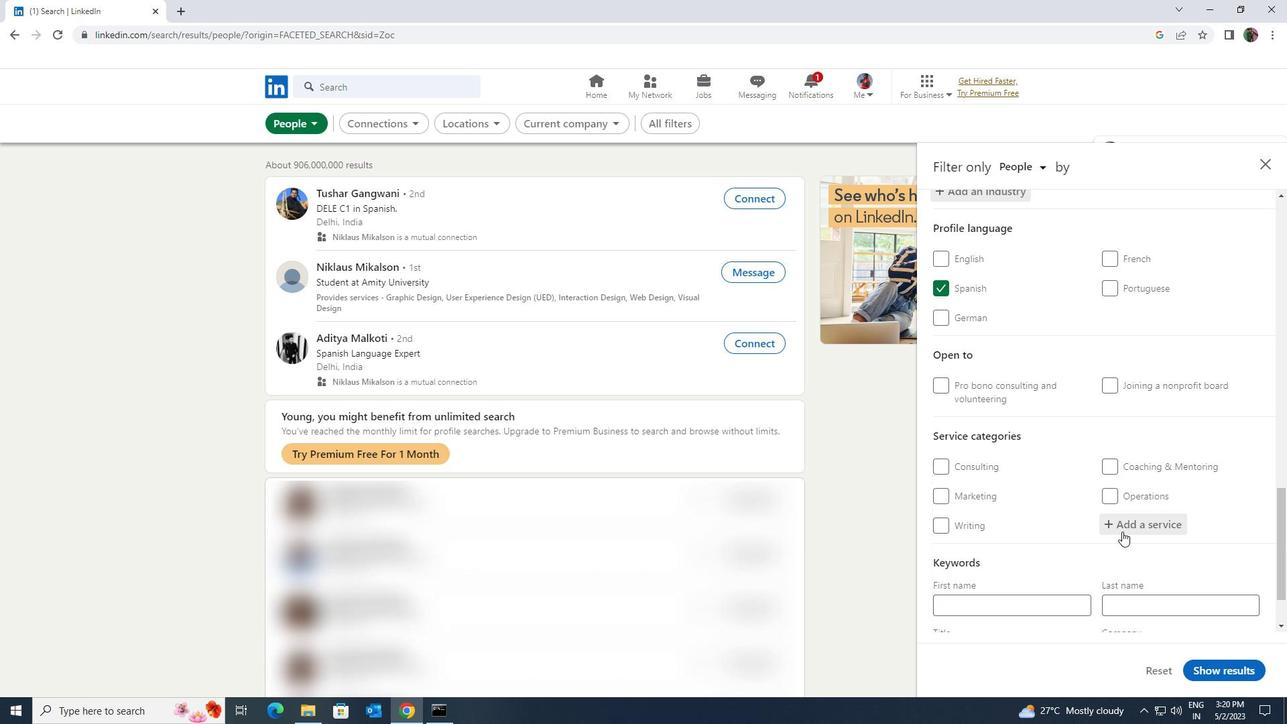 
Action: Key pressed I<Key.shift>OS<Key.space>
Screenshot: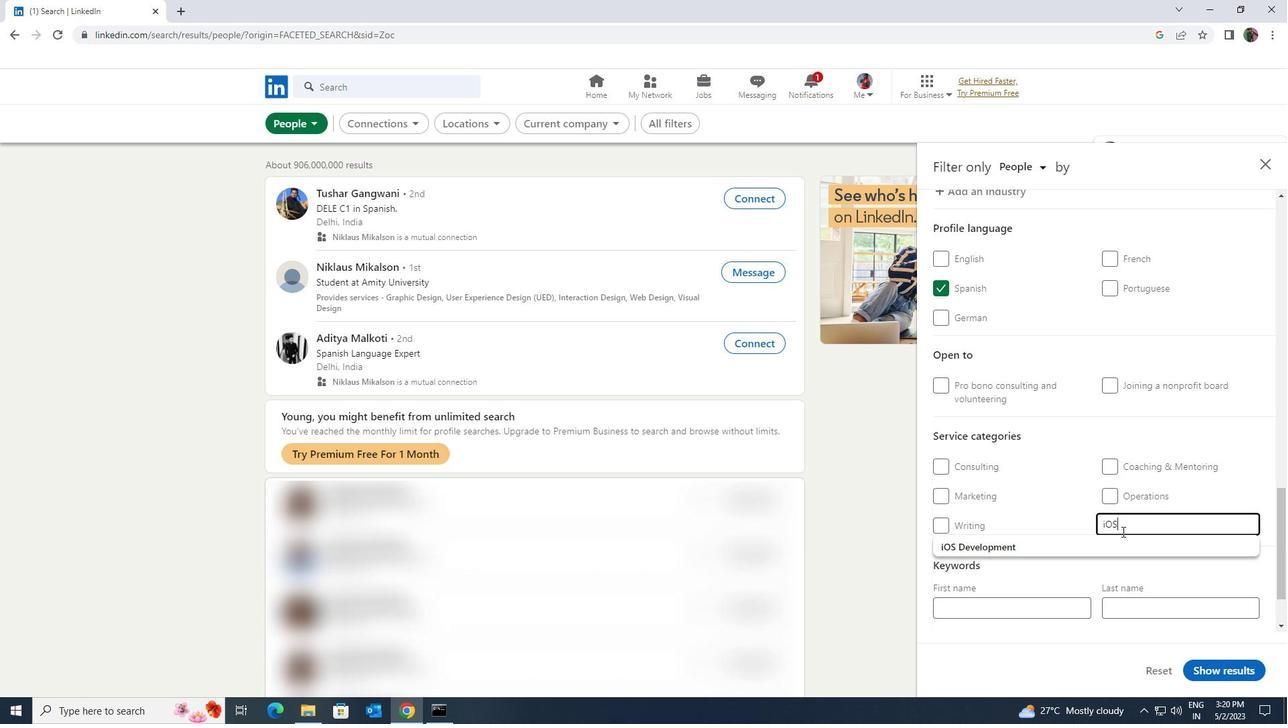 
Action: Mouse moved to (1116, 536)
Screenshot: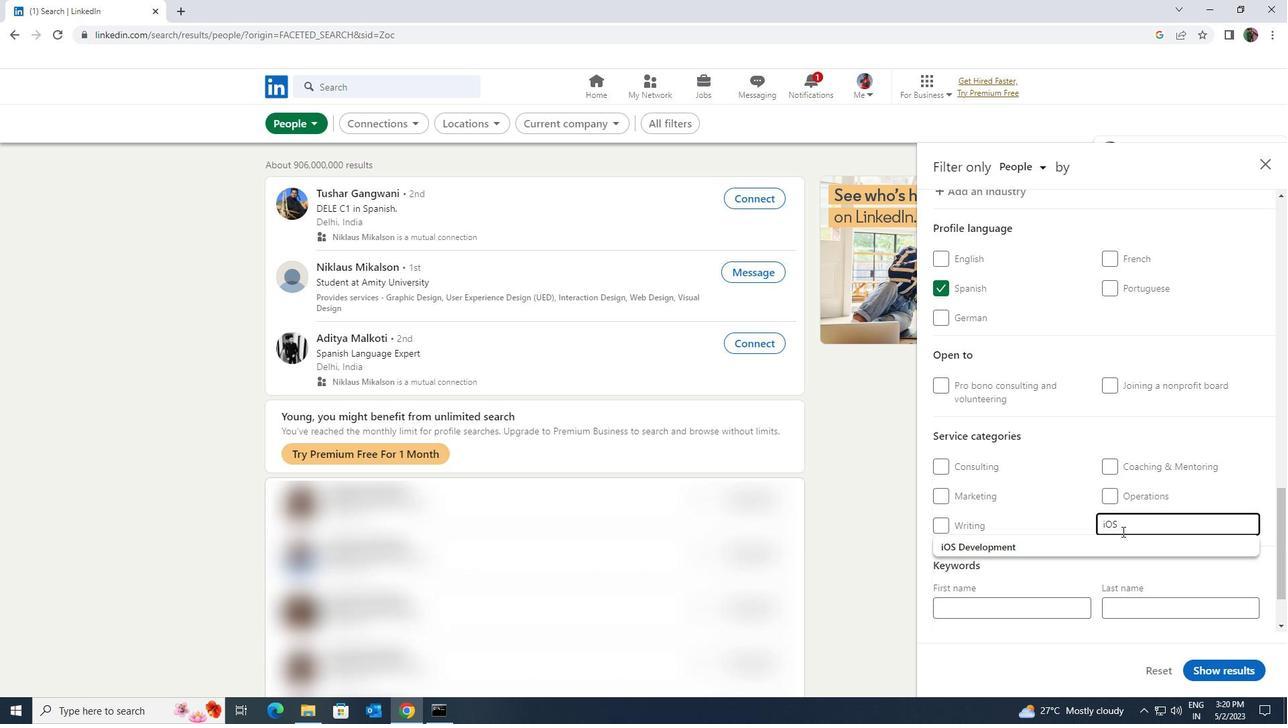 
Action: Mouse pressed left at (1116, 536)
Screenshot: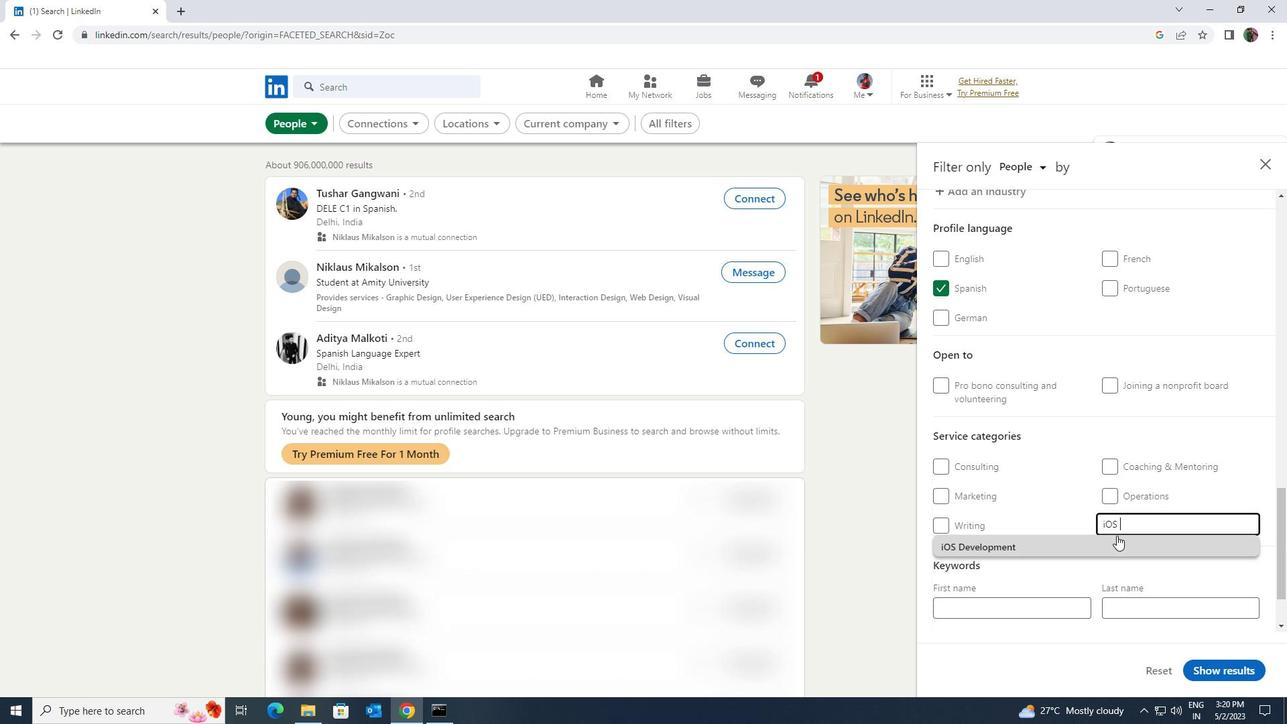 
Action: Mouse moved to (1117, 530)
Screenshot: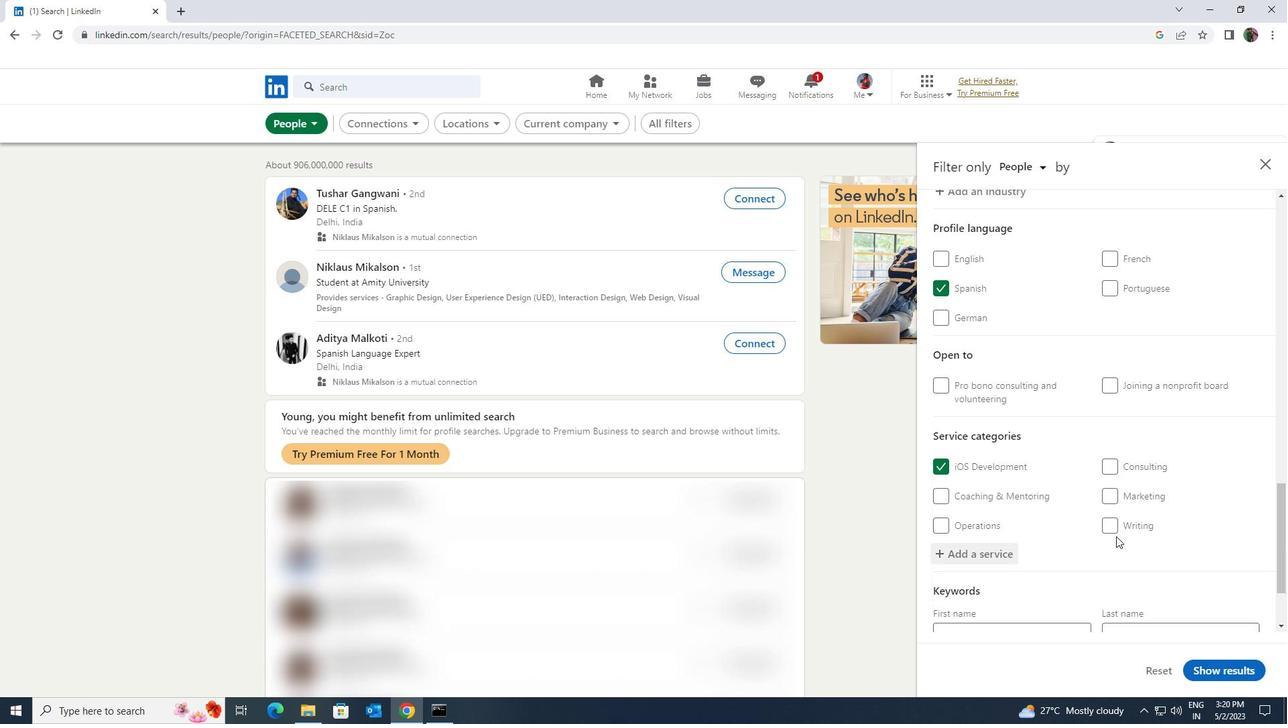 
Action: Mouse scrolled (1117, 529) with delta (0, 0)
Screenshot: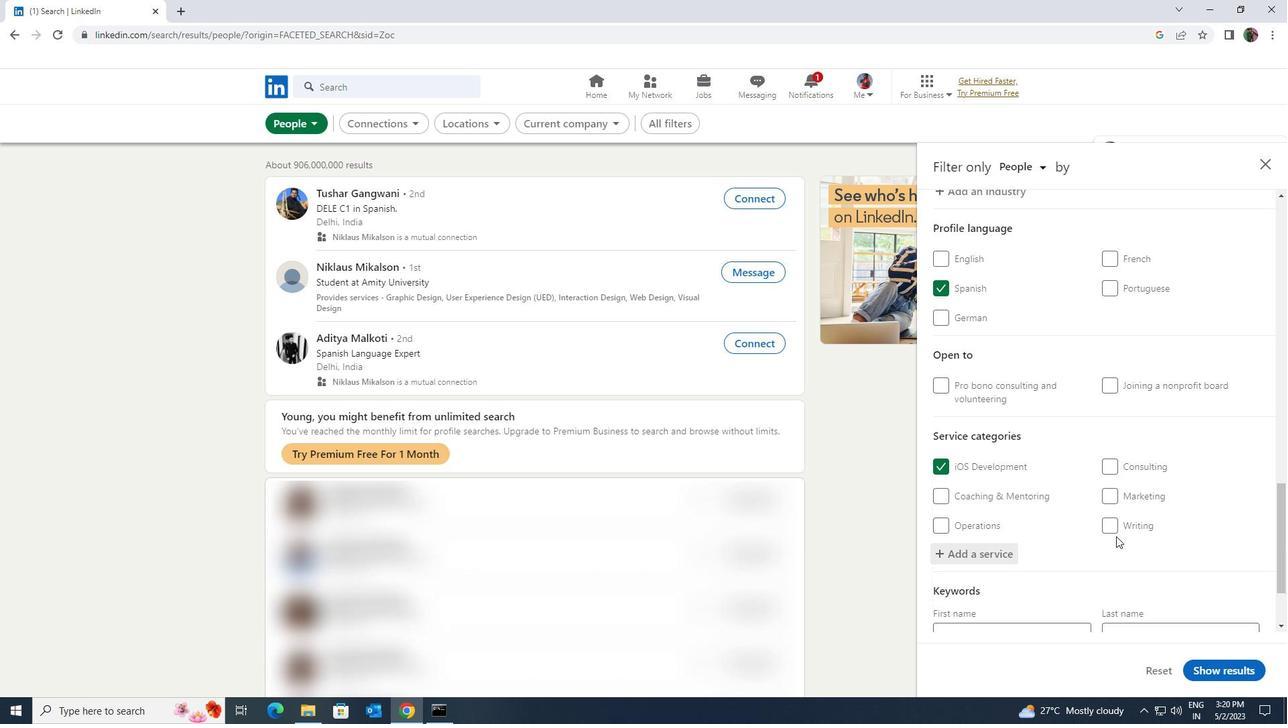 
Action: Mouse scrolled (1117, 529) with delta (0, 0)
Screenshot: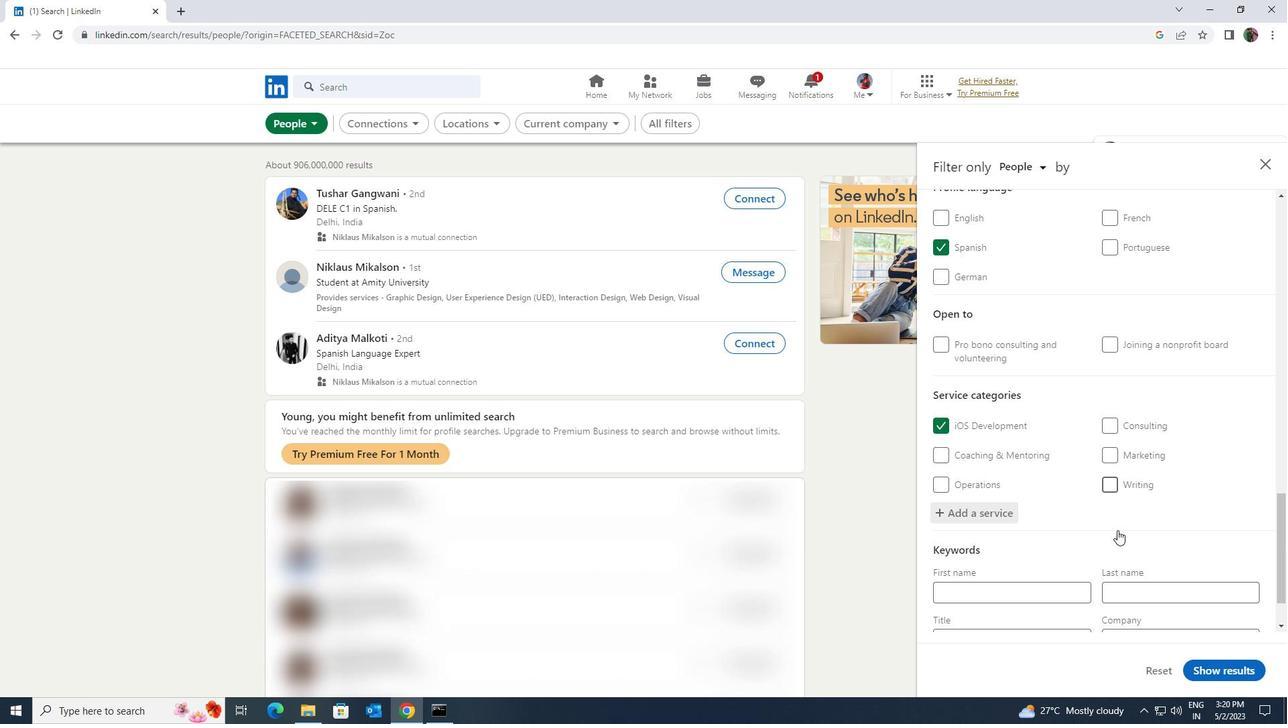 
Action: Mouse scrolled (1117, 529) with delta (0, 0)
Screenshot: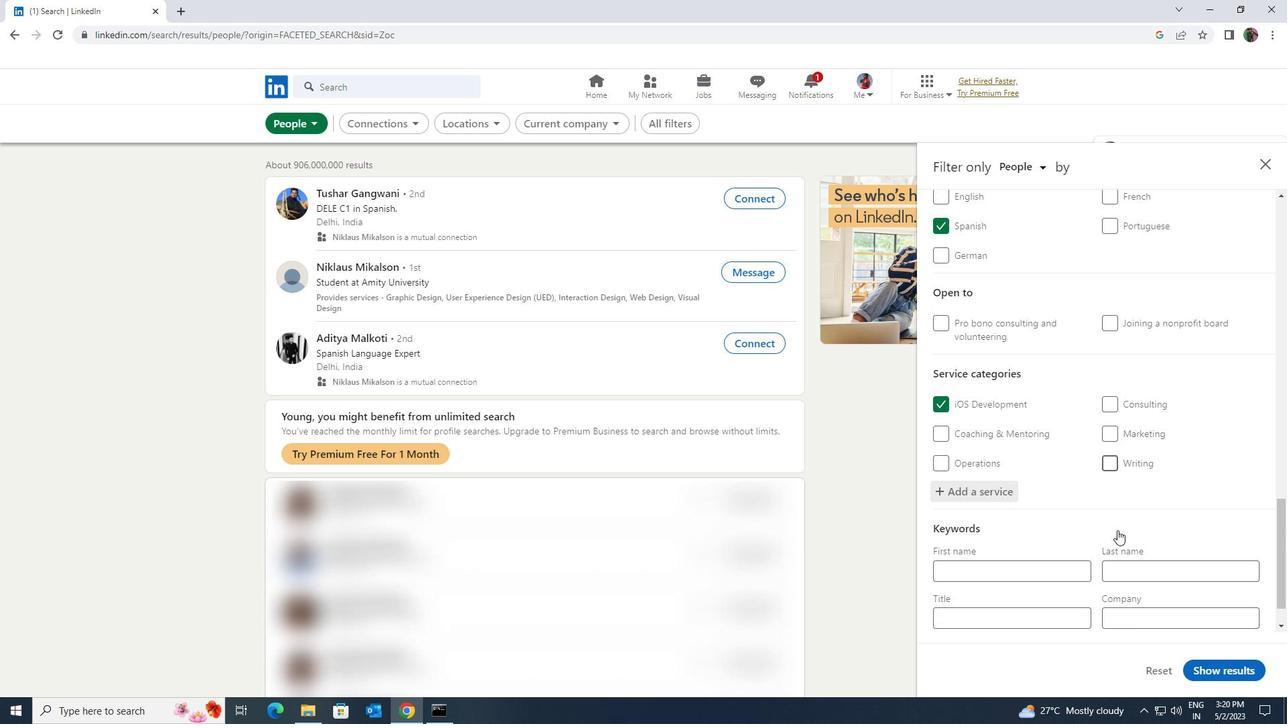
Action: Mouse moved to (1080, 572)
Screenshot: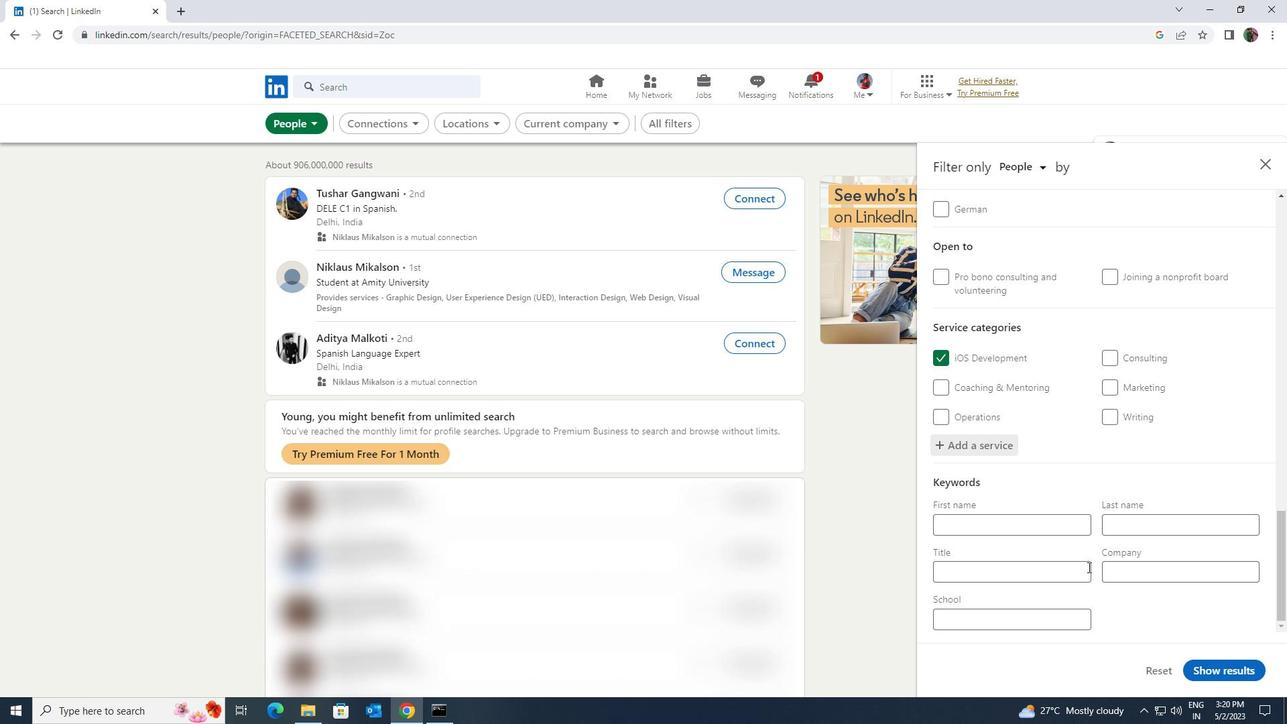 
Action: Mouse pressed left at (1080, 572)
Screenshot: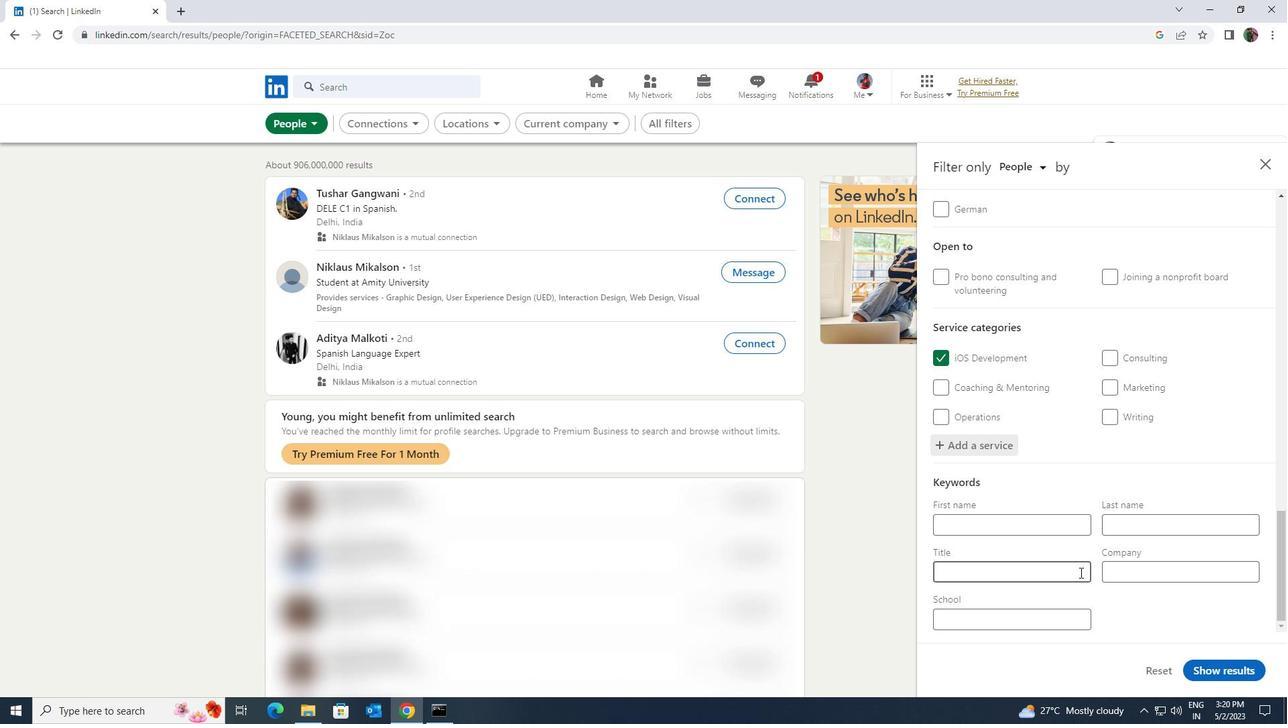 
Action: Key pressed <Key.shift><Key.shift><Key.shift><Key.shift><Key.shift><Key.shift><Key.shift><Key.shift><Key.shift><Key.shift><Key.shift><Key.shift><Key.shift>INFORMATION<Key.space><Key.shift>SECURITY
Screenshot: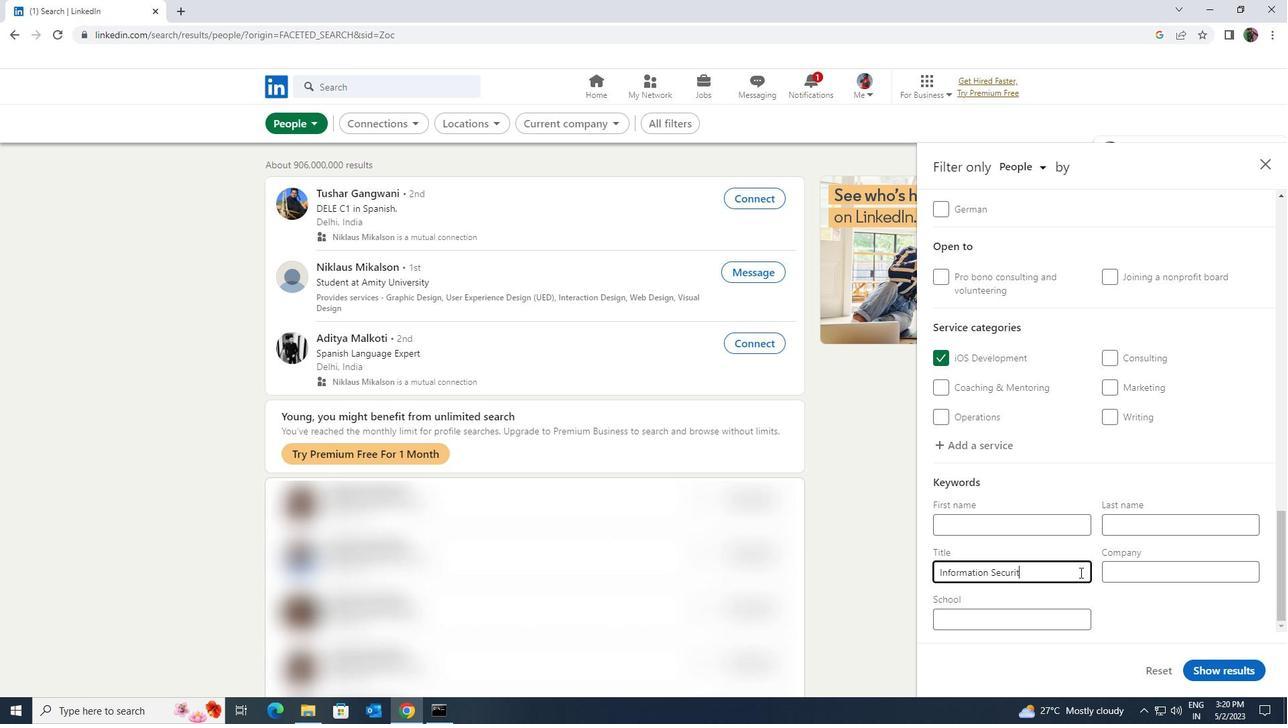 
Action: Mouse moved to (1201, 672)
Screenshot: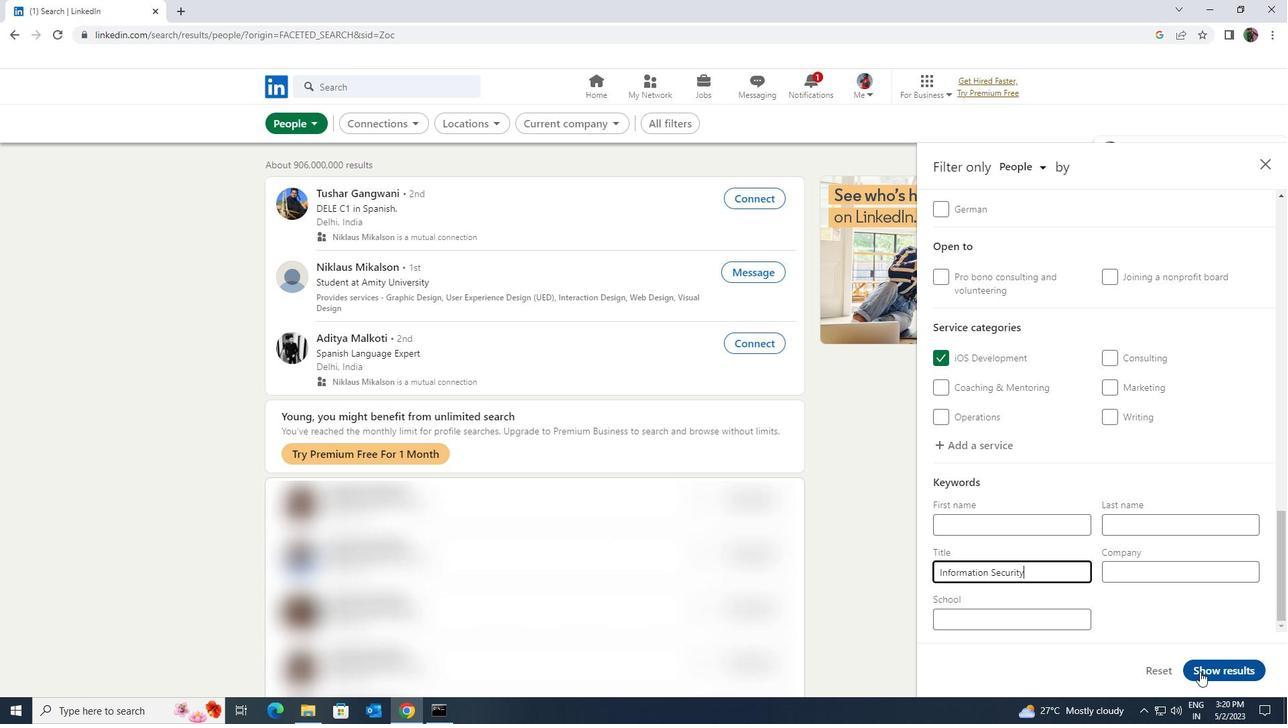 
Action: Mouse pressed left at (1201, 672)
Screenshot: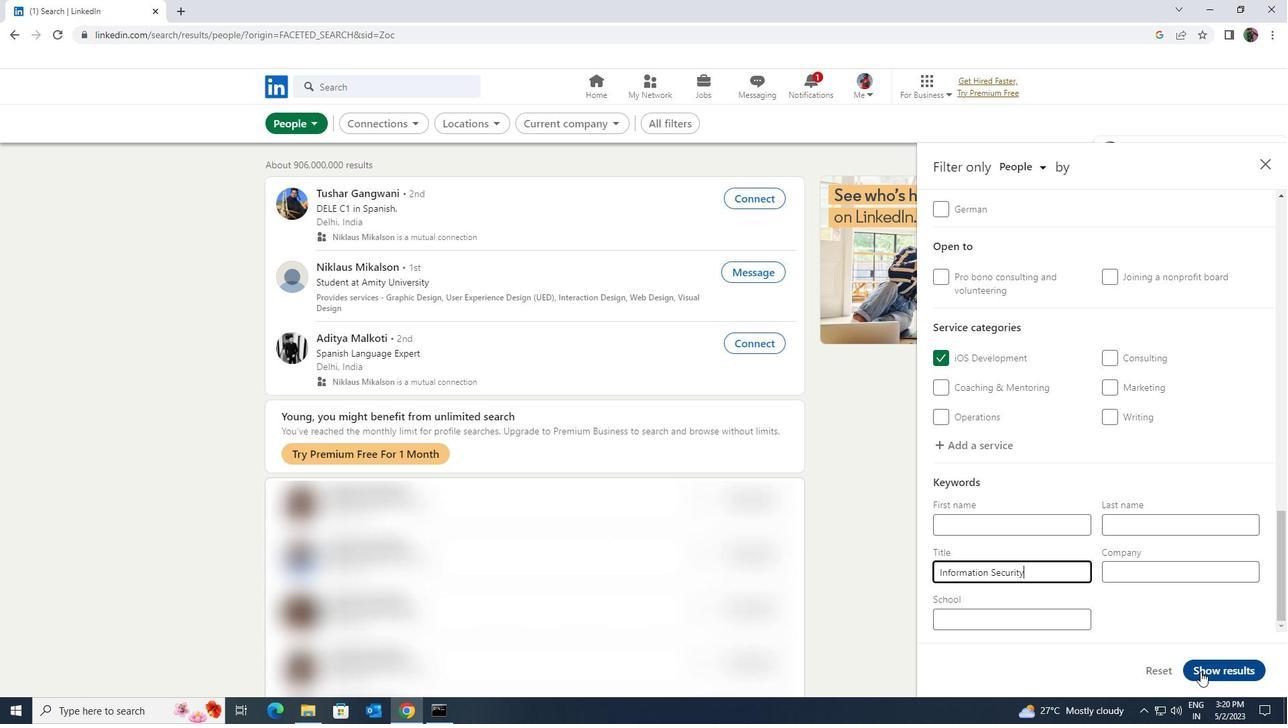 
